 Task: Find connections with filter location Bandipura with filter topic #energywith filter profile language Spanish with filter current company HDFC securities with filter school TVS Matriculation Higher Secondary School with filter industry Renewable Energy Semiconductor Manufacturing with filter service category Event Photography with filter keywords title Crane Operator
Action: Mouse moved to (573, 80)
Screenshot: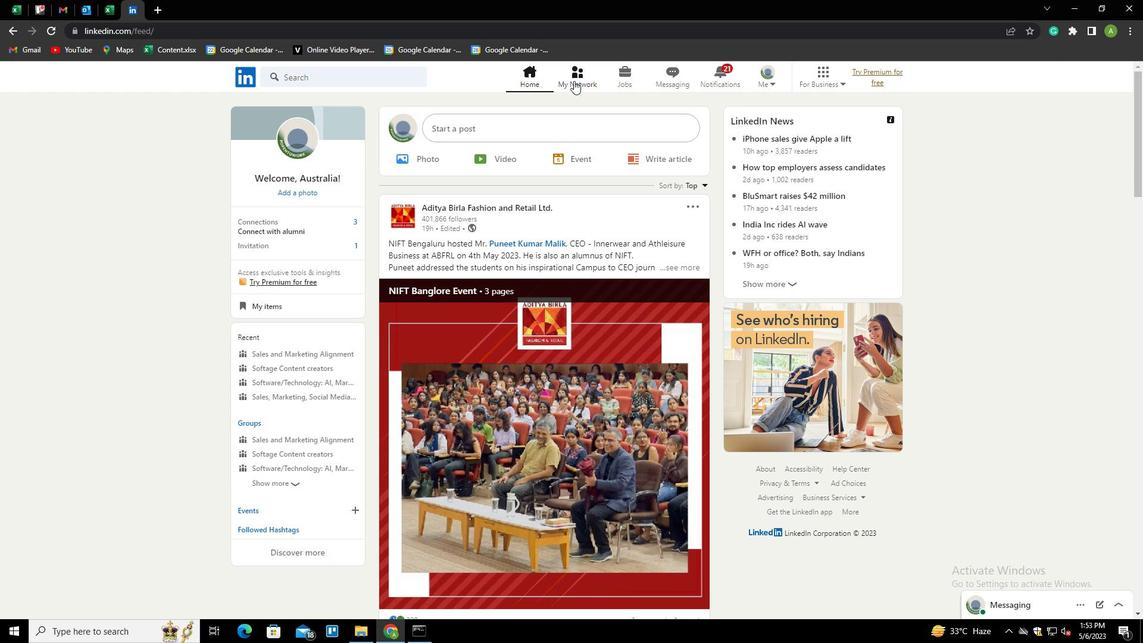 
Action: Mouse pressed left at (573, 80)
Screenshot: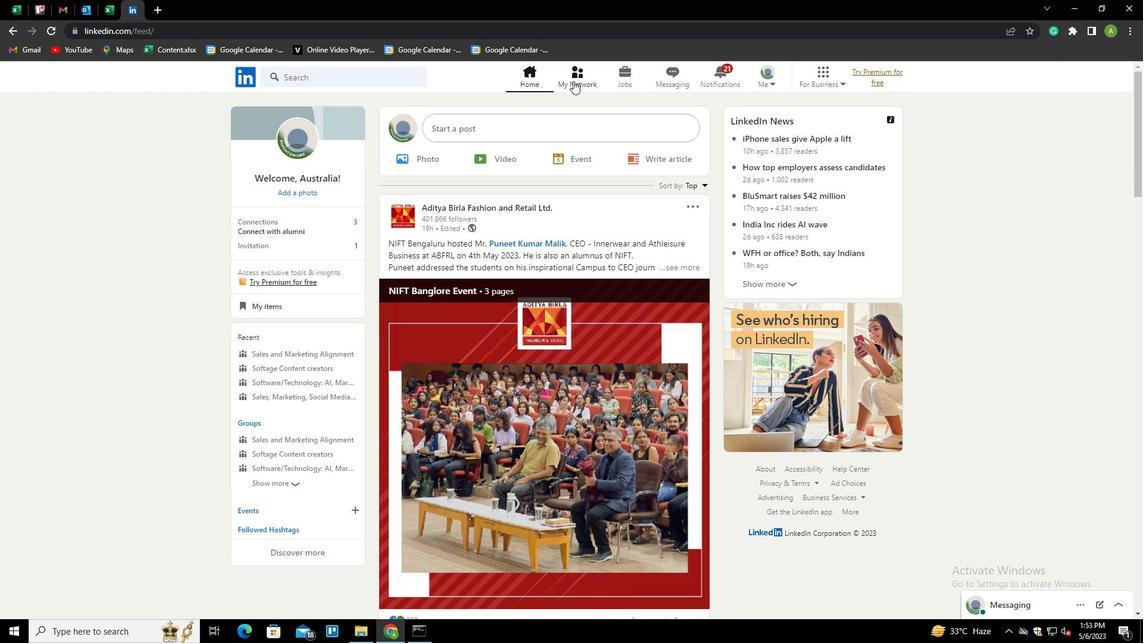 
Action: Mouse moved to (289, 140)
Screenshot: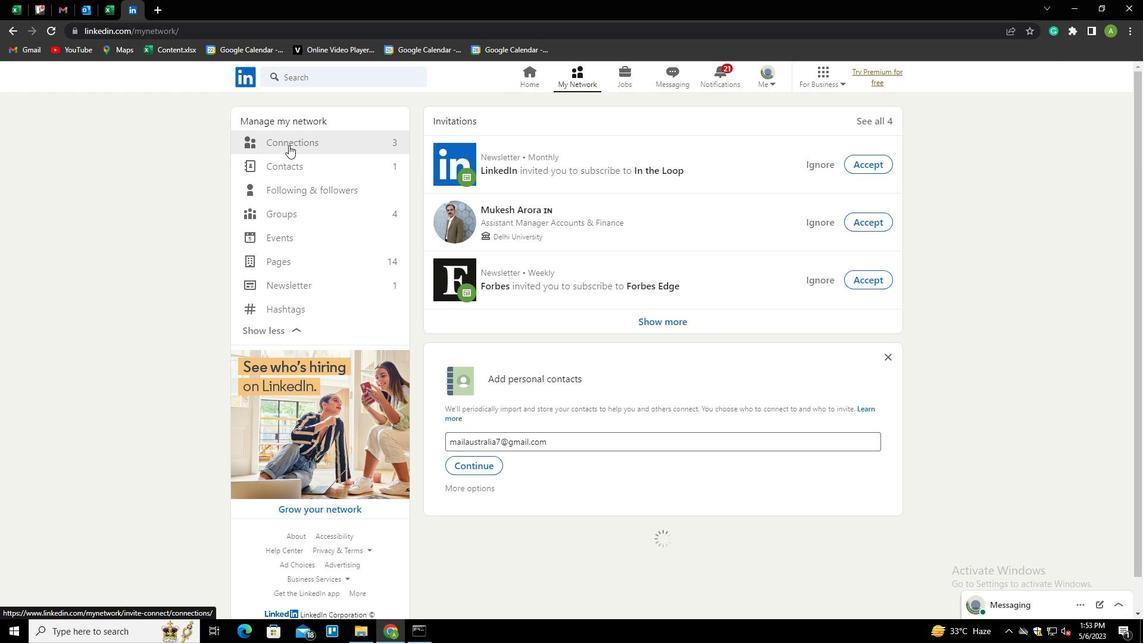 
Action: Mouse pressed left at (289, 140)
Screenshot: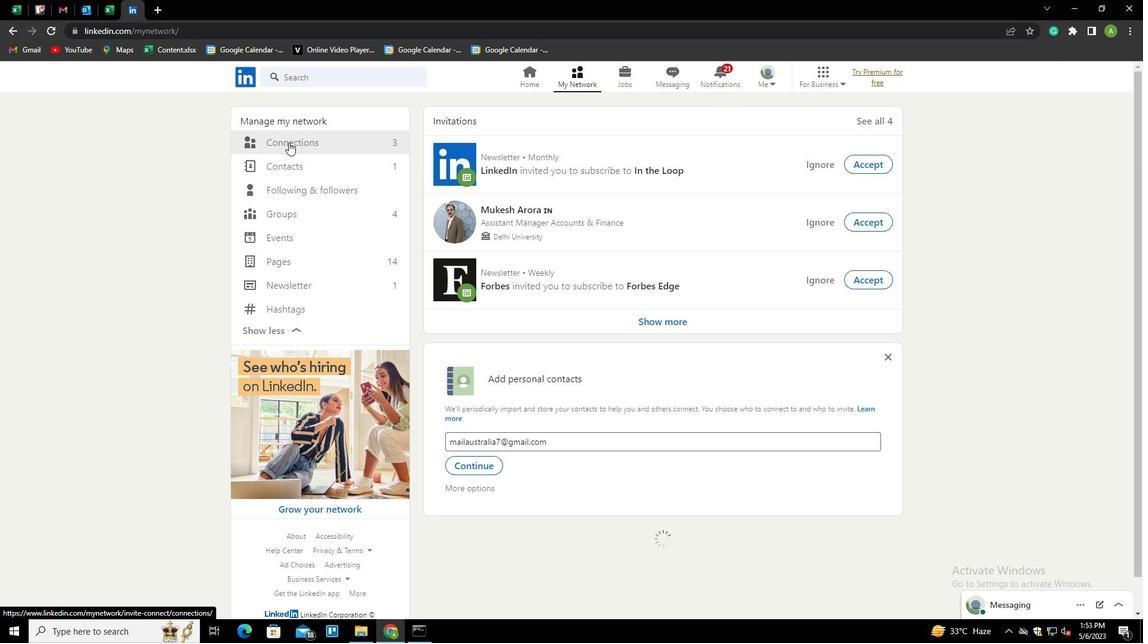 
Action: Mouse moved to (649, 142)
Screenshot: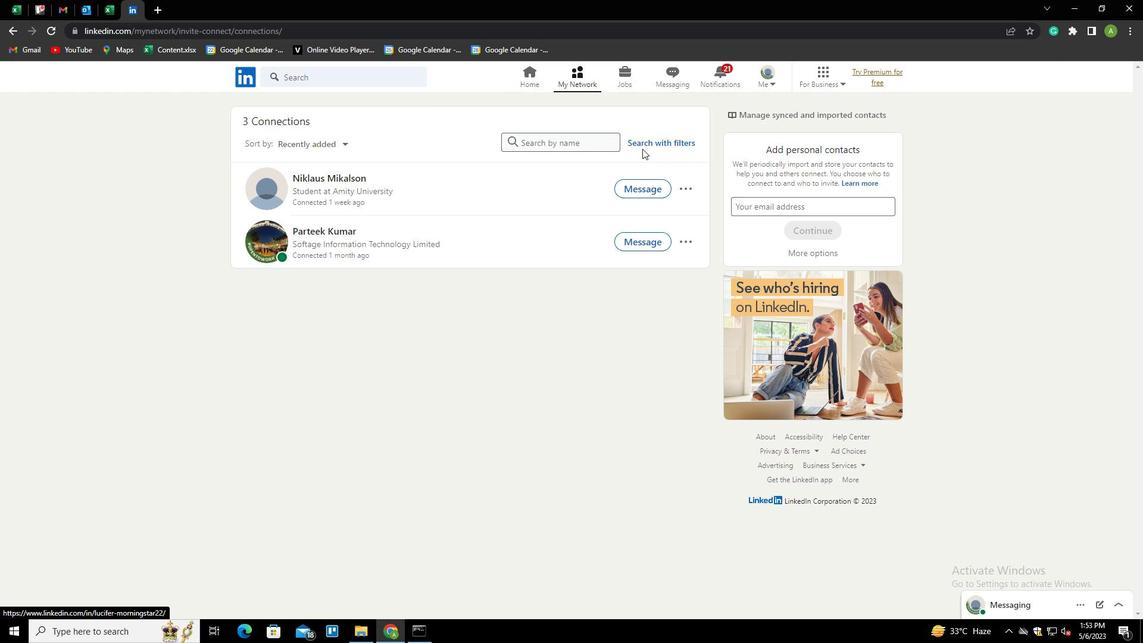 
Action: Mouse pressed left at (649, 142)
Screenshot: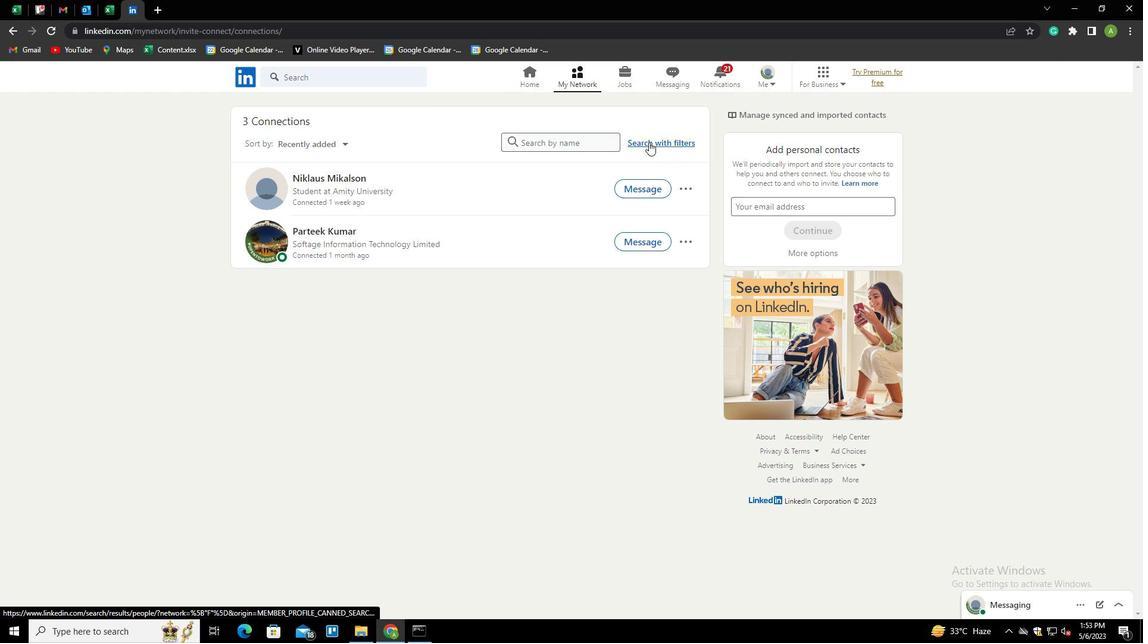 
Action: Mouse moved to (607, 106)
Screenshot: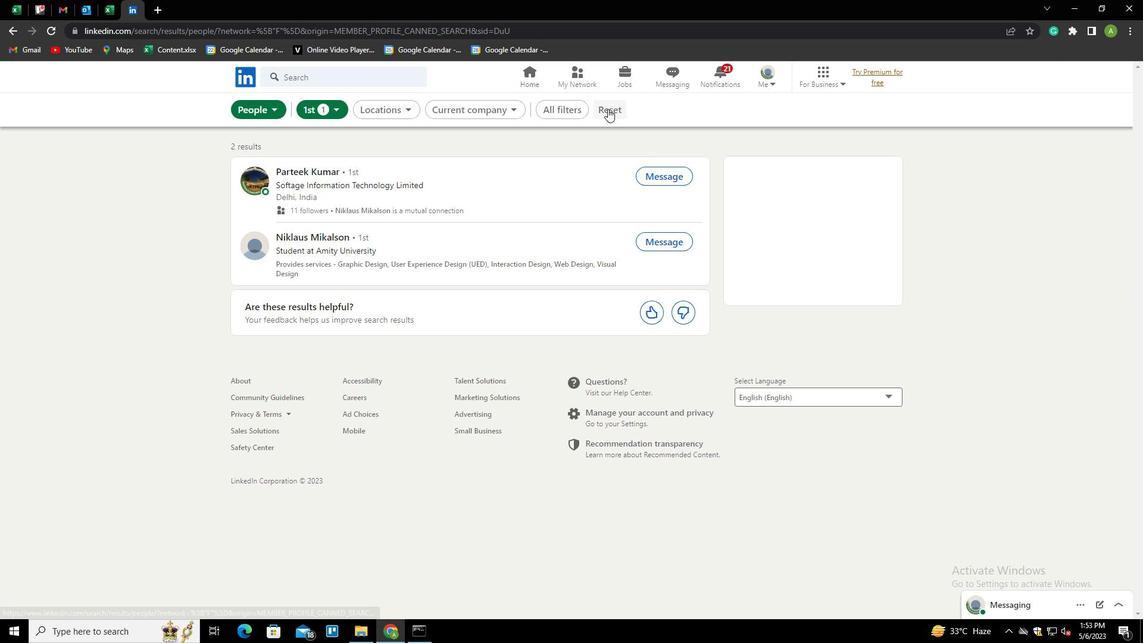 
Action: Mouse pressed left at (607, 106)
Screenshot: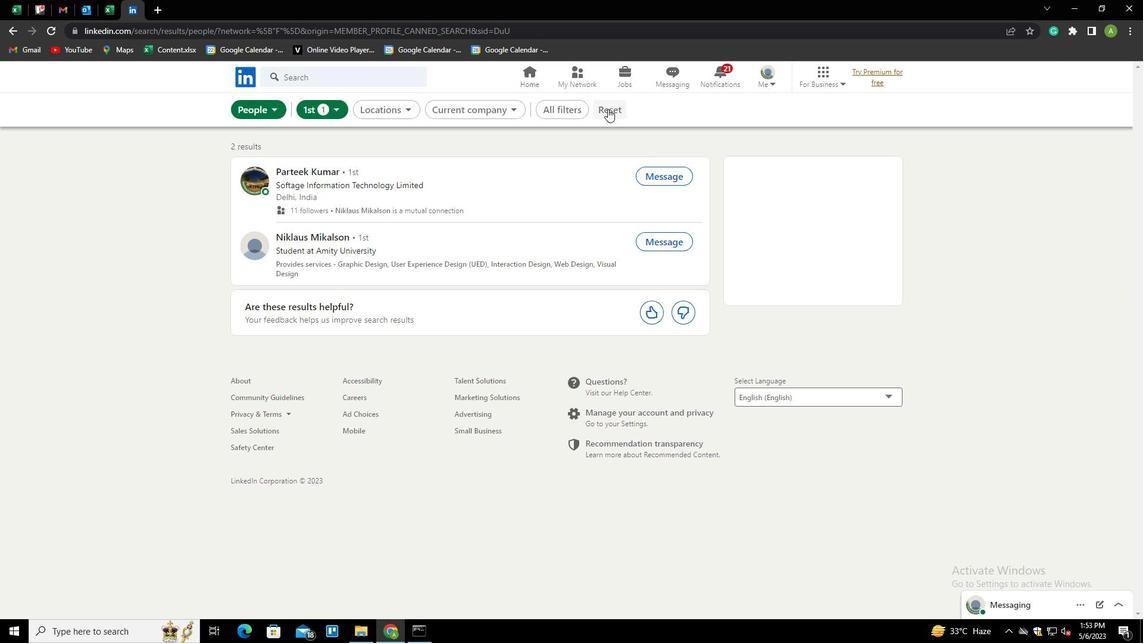 
Action: Mouse moved to (595, 108)
Screenshot: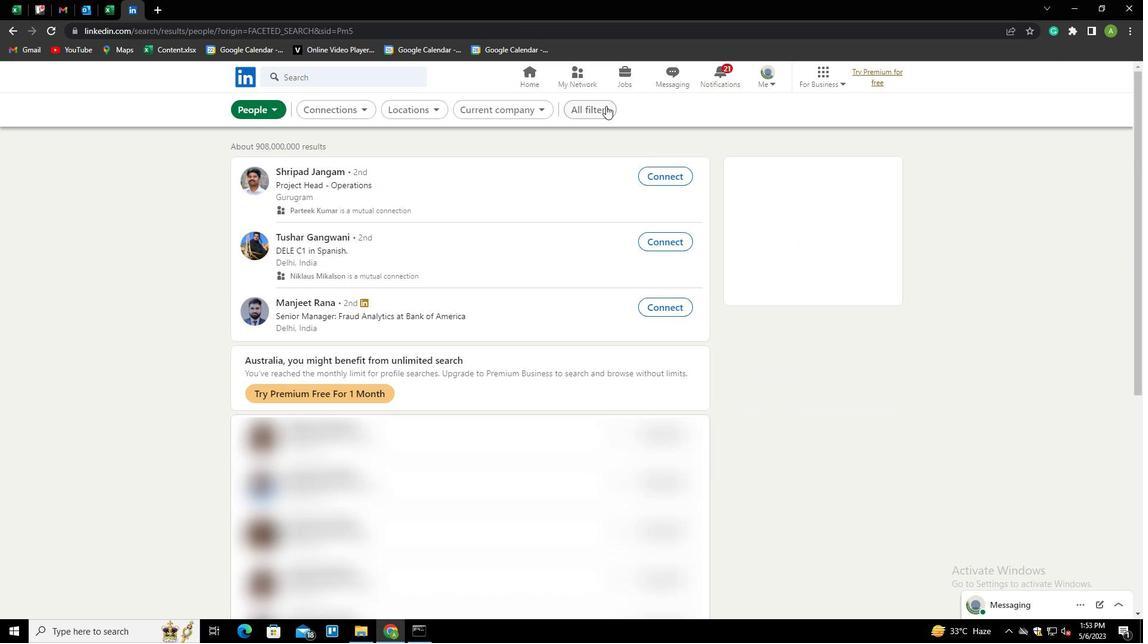 
Action: Mouse pressed left at (595, 108)
Screenshot: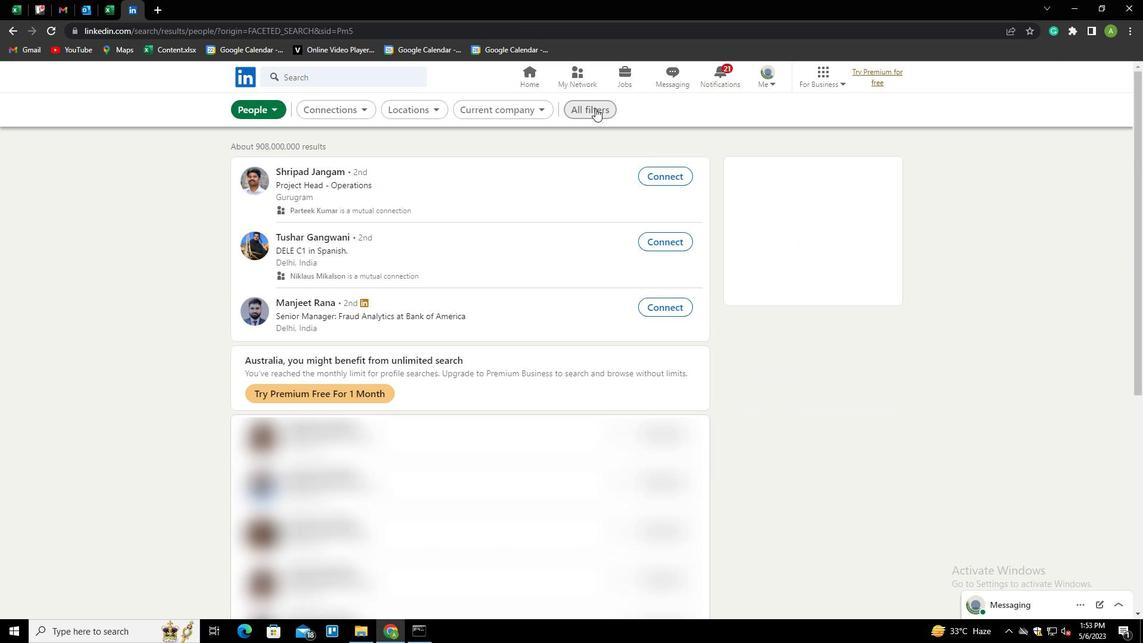 
Action: Mouse moved to (965, 346)
Screenshot: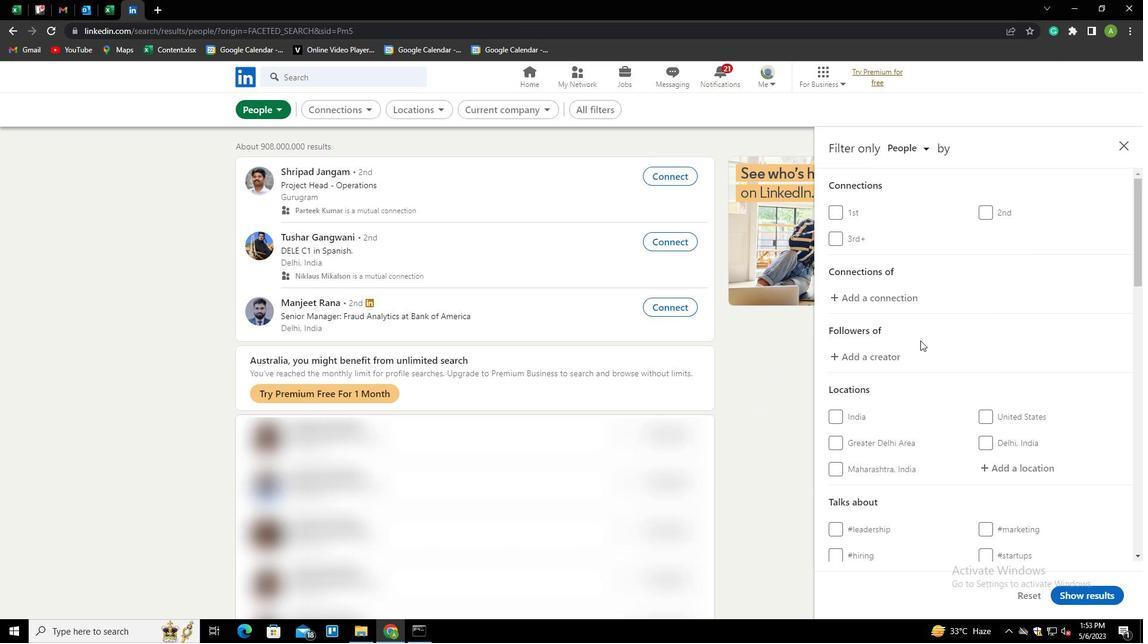 
Action: Mouse scrolled (965, 345) with delta (0, 0)
Screenshot: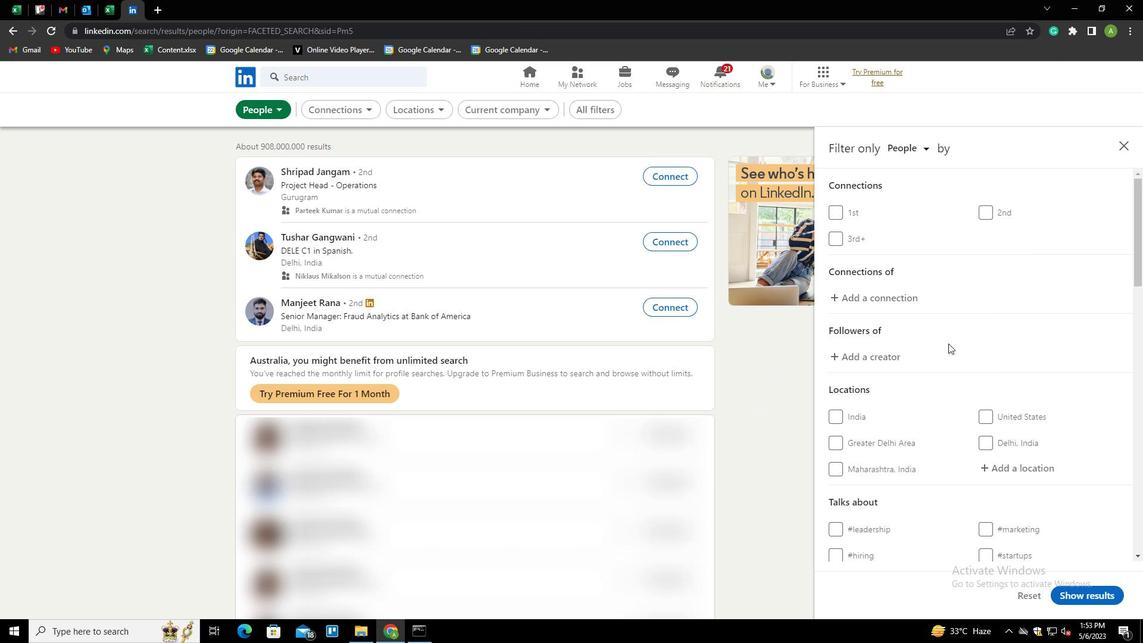
Action: Mouse scrolled (965, 345) with delta (0, 0)
Screenshot: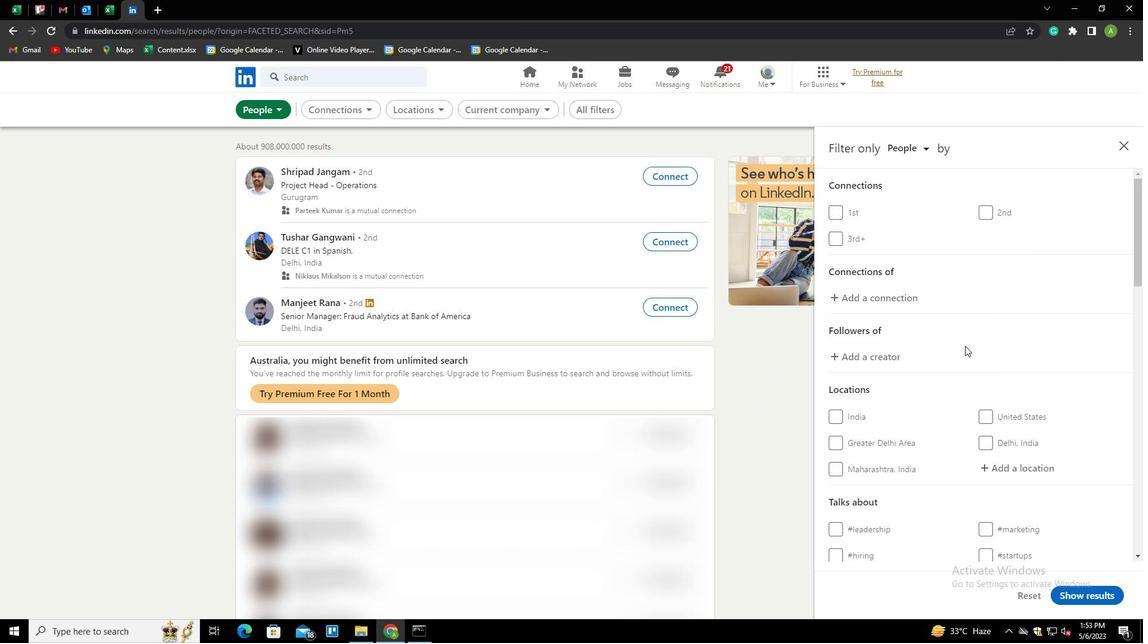 
Action: Mouse moved to (1015, 353)
Screenshot: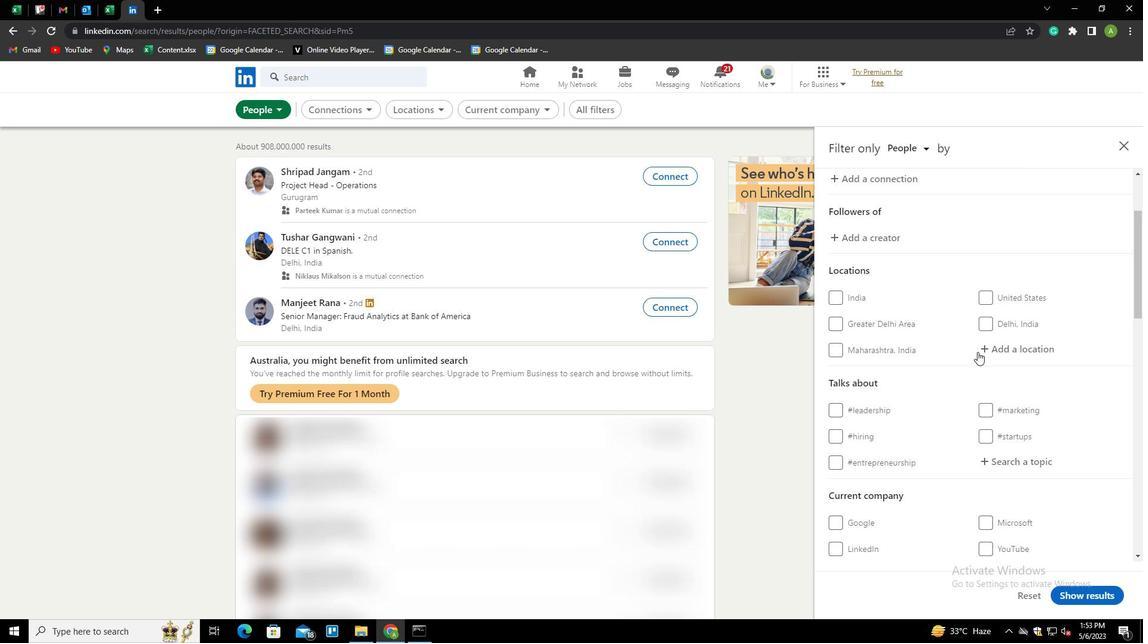 
Action: Mouse pressed left at (1015, 353)
Screenshot: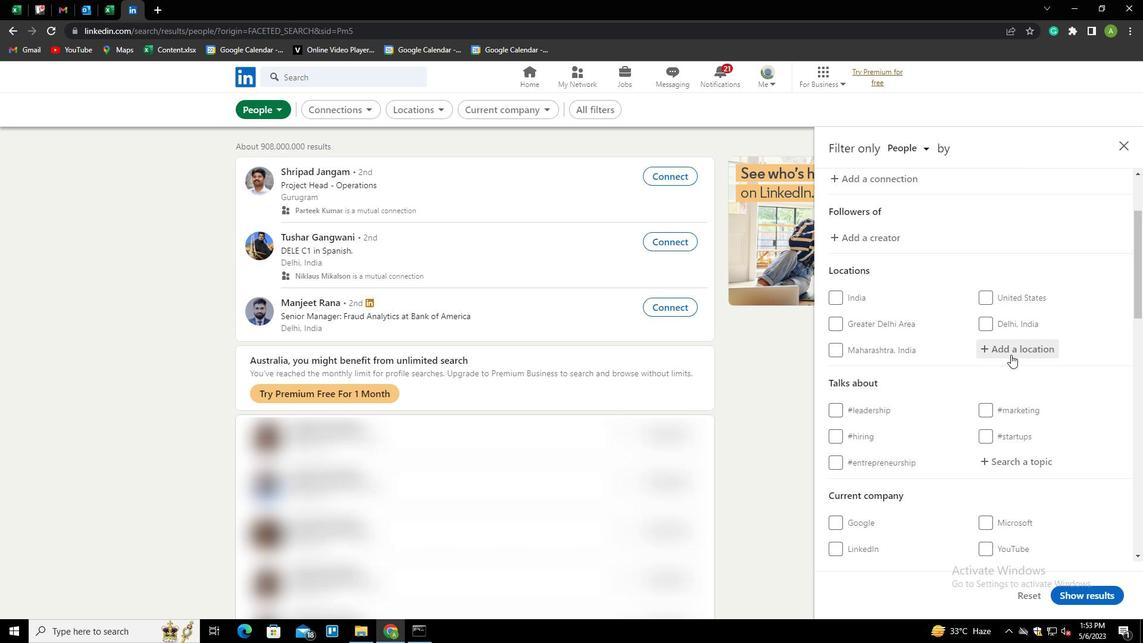 
Action: Key pressed <Key.shift>
Screenshot: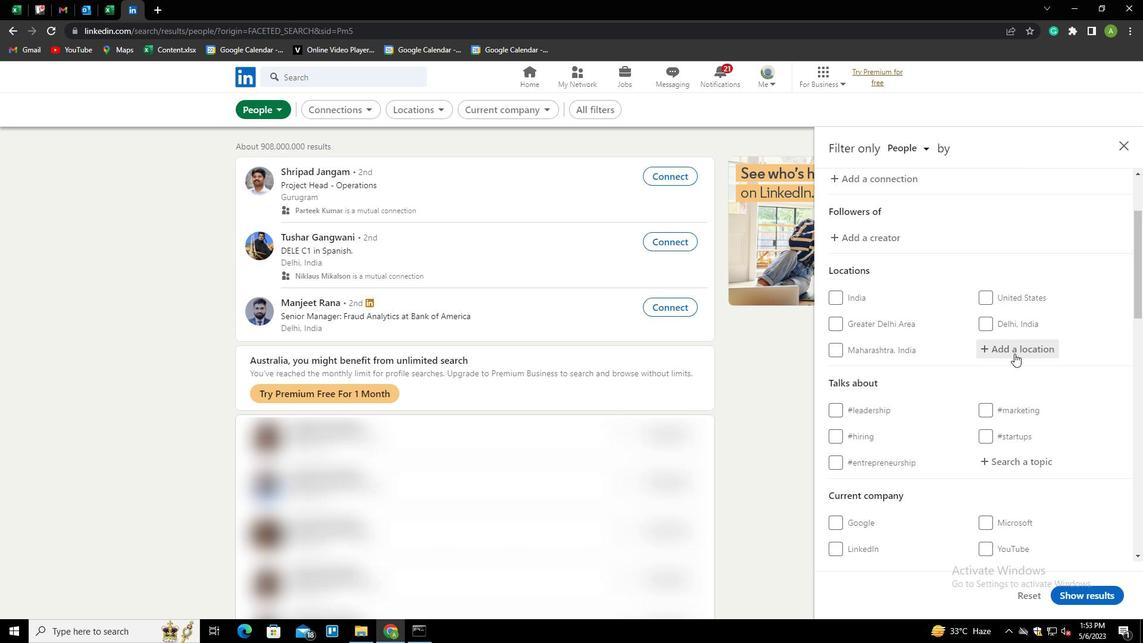 
Action: Mouse moved to (1013, 352)
Screenshot: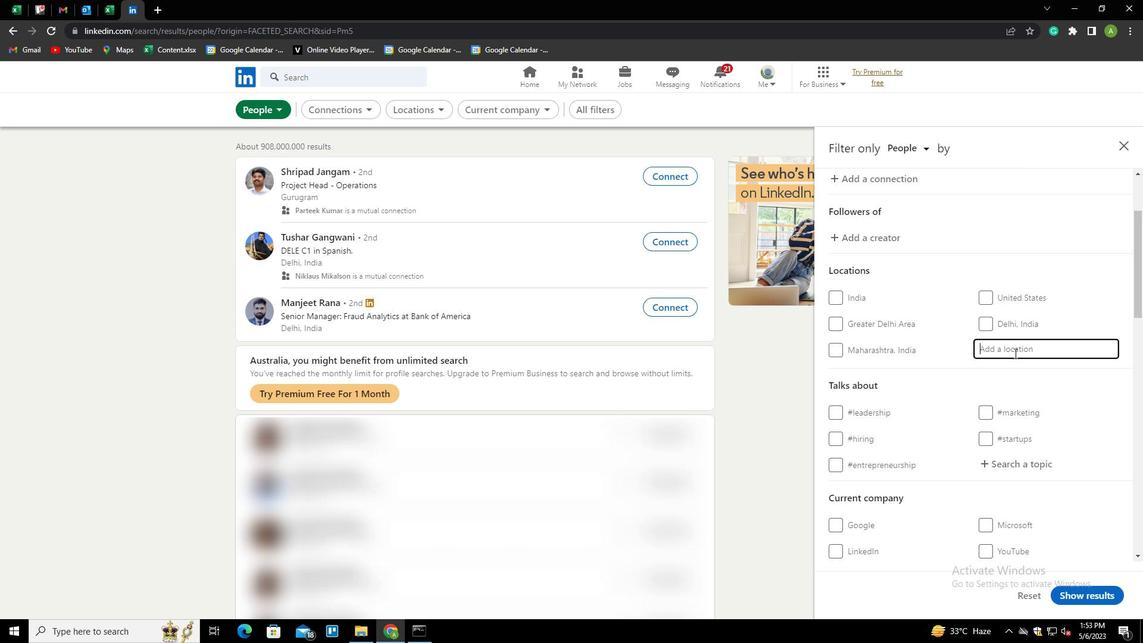 
Action: Key pressed B
Screenshot: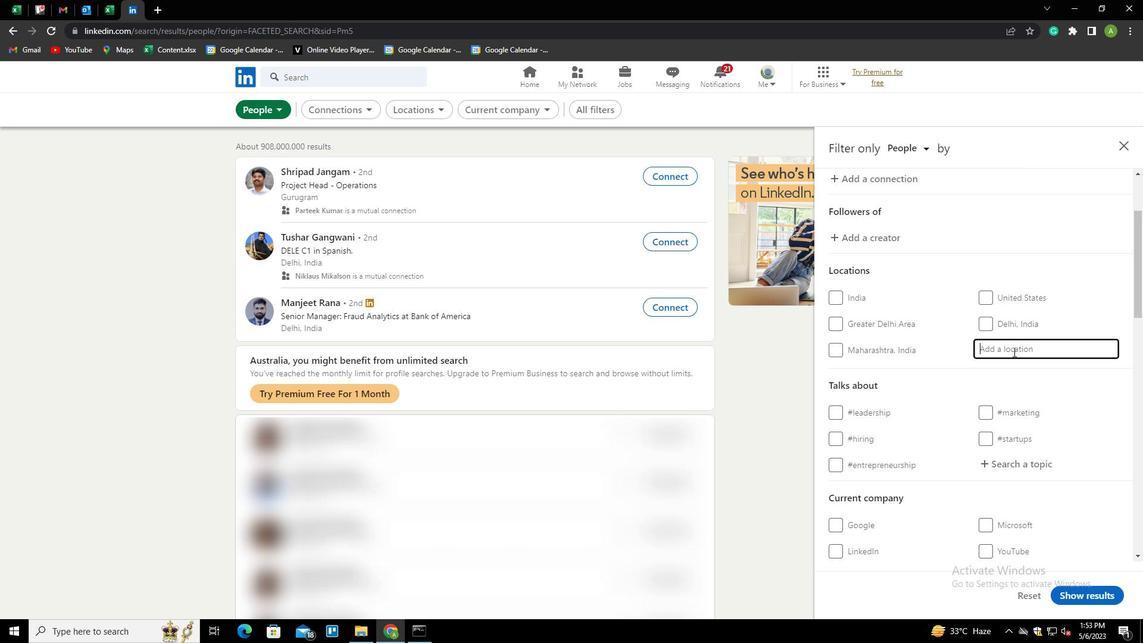 
Action: Mouse moved to (855, 242)
Screenshot: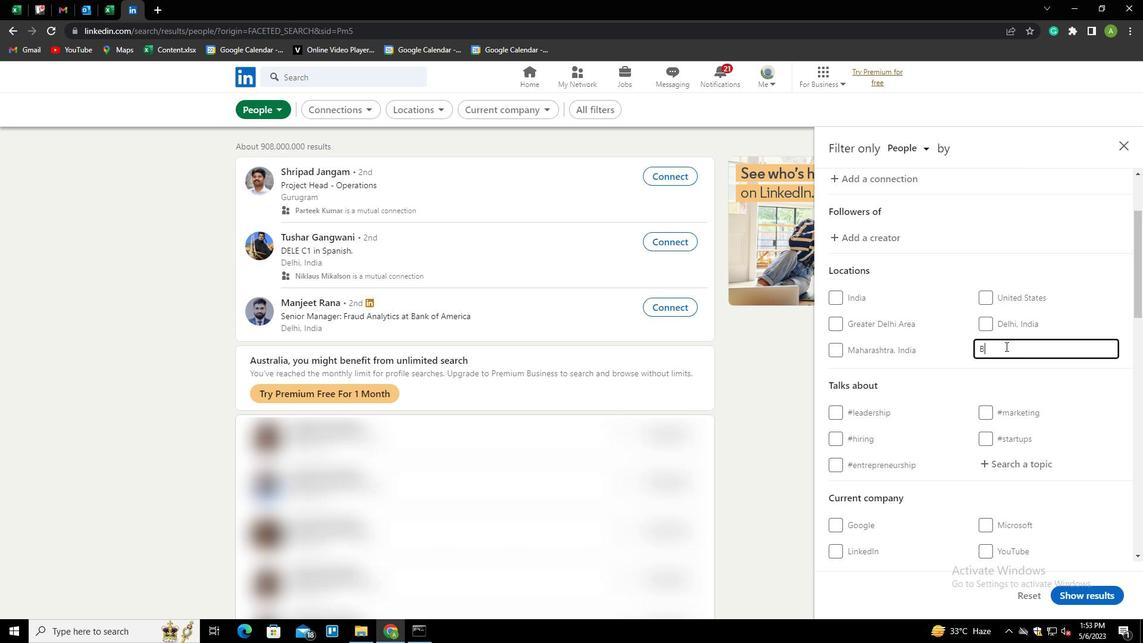 
Action: Key pressed ANDIPURA<Key.down><Key.enter>
Screenshot: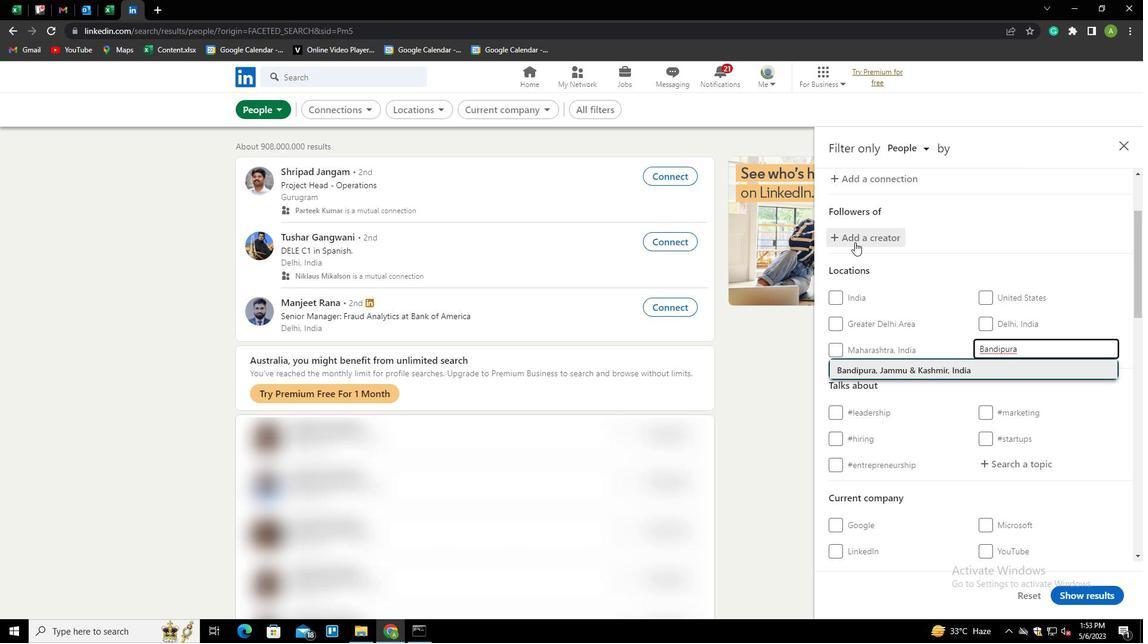 
Action: Mouse moved to (917, 302)
Screenshot: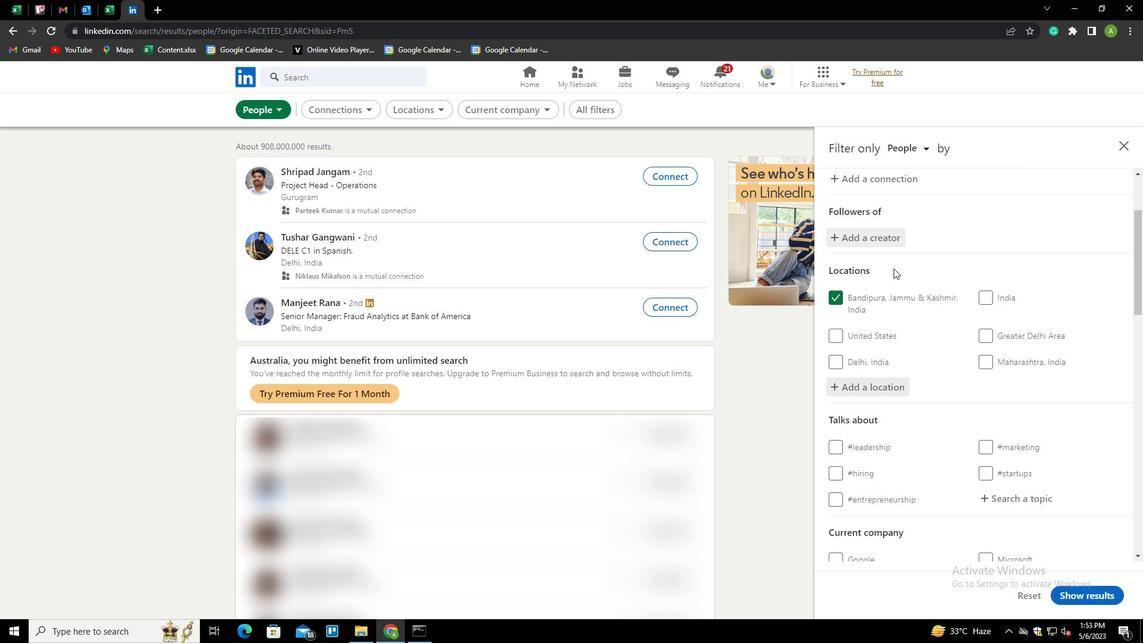 
Action: Mouse scrolled (917, 301) with delta (0, 0)
Screenshot: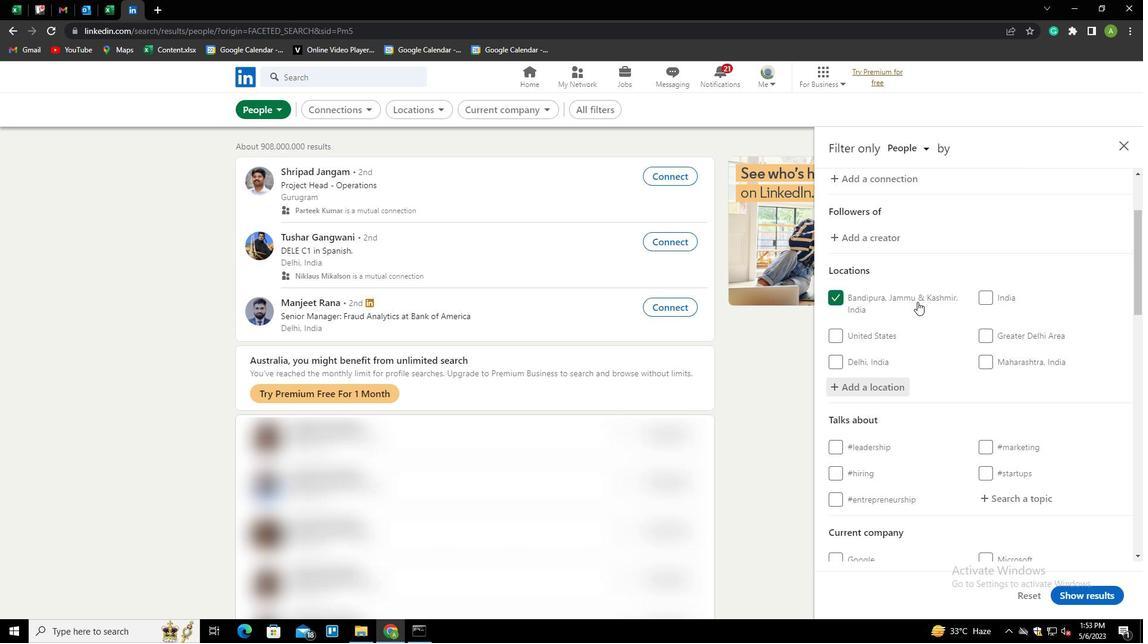 
Action: Mouse moved to (917, 302)
Screenshot: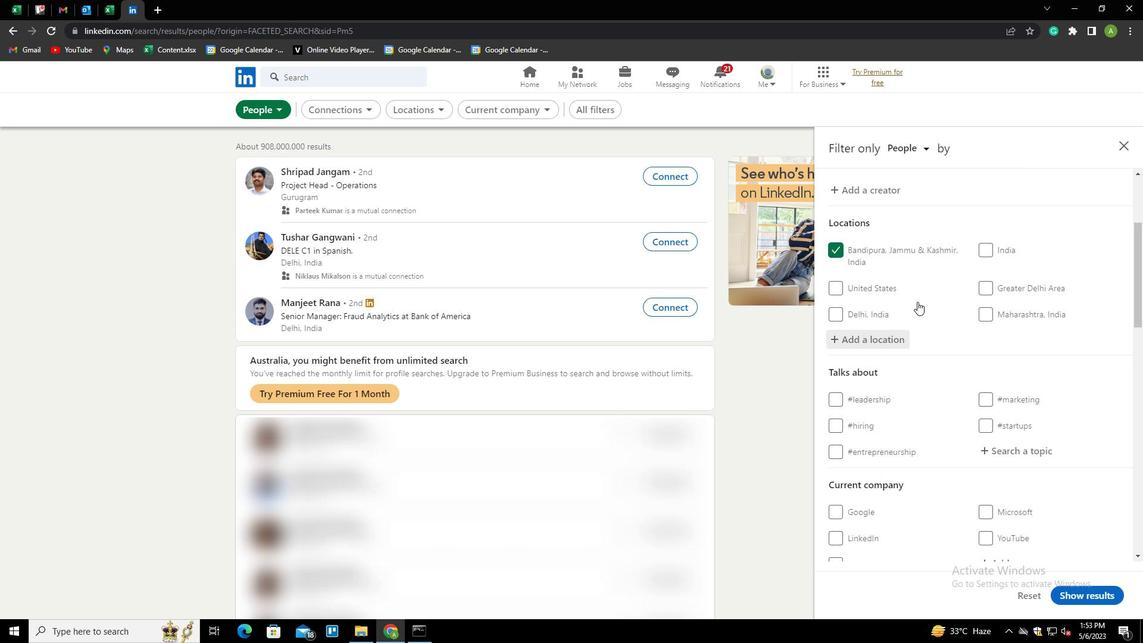 
Action: Mouse scrolled (917, 302) with delta (0, 0)
Screenshot: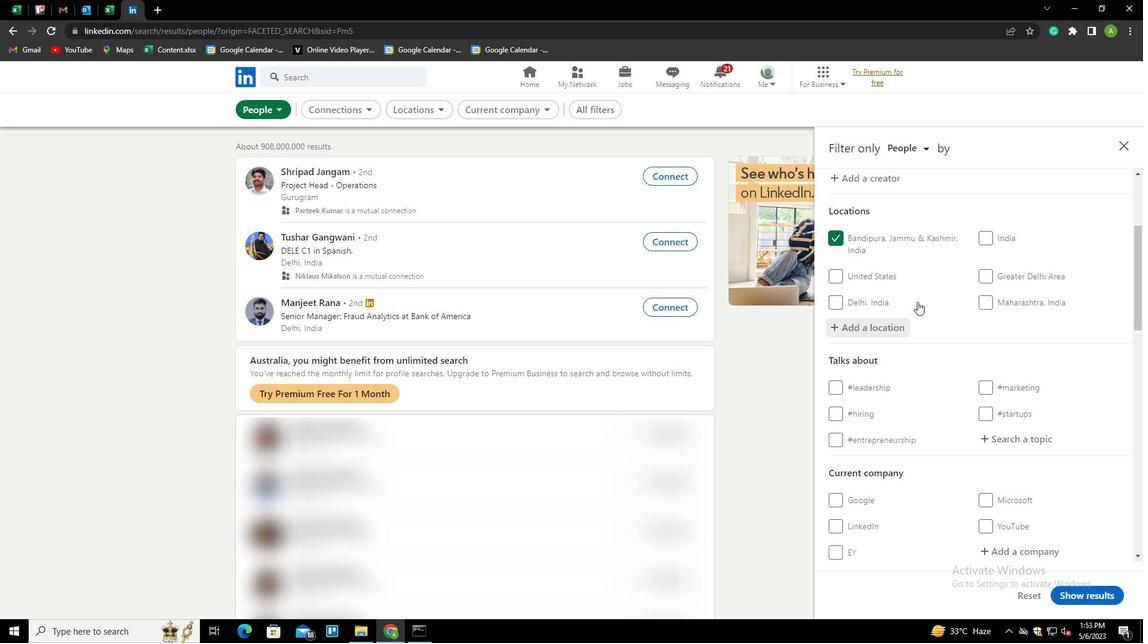 
Action: Mouse scrolled (917, 302) with delta (0, 0)
Screenshot: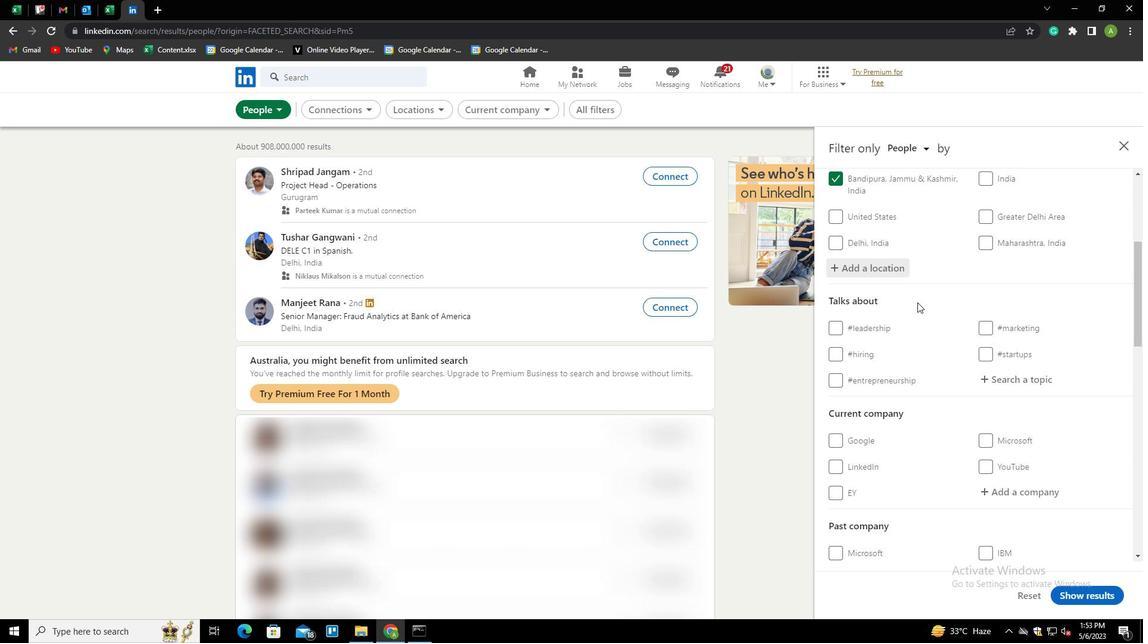 
Action: Mouse moved to (1015, 324)
Screenshot: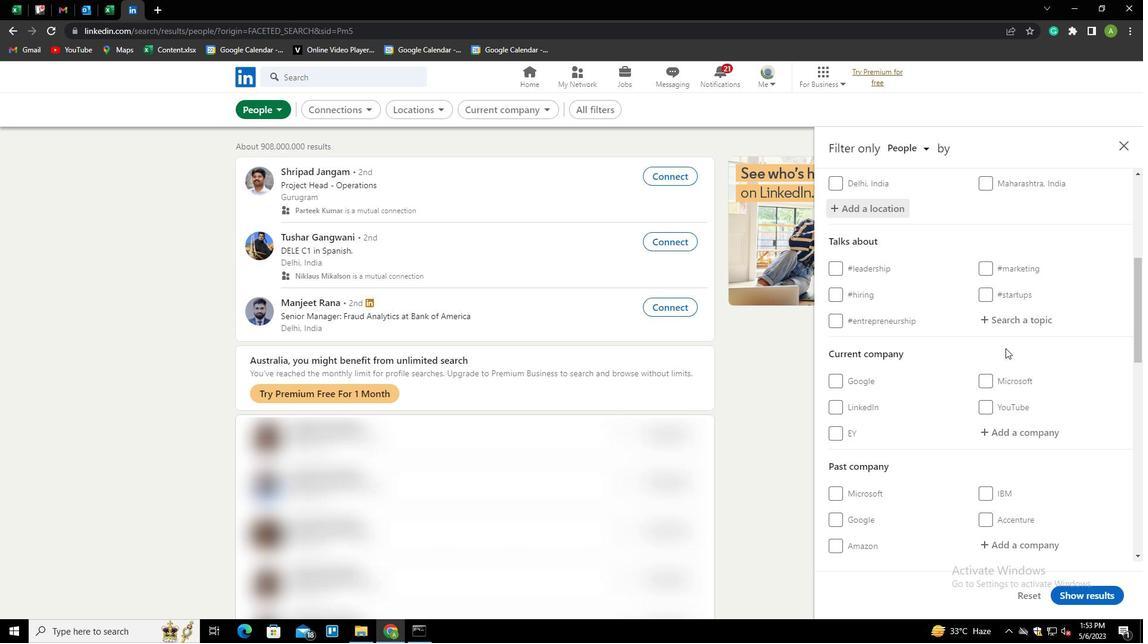 
Action: Mouse pressed left at (1015, 324)
Screenshot: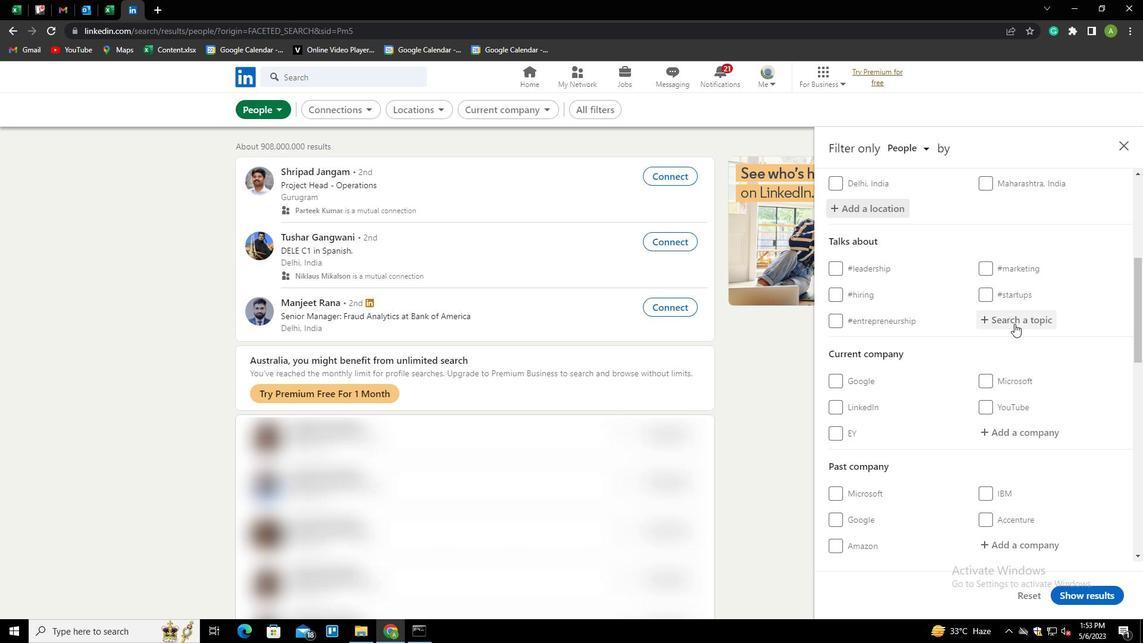 
Action: Key pressed E
Screenshot: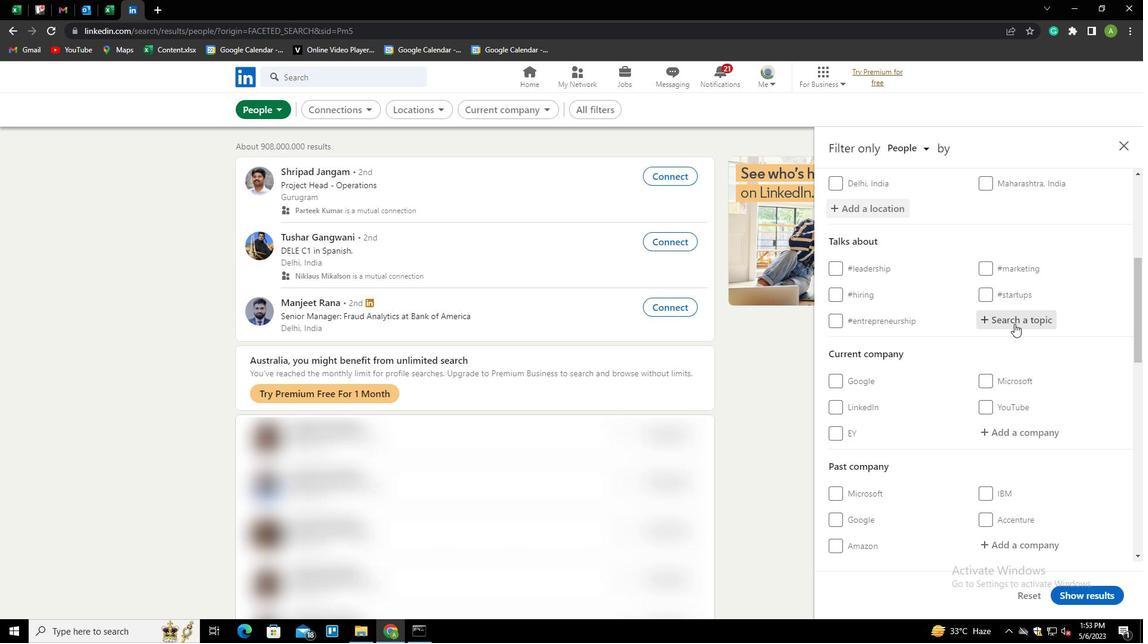 
Action: Mouse moved to (964, 288)
Screenshot: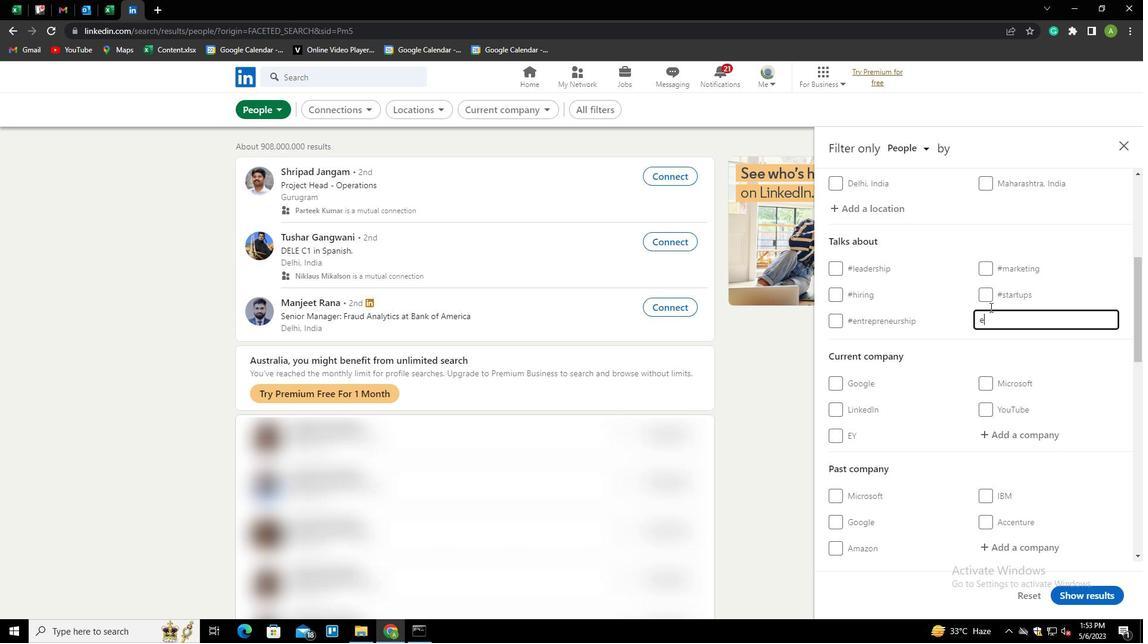 
Action: Key pressed NERGY<Key.down><Key.enter>
Screenshot: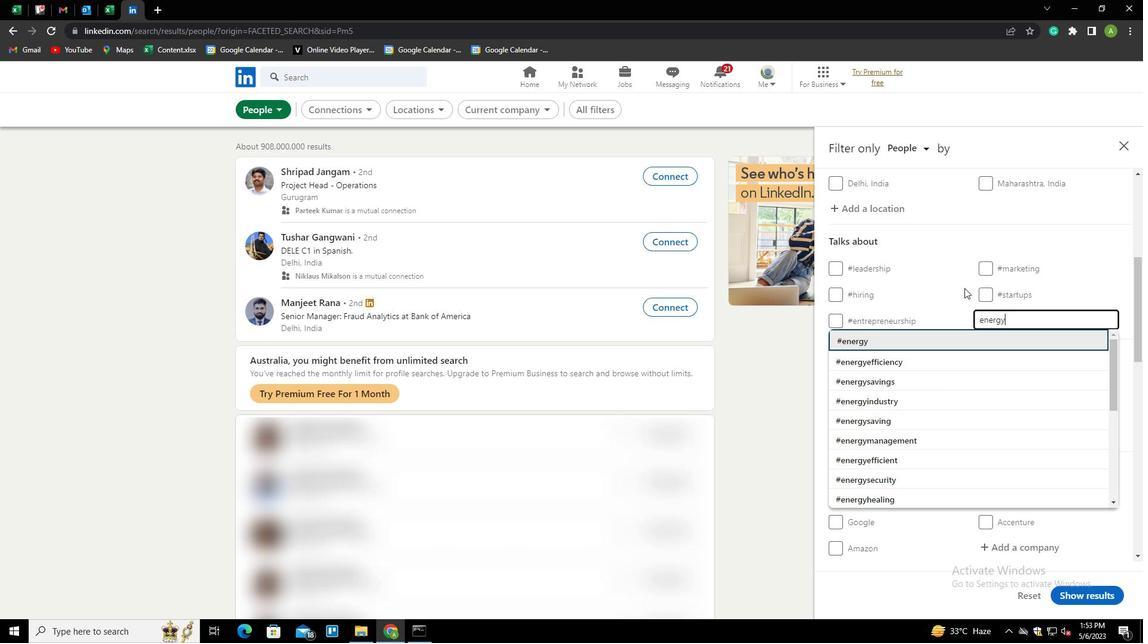 
Action: Mouse moved to (962, 287)
Screenshot: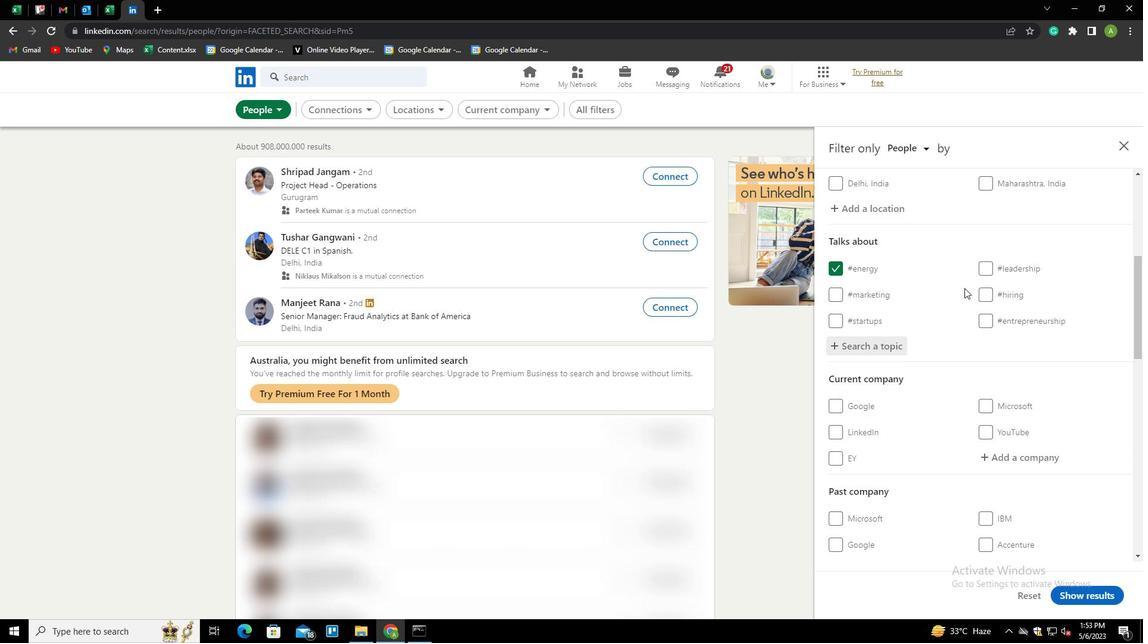 
Action: Mouse scrolled (962, 286) with delta (0, 0)
Screenshot: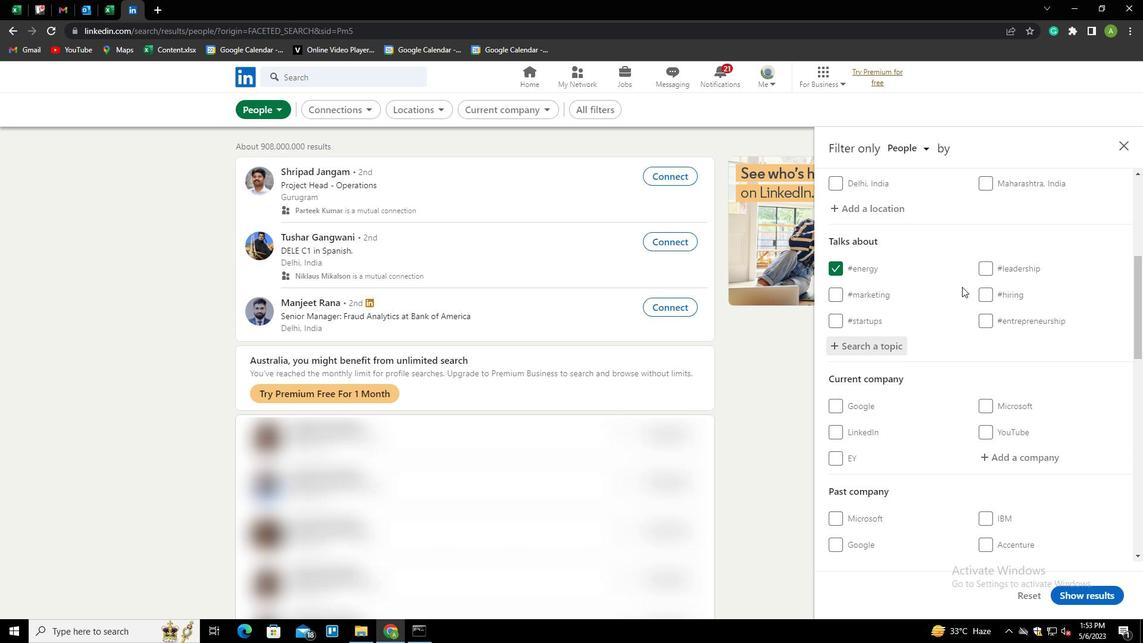 
Action: Mouse scrolled (962, 286) with delta (0, 0)
Screenshot: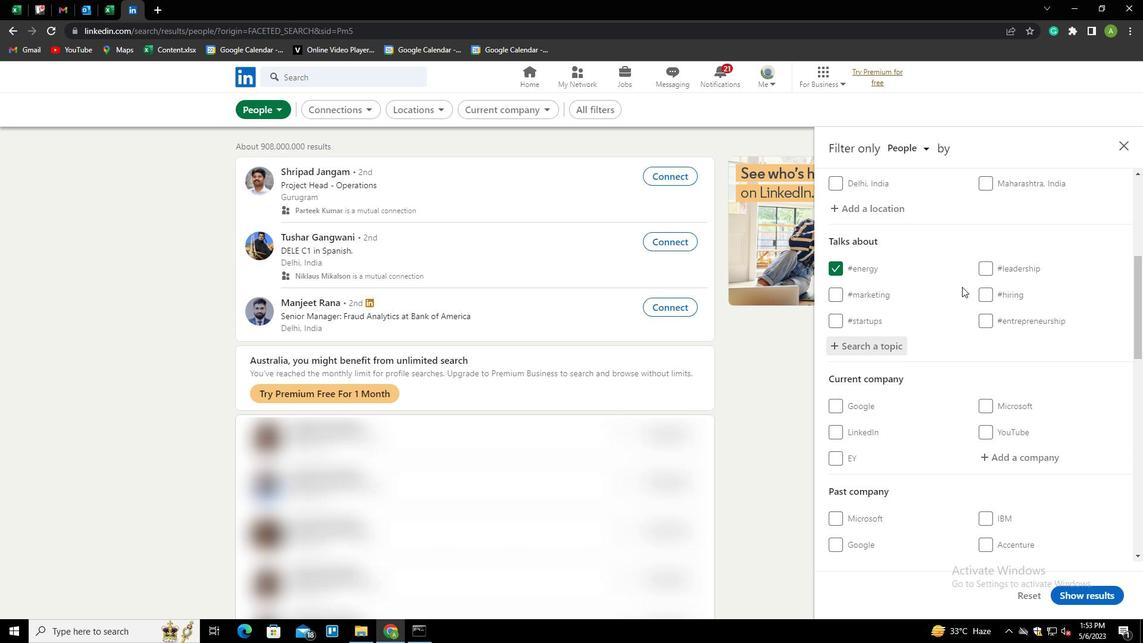 
Action: Mouse scrolled (962, 286) with delta (0, 0)
Screenshot: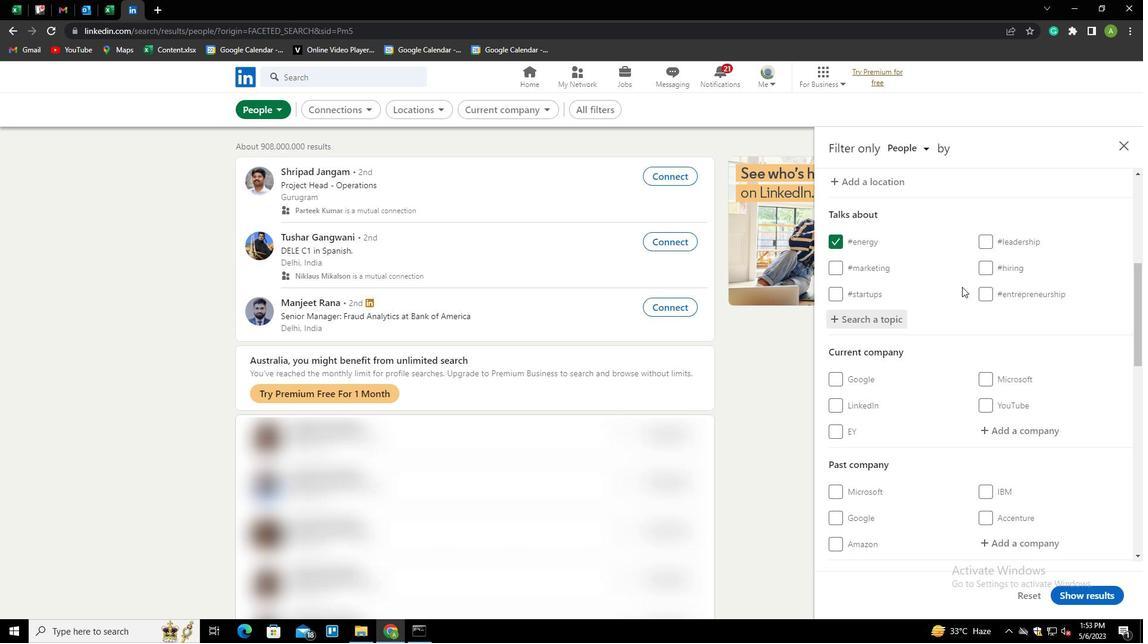 
Action: Mouse scrolled (962, 286) with delta (0, 0)
Screenshot: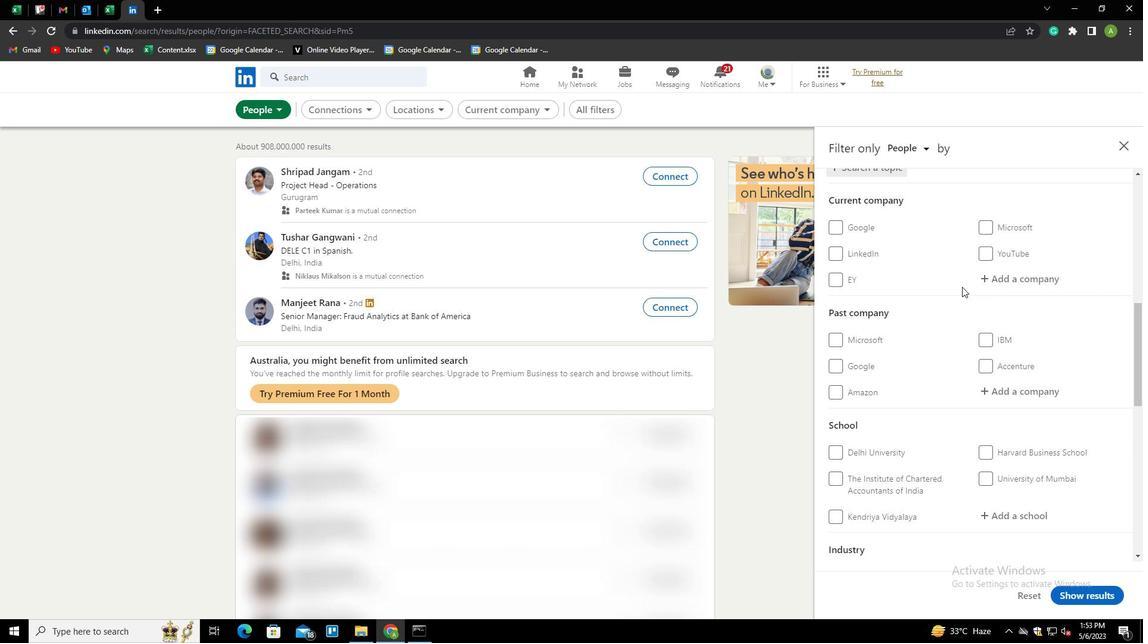
Action: Mouse scrolled (962, 286) with delta (0, 0)
Screenshot: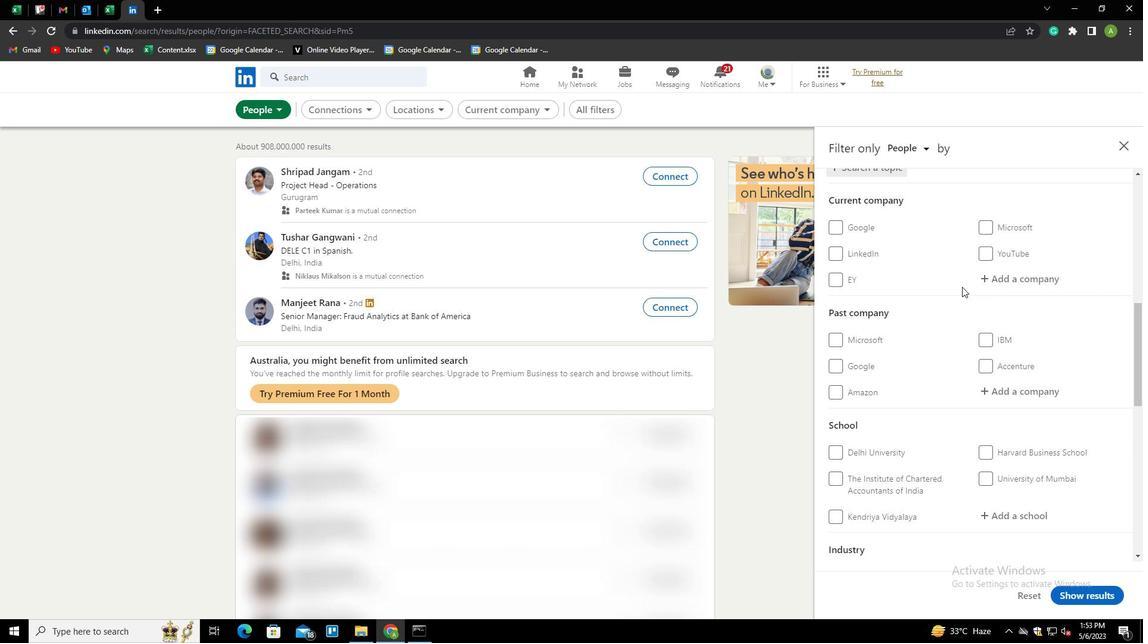 
Action: Mouse scrolled (962, 286) with delta (0, 0)
Screenshot: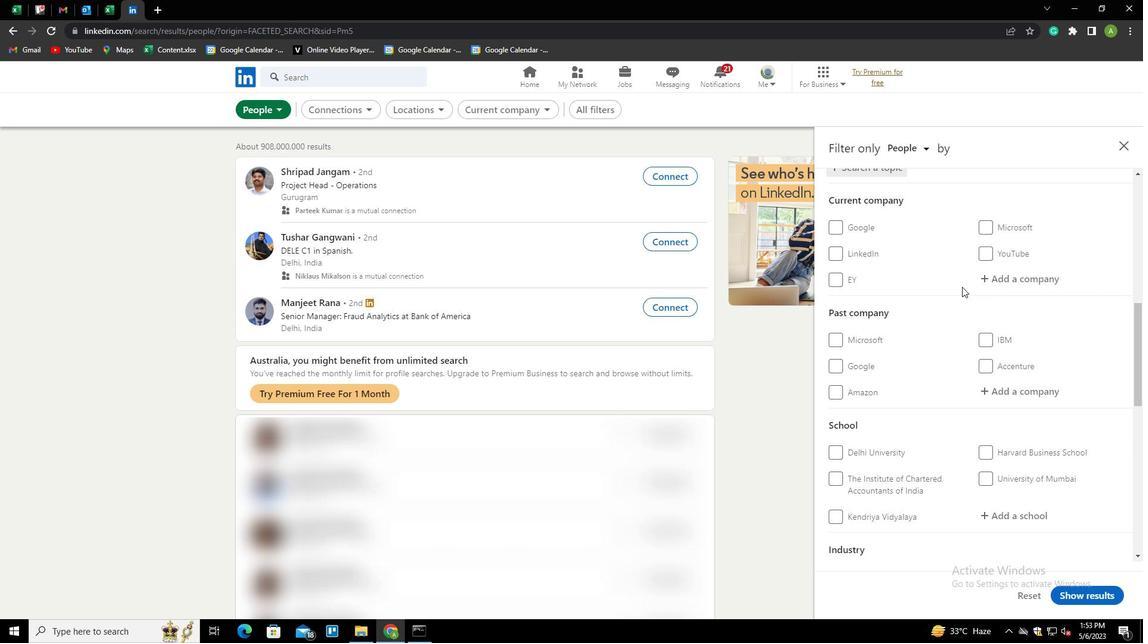 
Action: Mouse scrolled (962, 286) with delta (0, 0)
Screenshot: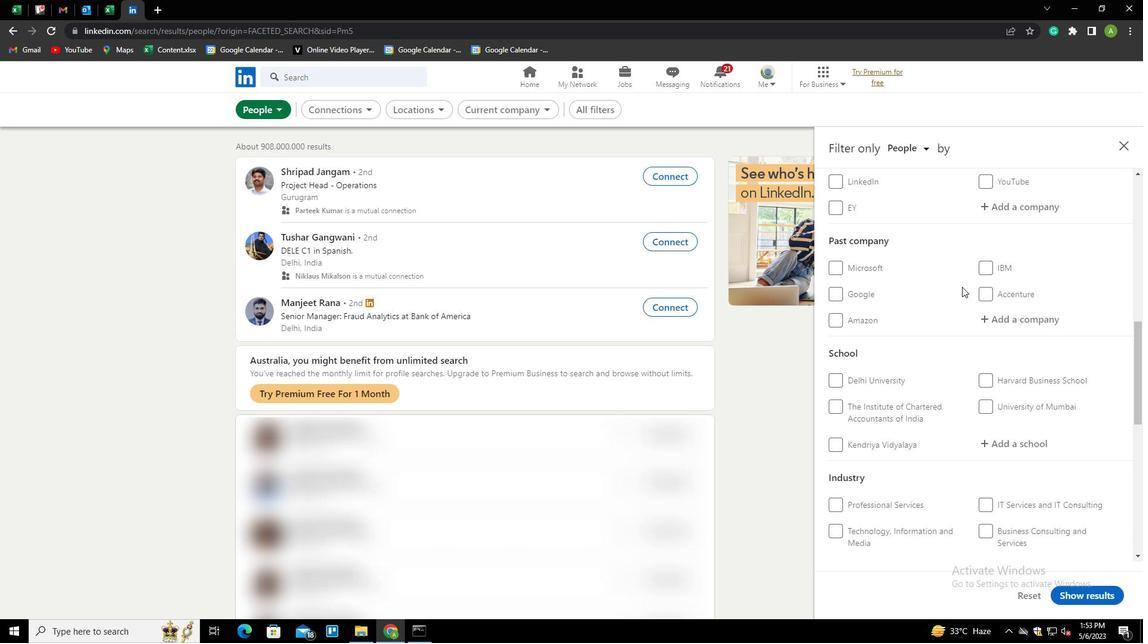 
Action: Mouse scrolled (962, 286) with delta (0, 0)
Screenshot: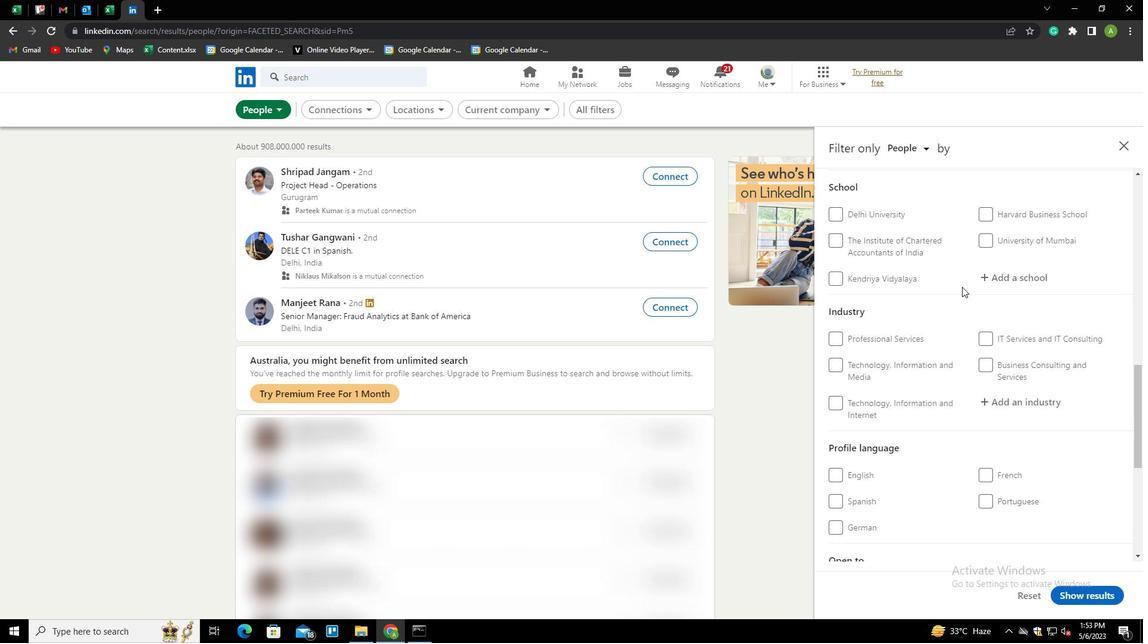 
Action: Mouse moved to (849, 436)
Screenshot: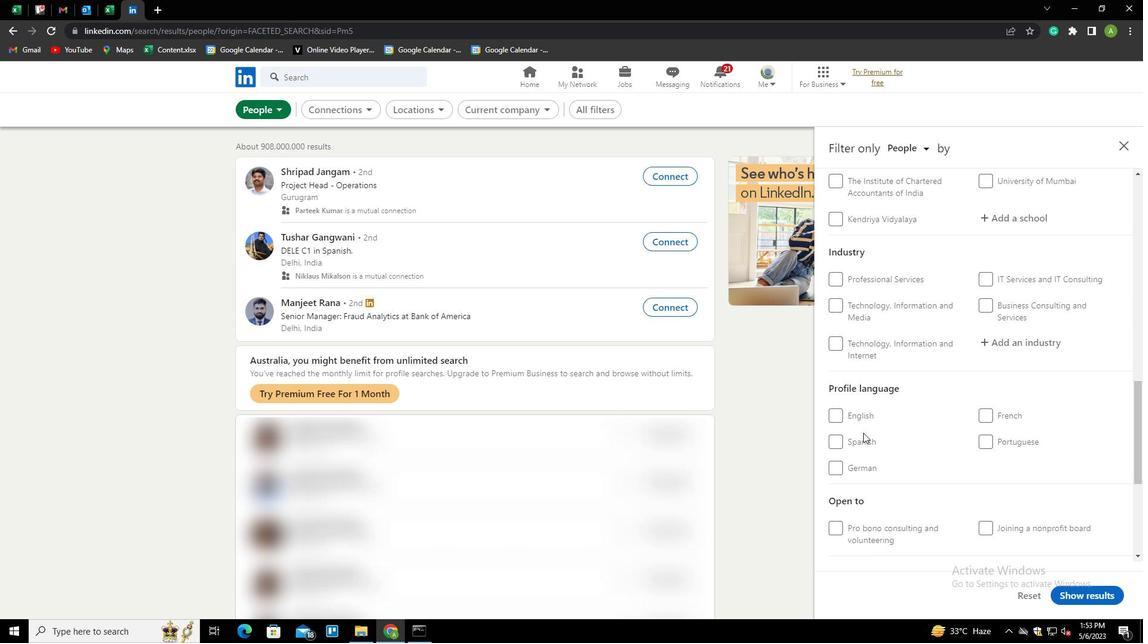 
Action: Mouse pressed left at (849, 436)
Screenshot: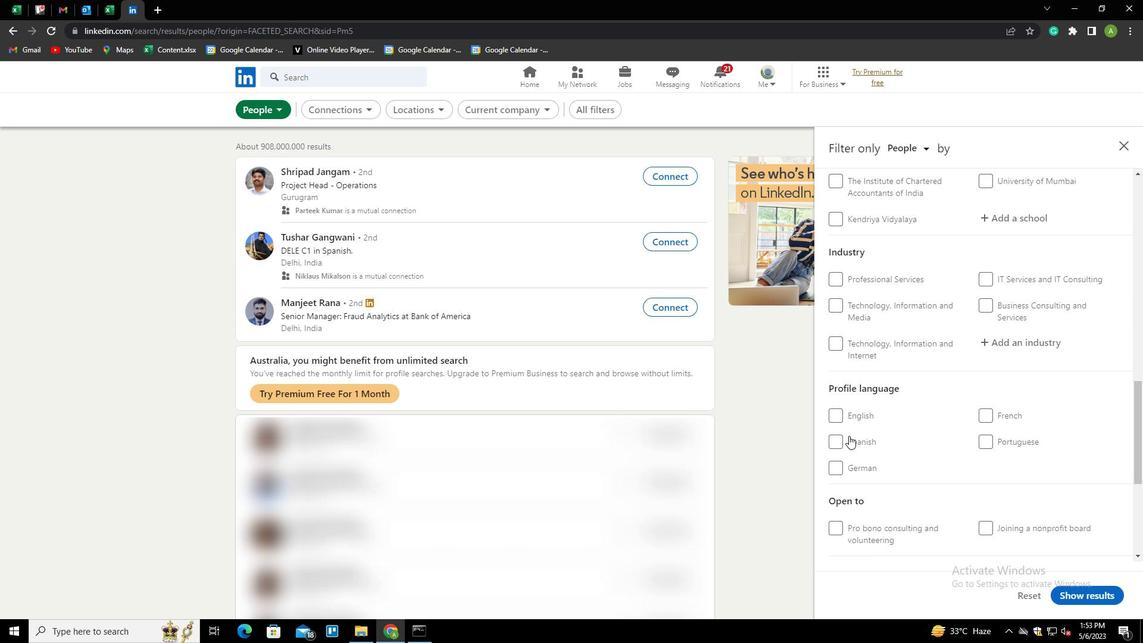 
Action: Mouse moved to (931, 409)
Screenshot: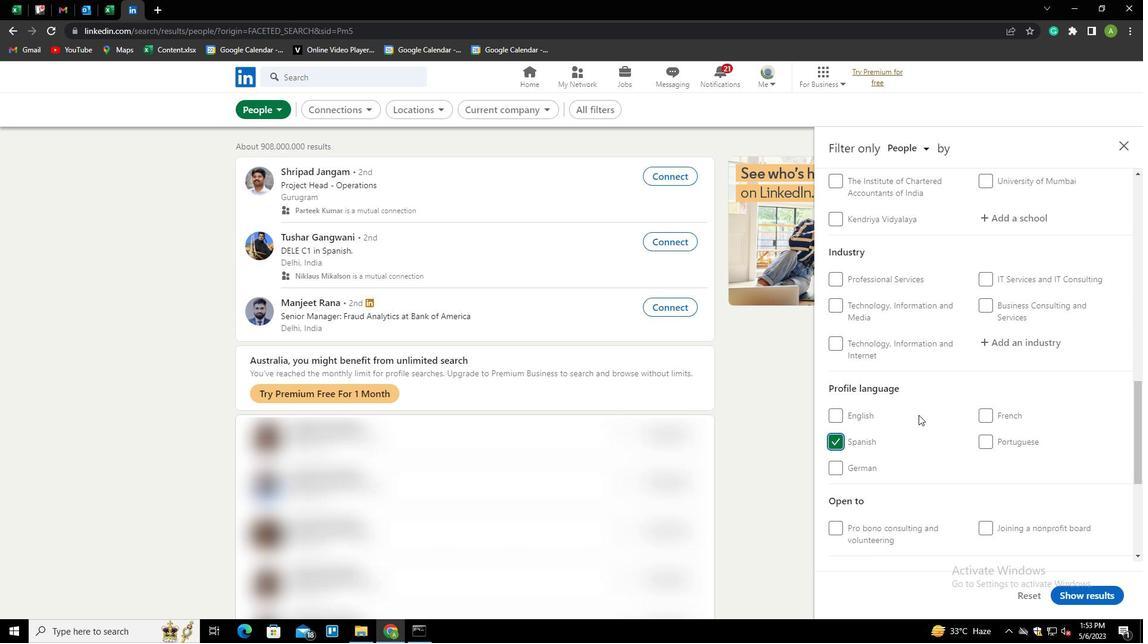 
Action: Mouse scrolled (931, 409) with delta (0, 0)
Screenshot: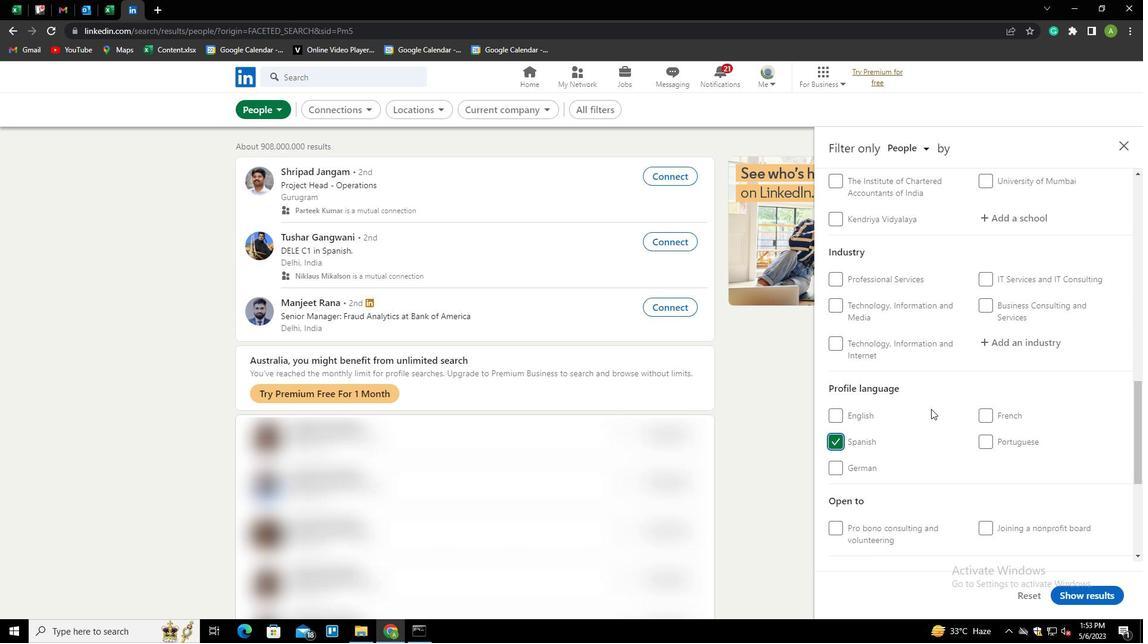
Action: Mouse scrolled (931, 409) with delta (0, 0)
Screenshot: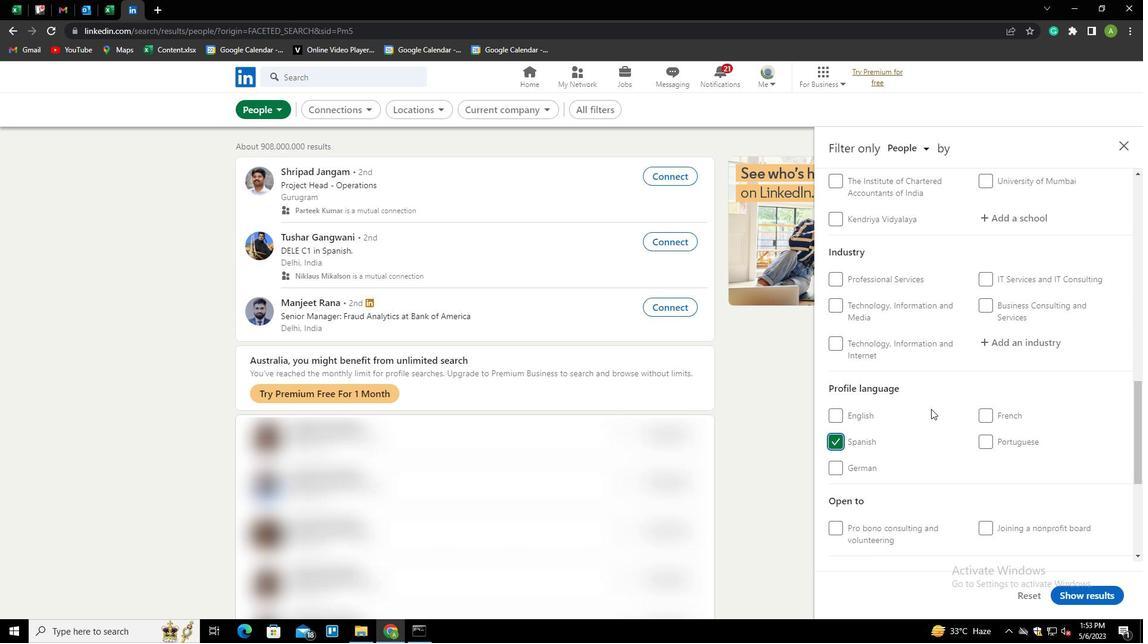 
Action: Mouse scrolled (931, 409) with delta (0, 0)
Screenshot: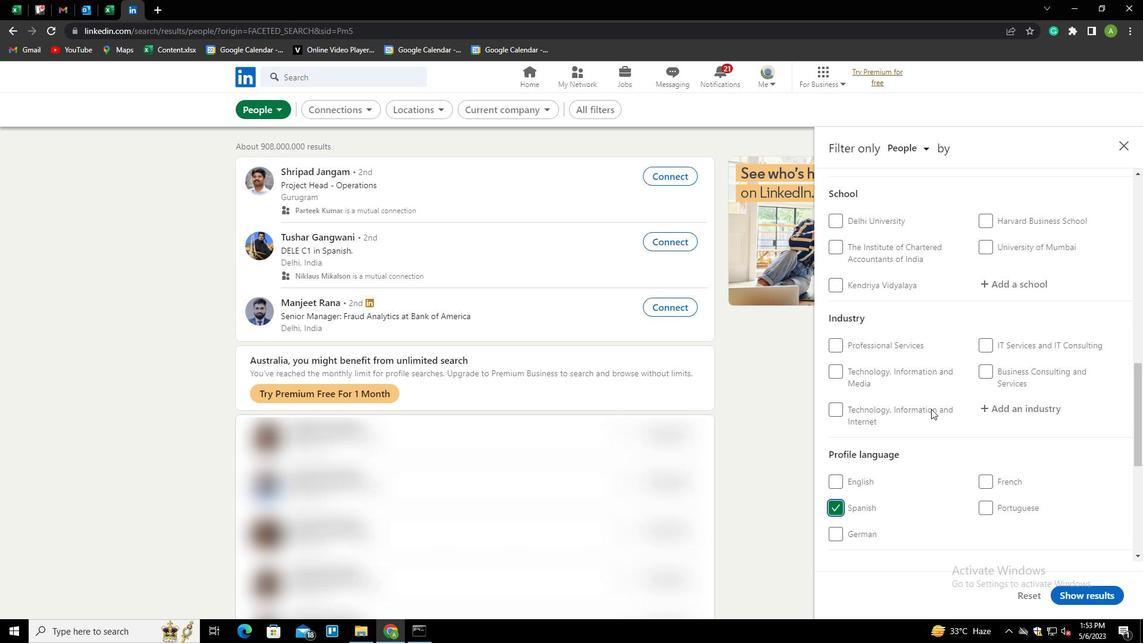 
Action: Mouse scrolled (931, 409) with delta (0, 0)
Screenshot: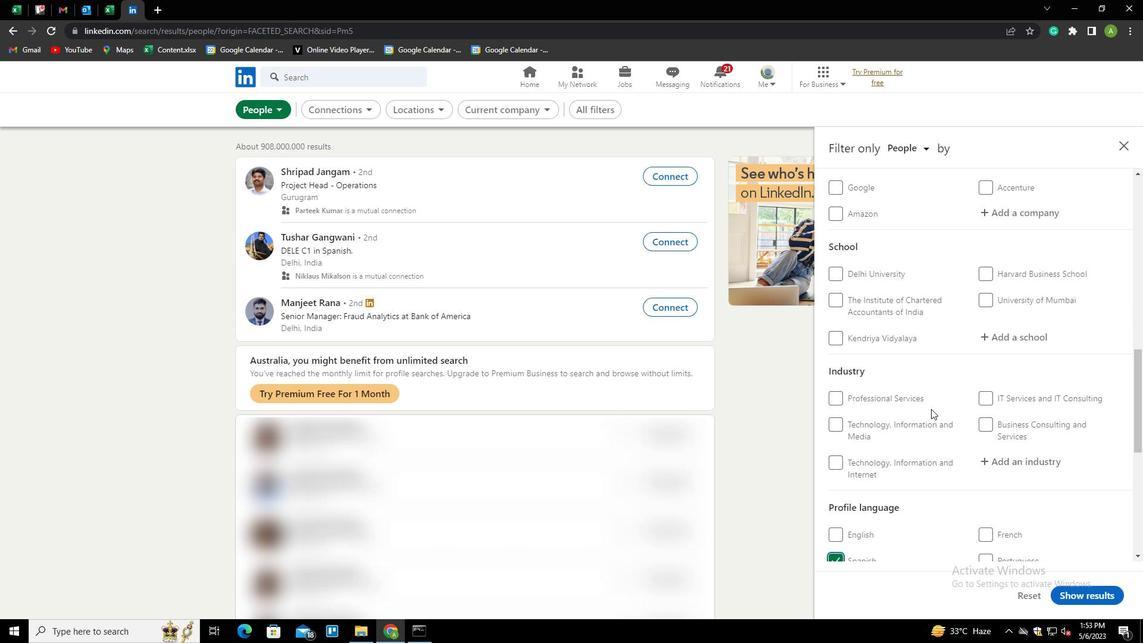 
Action: Mouse scrolled (931, 409) with delta (0, 0)
Screenshot: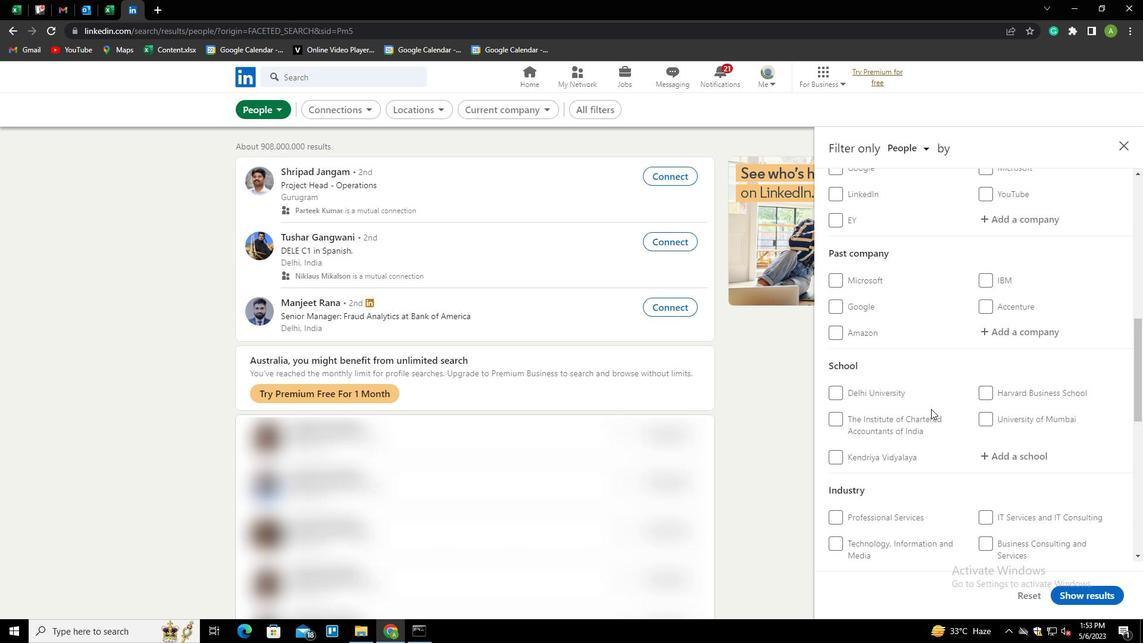 
Action: Mouse scrolled (931, 409) with delta (0, 0)
Screenshot: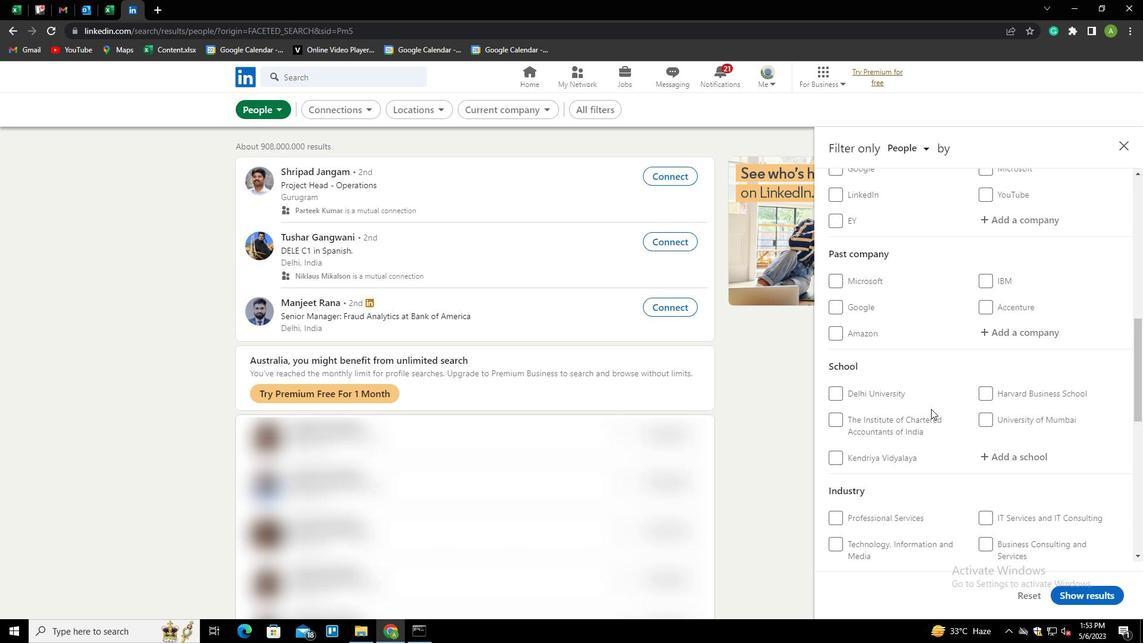 
Action: Mouse moved to (932, 407)
Screenshot: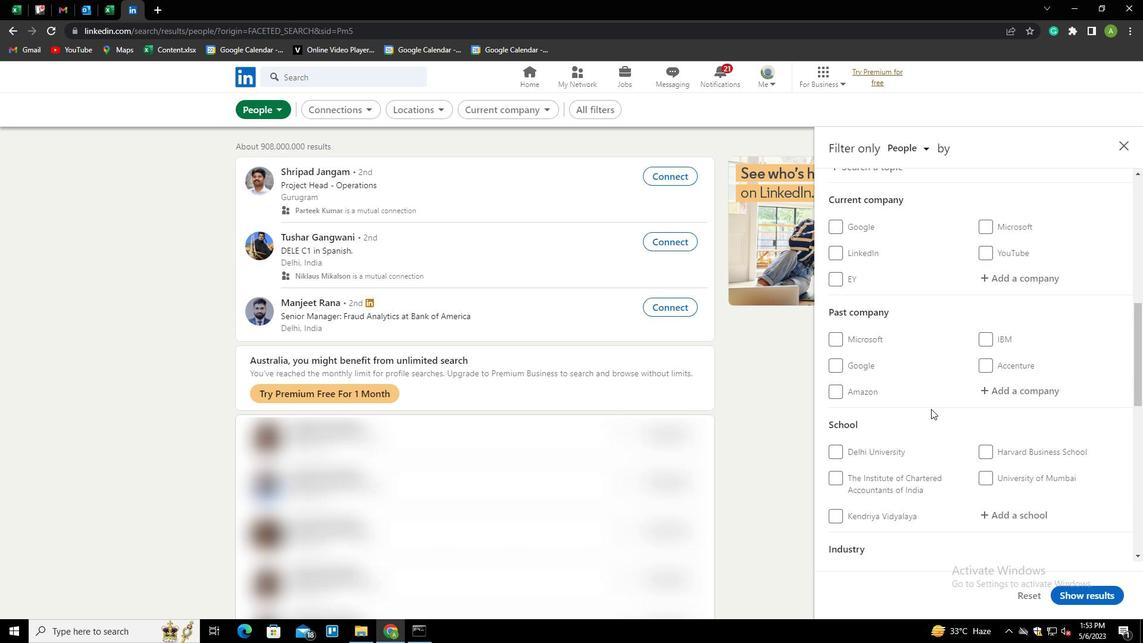 
Action: Mouse scrolled (932, 408) with delta (0, 0)
Screenshot: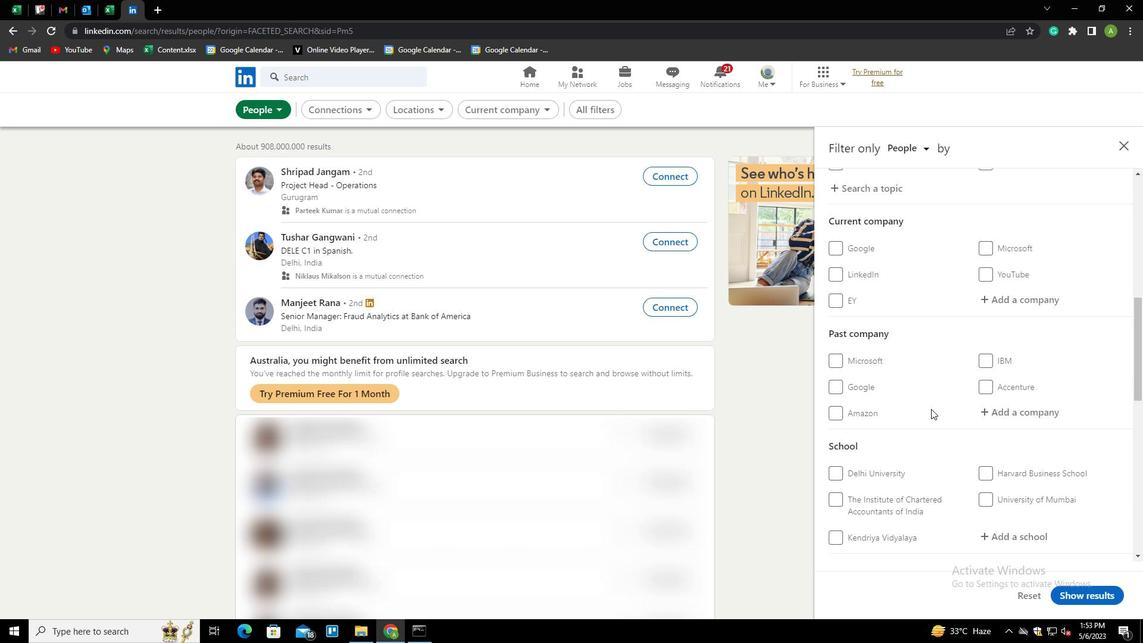 
Action: Mouse moved to (998, 399)
Screenshot: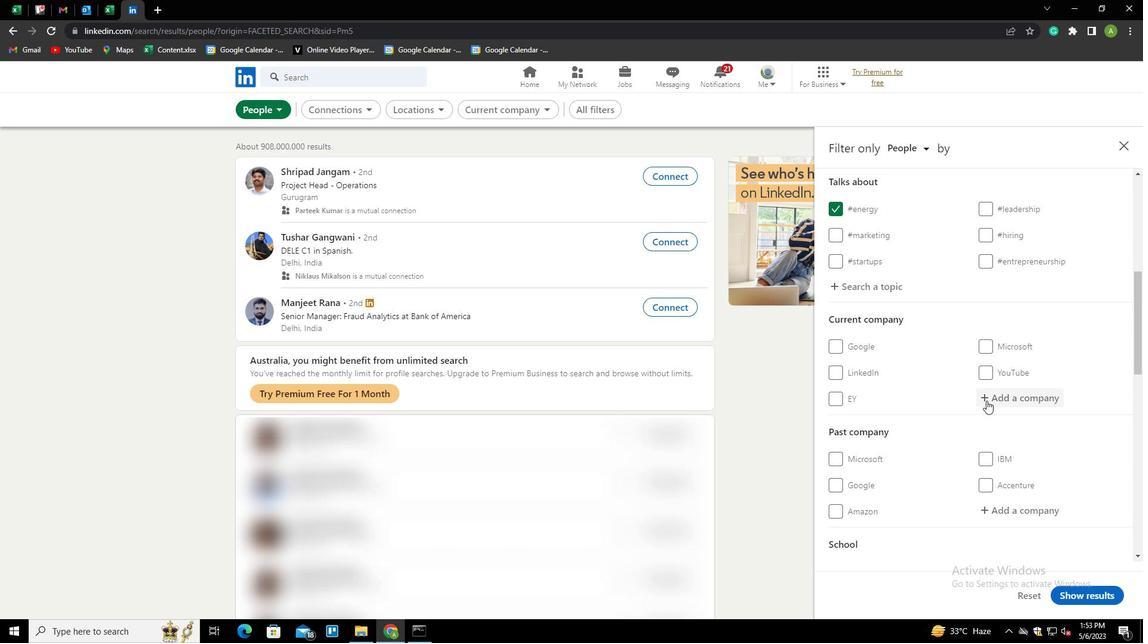
Action: Mouse pressed left at (998, 399)
Screenshot: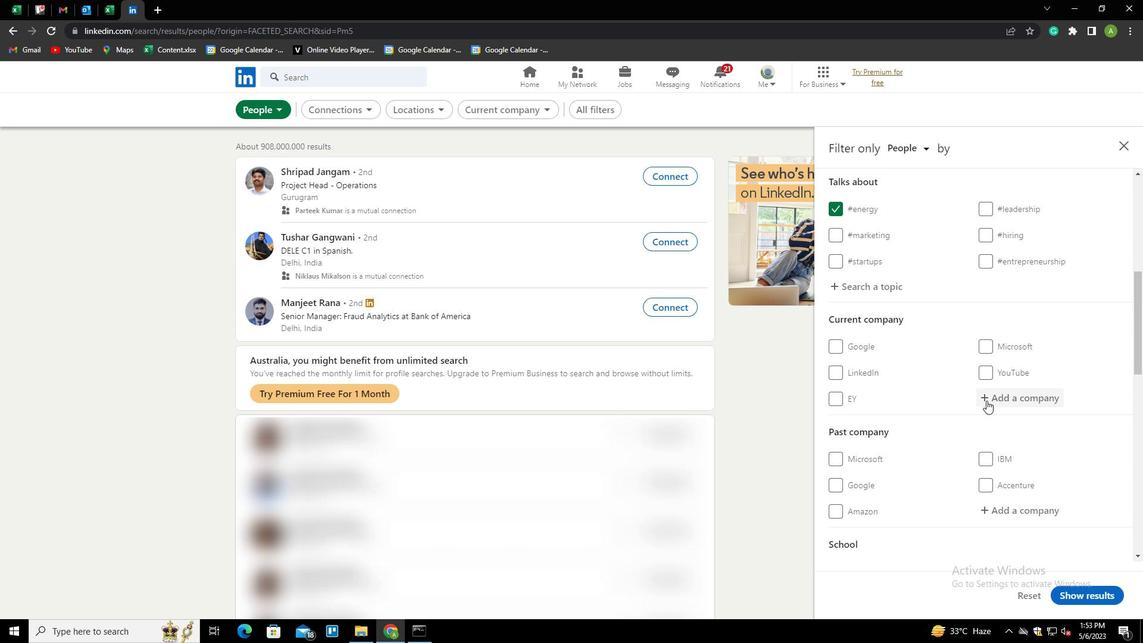 
Action: Mouse moved to (972, 399)
Screenshot: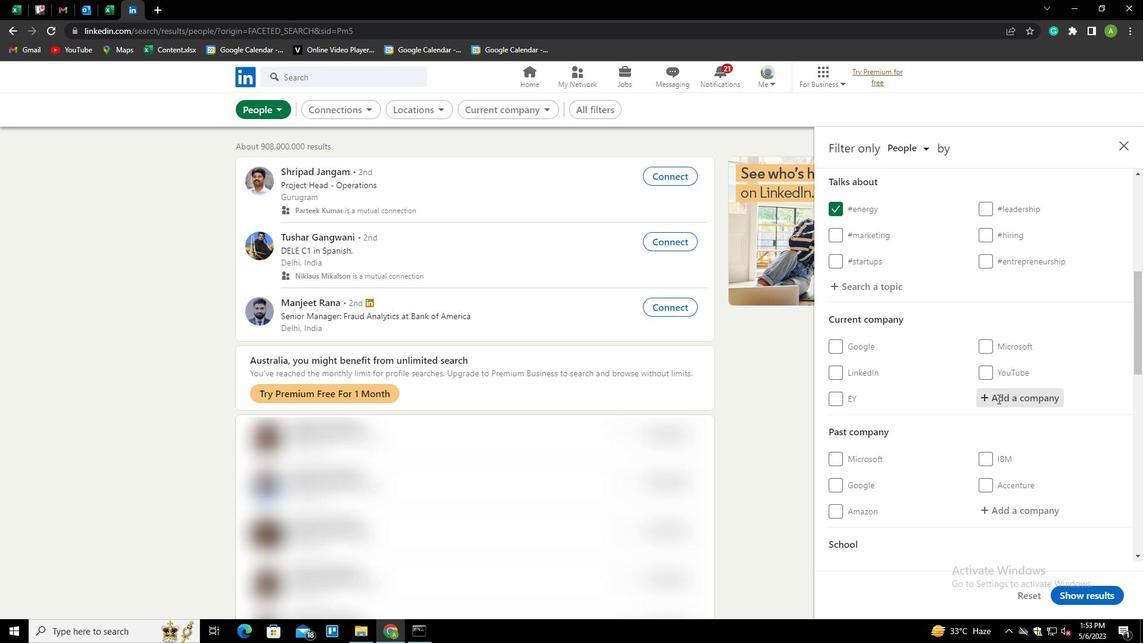 
Action: Key pressed <Key.shift><Key.shift><Key.shift><Key.shift>HDFC<Key.down><Key.space>SECUTIE<Key.backspace><Key.backspace><Key.backspace>RITIES<Key.down><Key.enter>
Screenshot: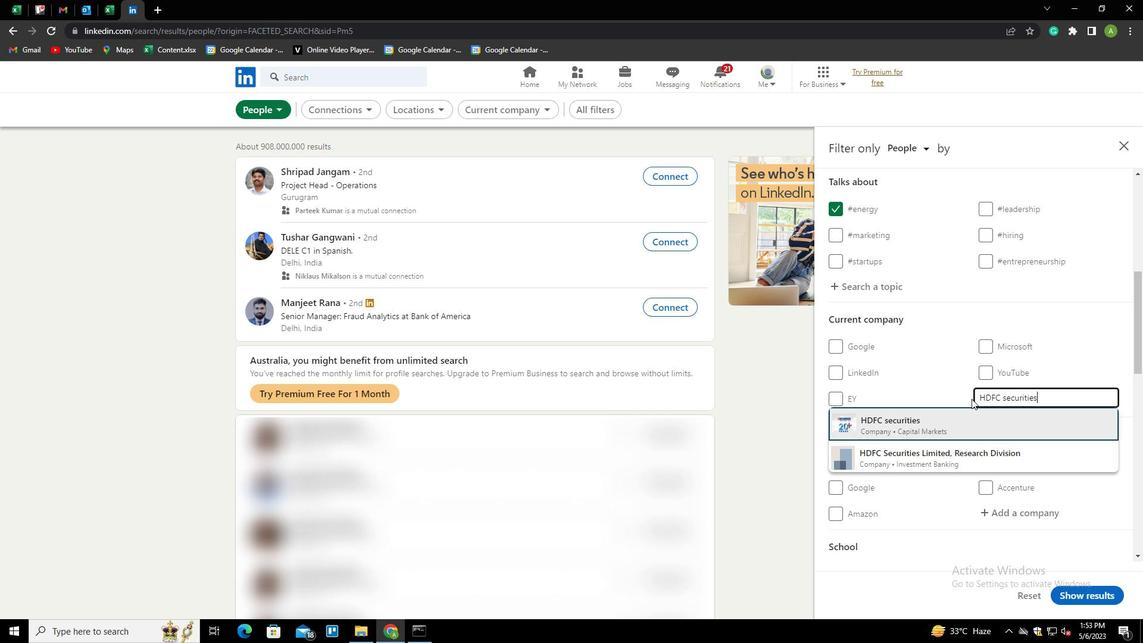 
Action: Mouse moved to (971, 398)
Screenshot: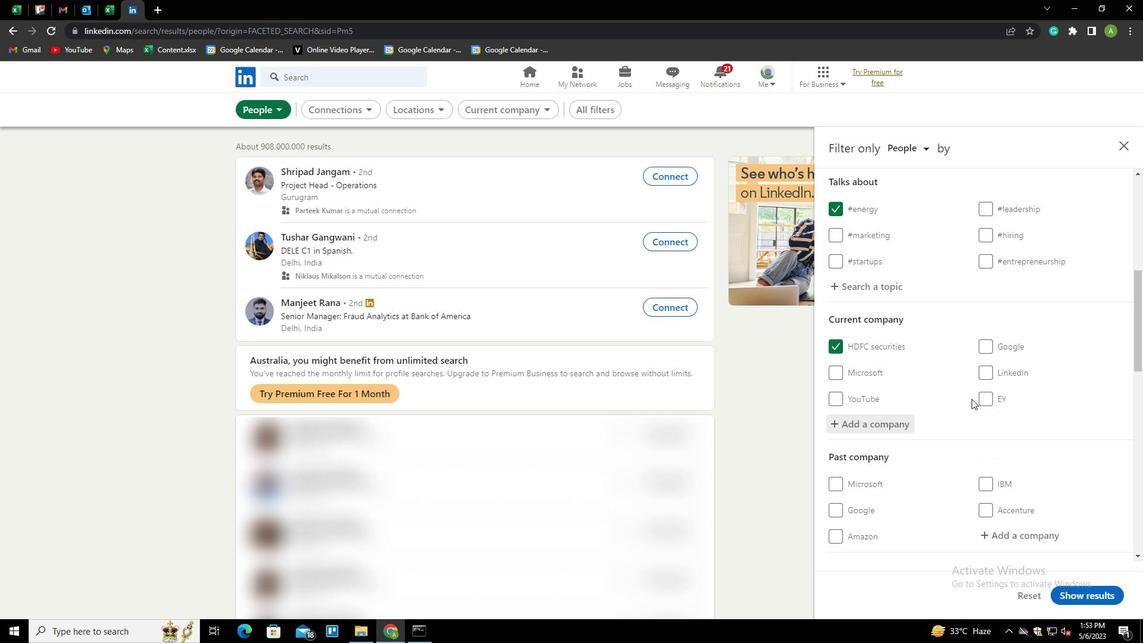 
Action: Mouse scrolled (971, 397) with delta (0, 0)
Screenshot: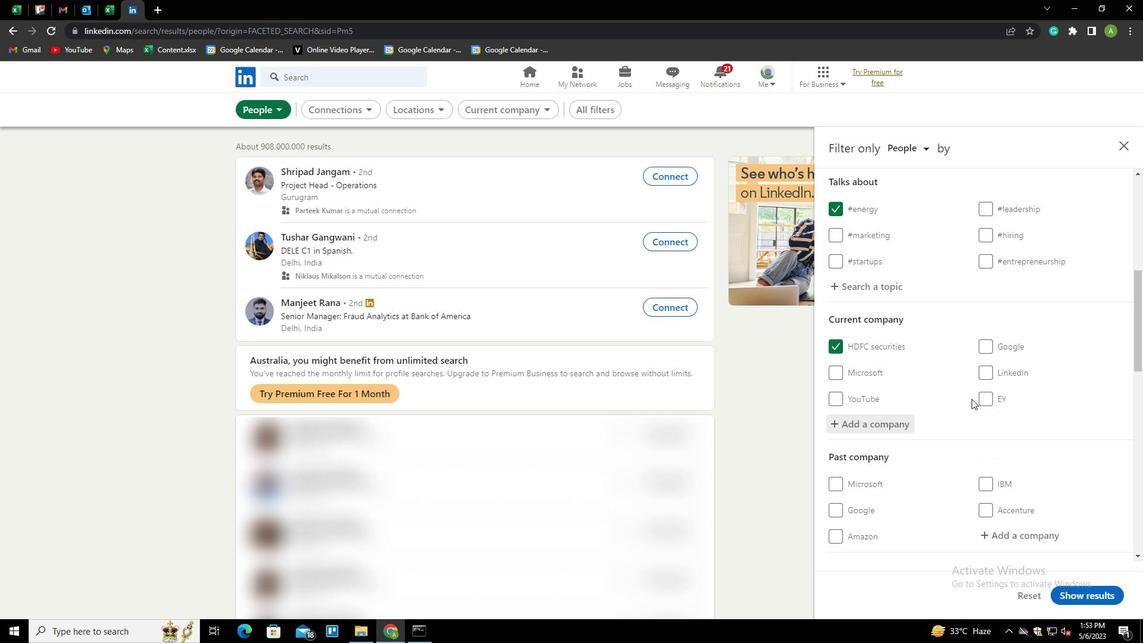 
Action: Mouse moved to (970, 398)
Screenshot: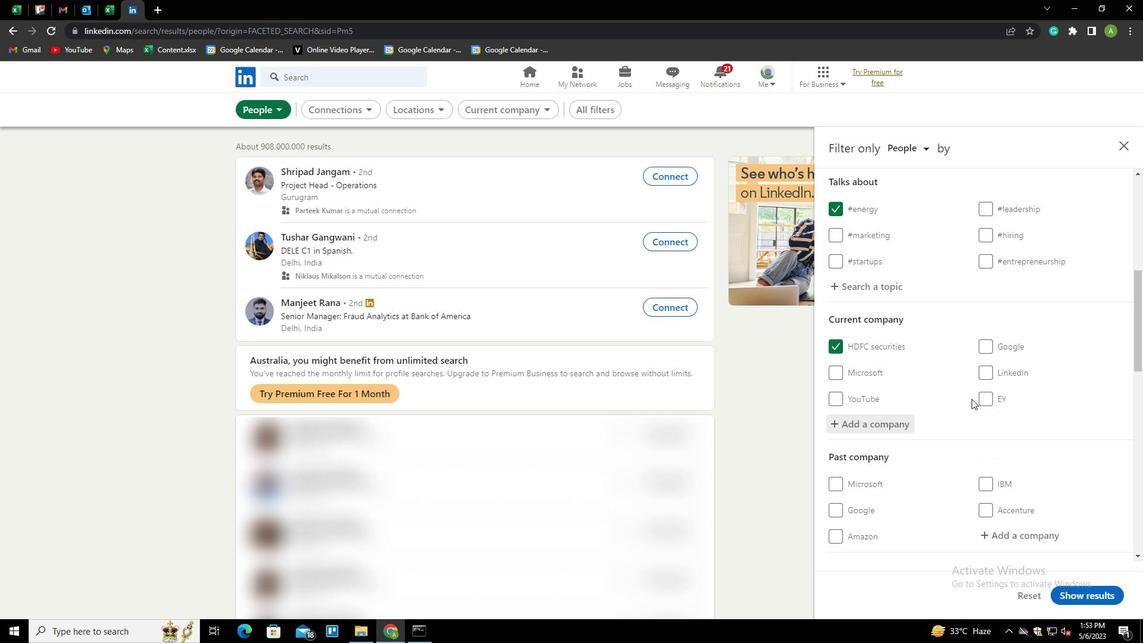 
Action: Mouse scrolled (970, 397) with delta (0, 0)
Screenshot: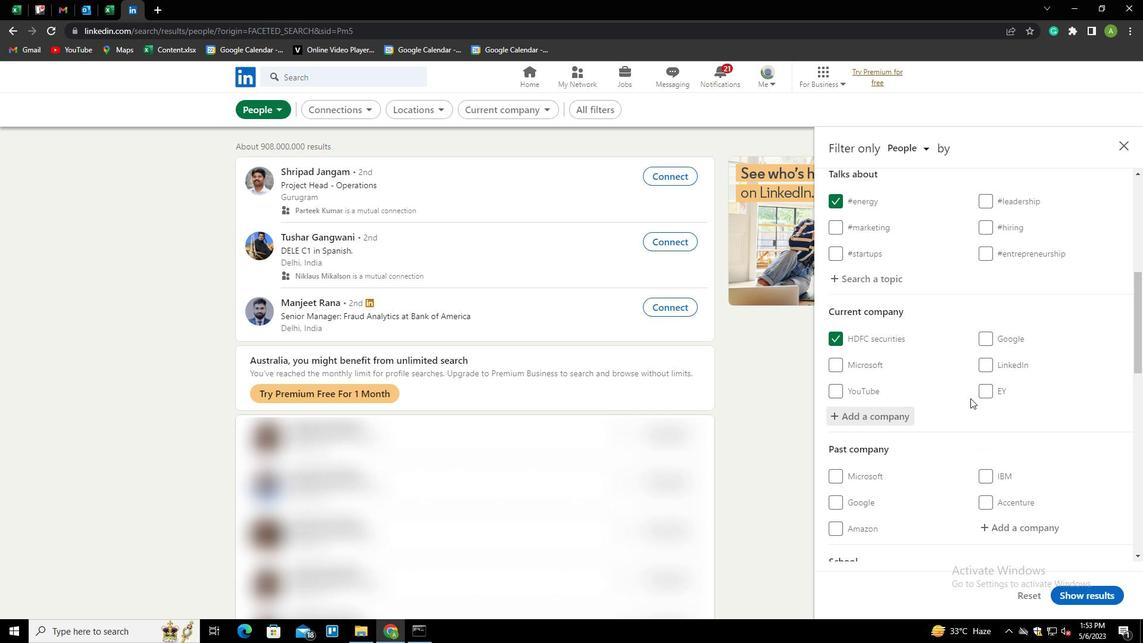 
Action: Mouse moved to (970, 399)
Screenshot: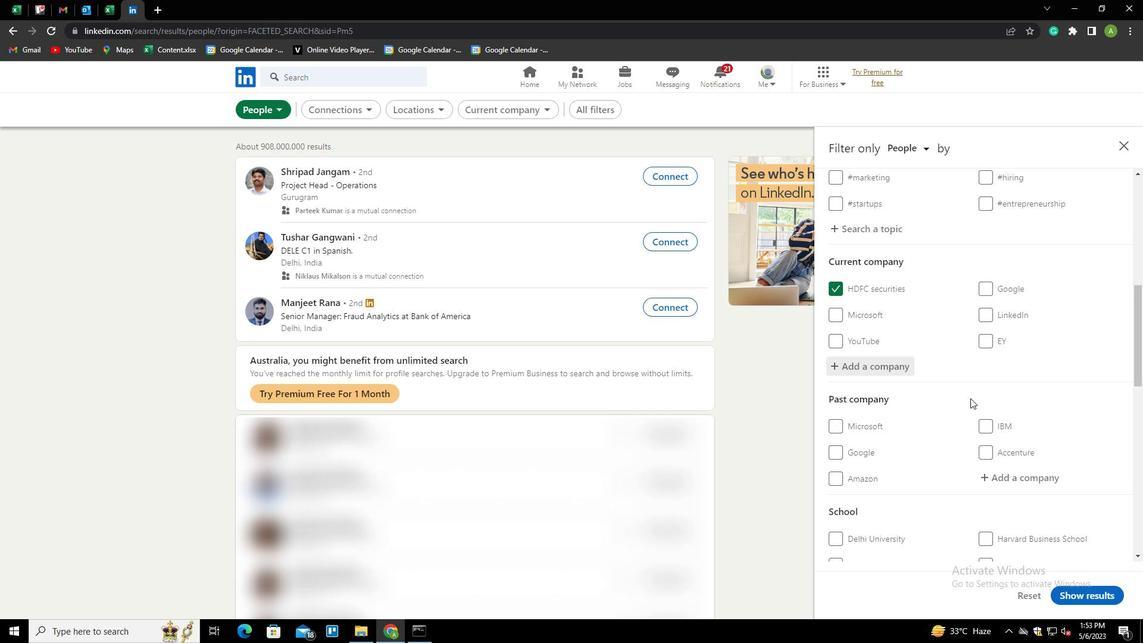 
Action: Mouse scrolled (970, 398) with delta (0, 0)
Screenshot: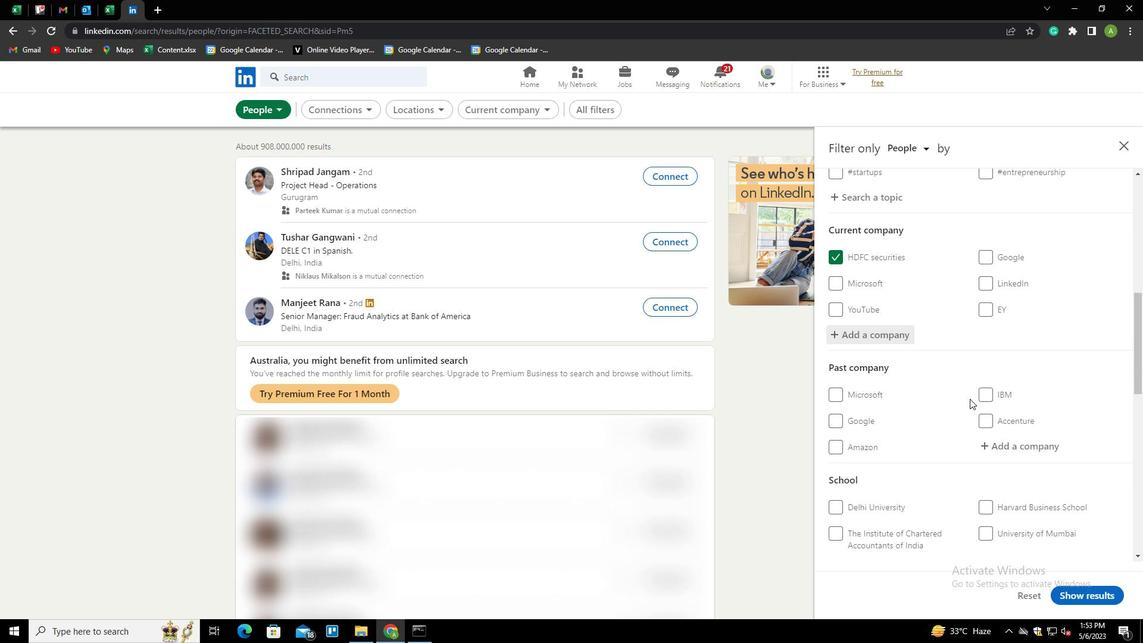 
Action: Mouse scrolled (970, 398) with delta (0, 0)
Screenshot: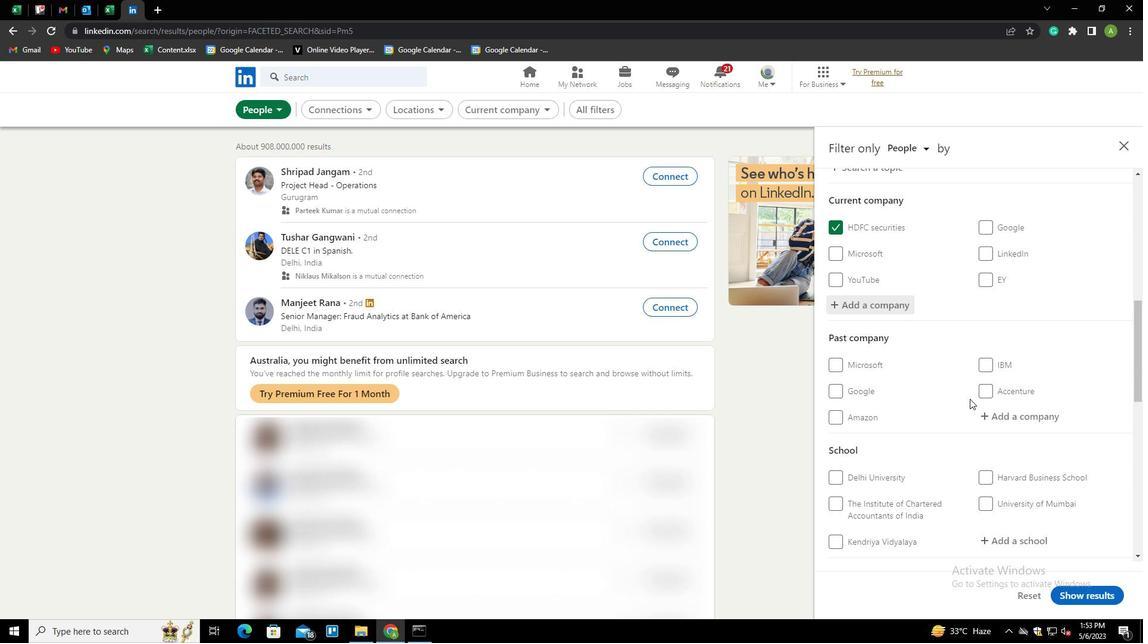
Action: Mouse moved to (997, 418)
Screenshot: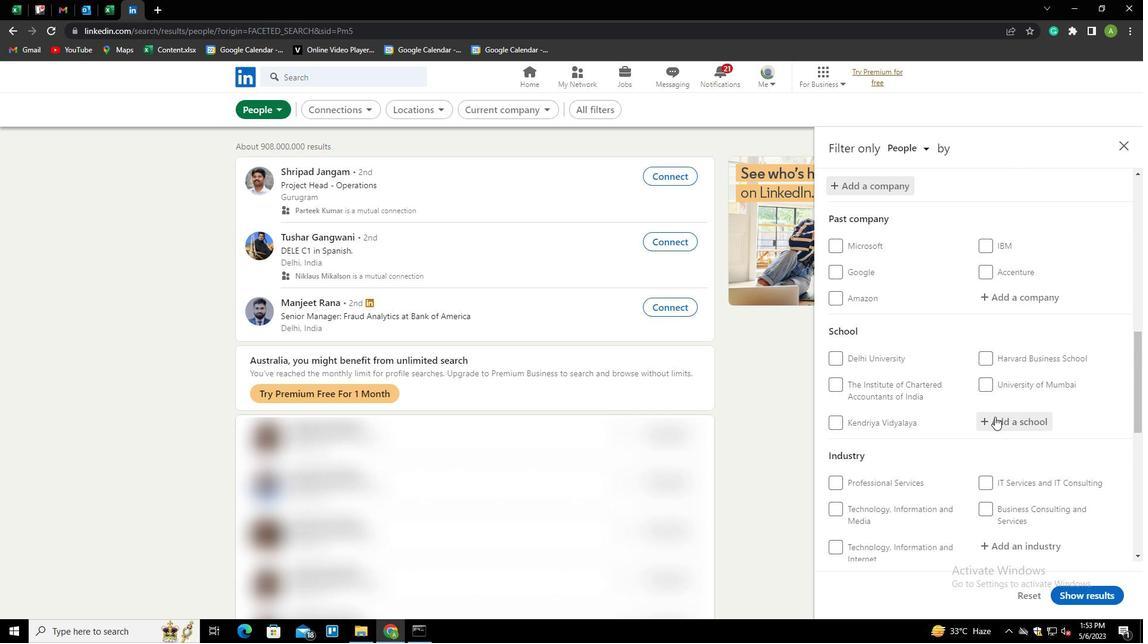 
Action: Mouse pressed left at (997, 418)
Screenshot: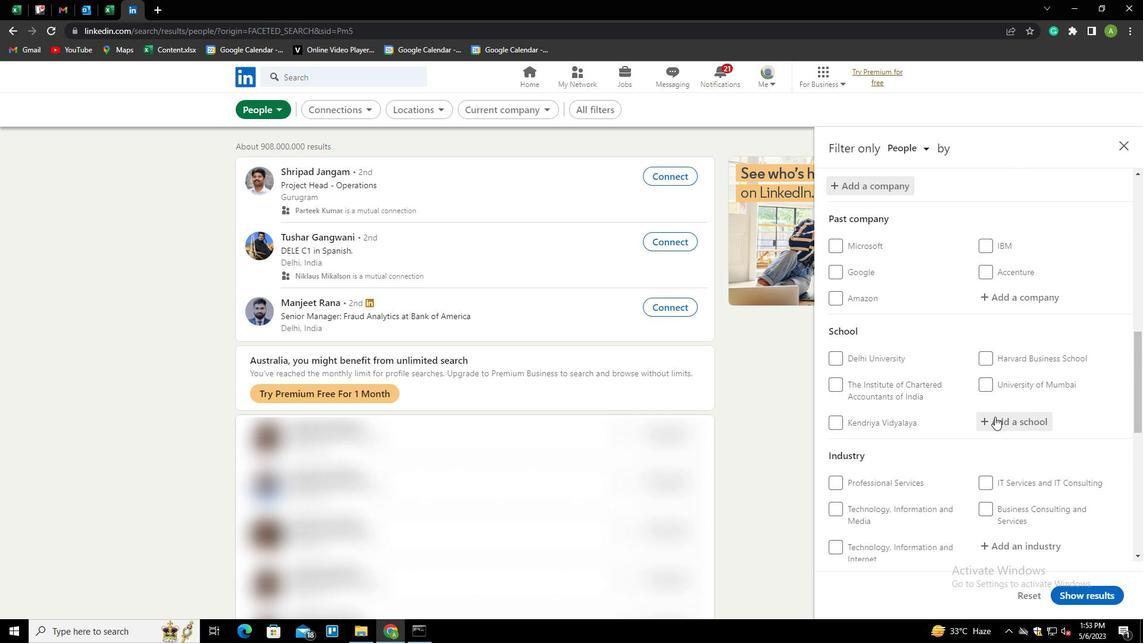 
Action: Mouse moved to (997, 409)
Screenshot: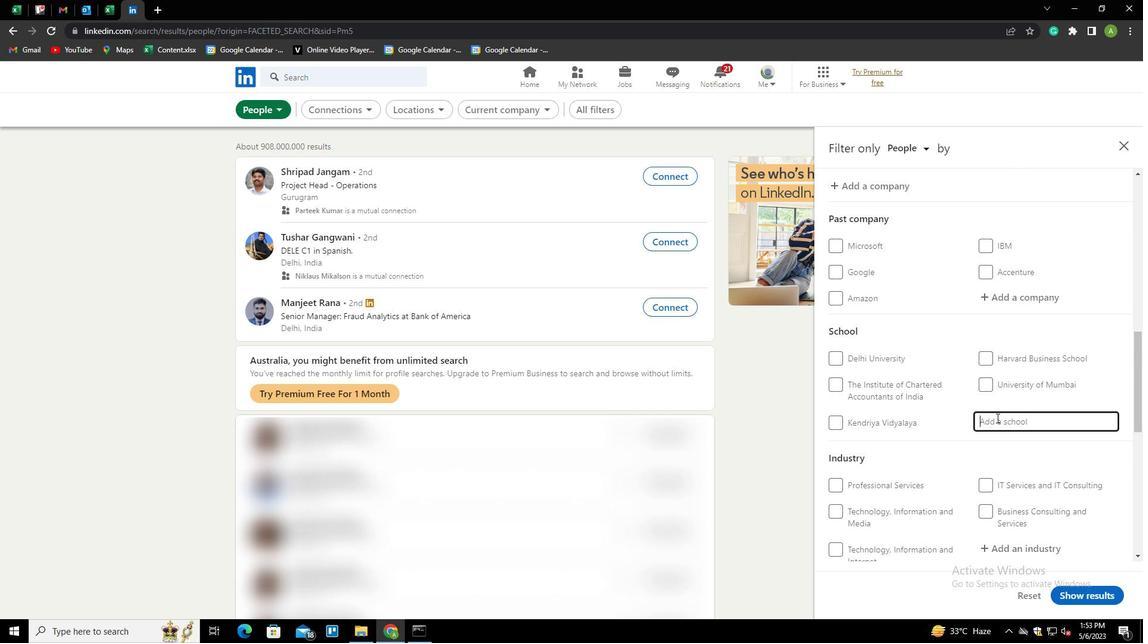 
Action: Key pressed <Key.shift>TVS<Key.shift><Key.shift><Key.shift><Key.shift><Key.shift><Key.space>MATRICULATION<Key.space><Key.shift>HIGHT<Key.backspace>ER<Key.space><Key.shift>SECONDARY<Key.space><Key.shift>SCHOOL<Key.down><Key.enter>
Screenshot: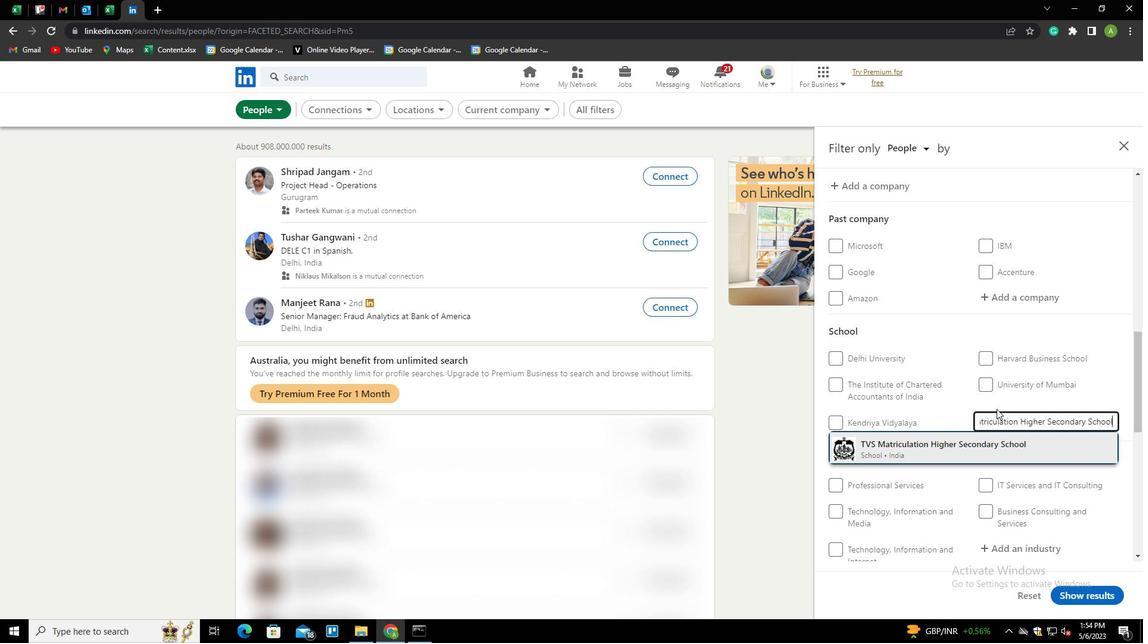 
Action: Mouse moved to (995, 412)
Screenshot: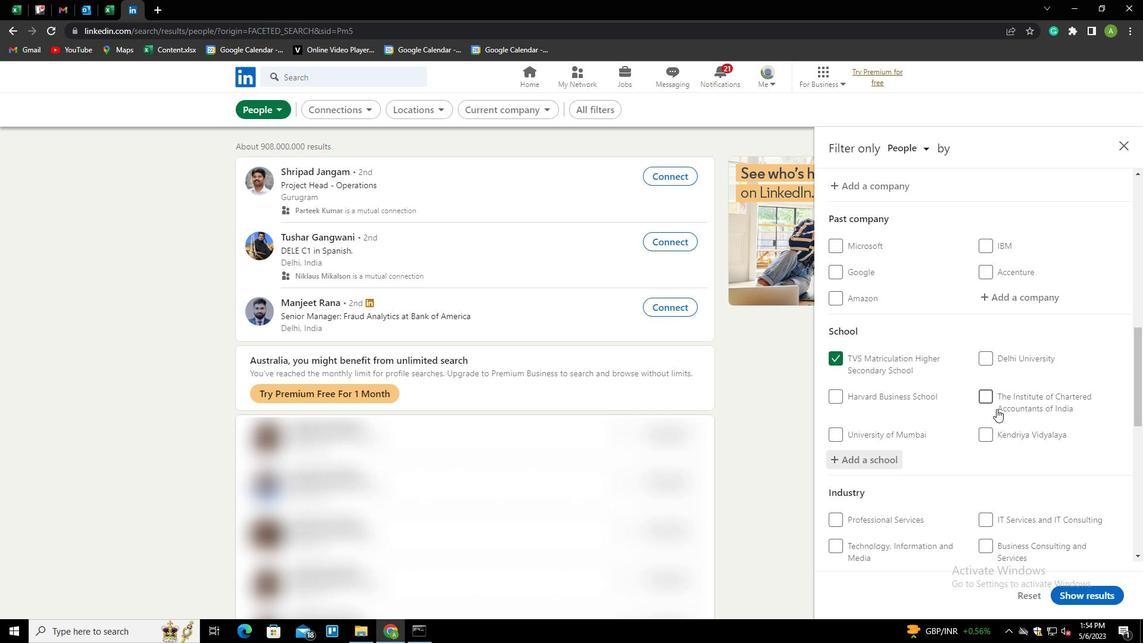 
Action: Mouse scrolled (995, 412) with delta (0, 0)
Screenshot: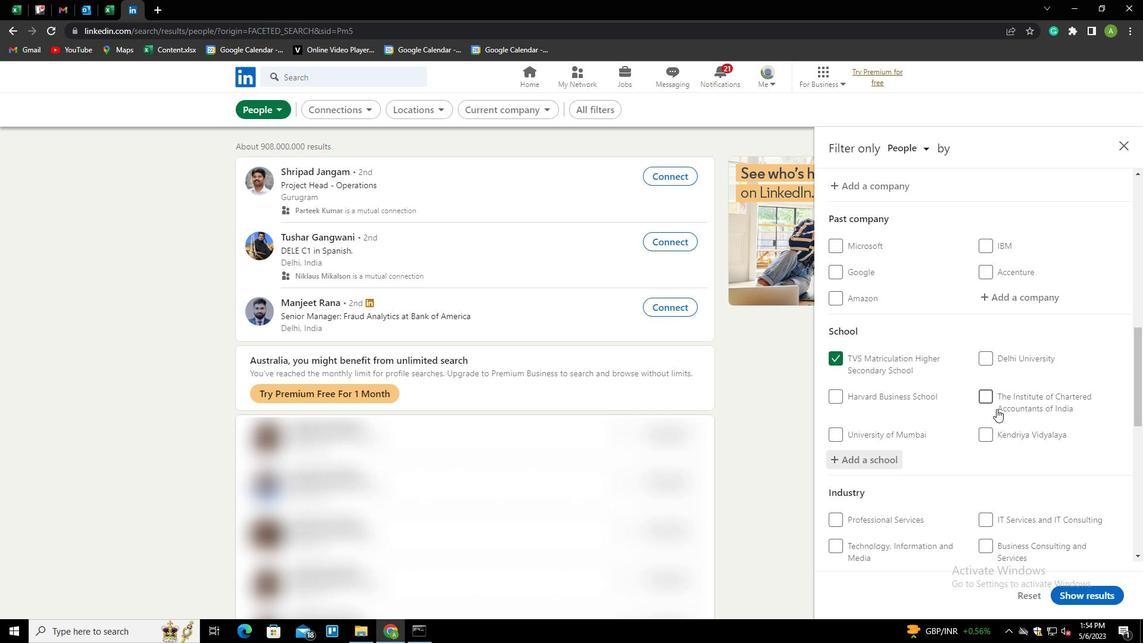 
Action: Mouse moved to (995, 414)
Screenshot: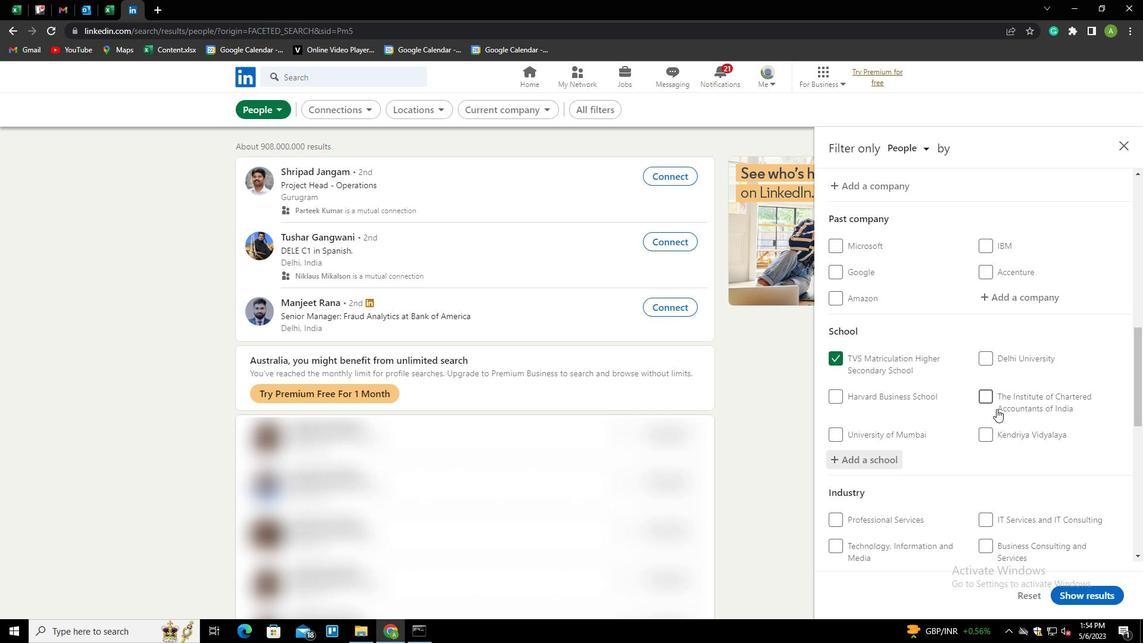 
Action: Mouse scrolled (995, 413) with delta (0, 0)
Screenshot: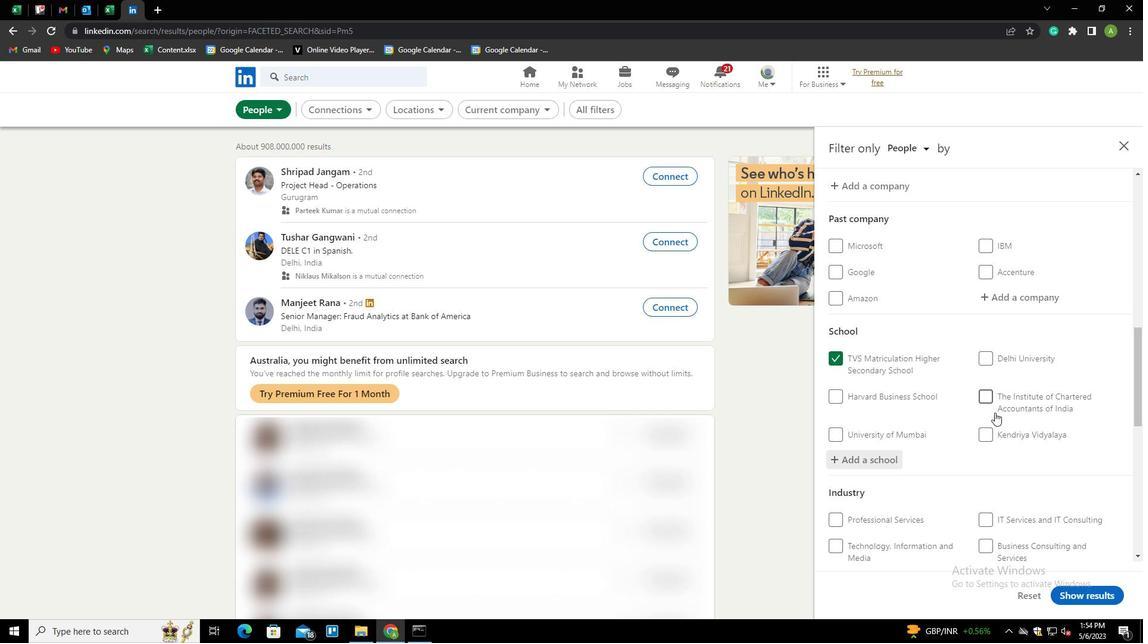 
Action: Mouse moved to (994, 419)
Screenshot: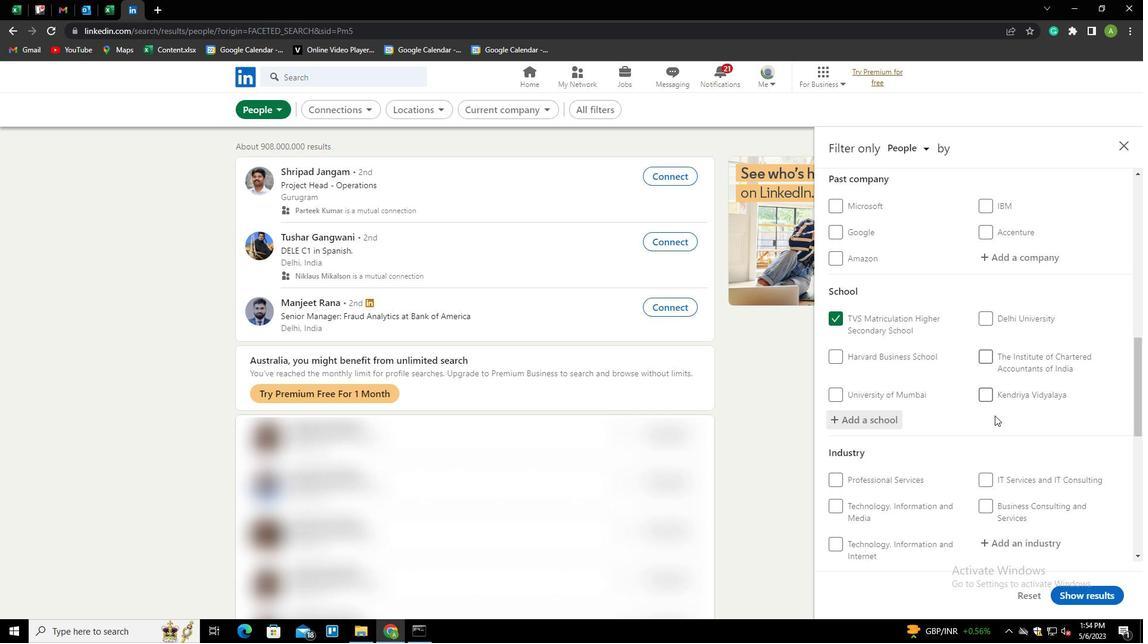 
Action: Mouse scrolled (994, 418) with delta (0, 0)
Screenshot: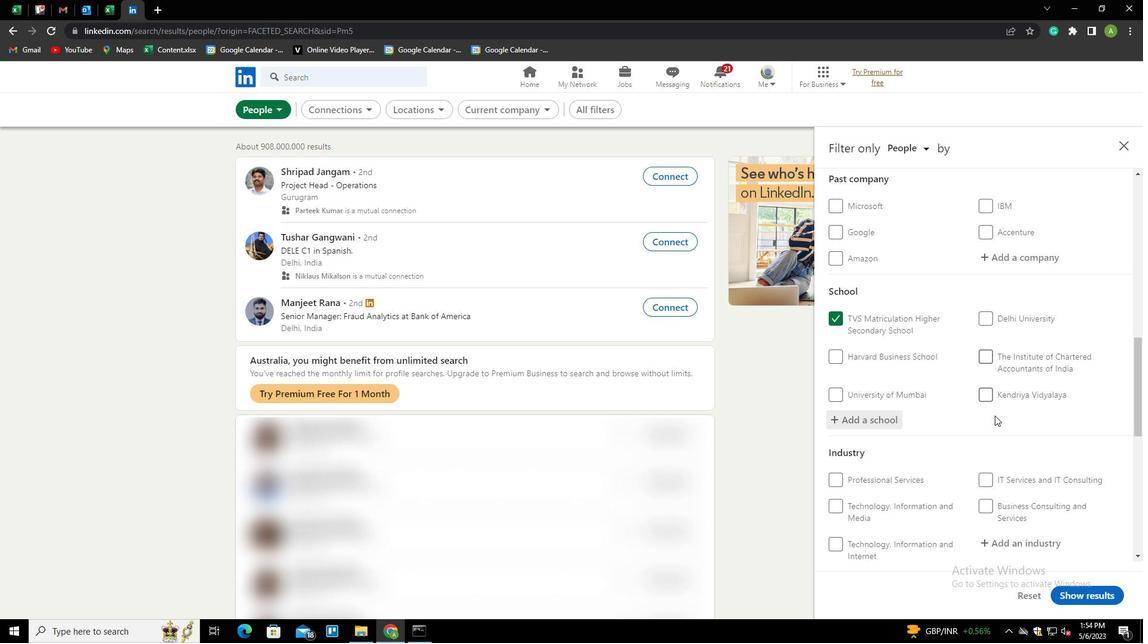 
Action: Mouse moved to (1001, 407)
Screenshot: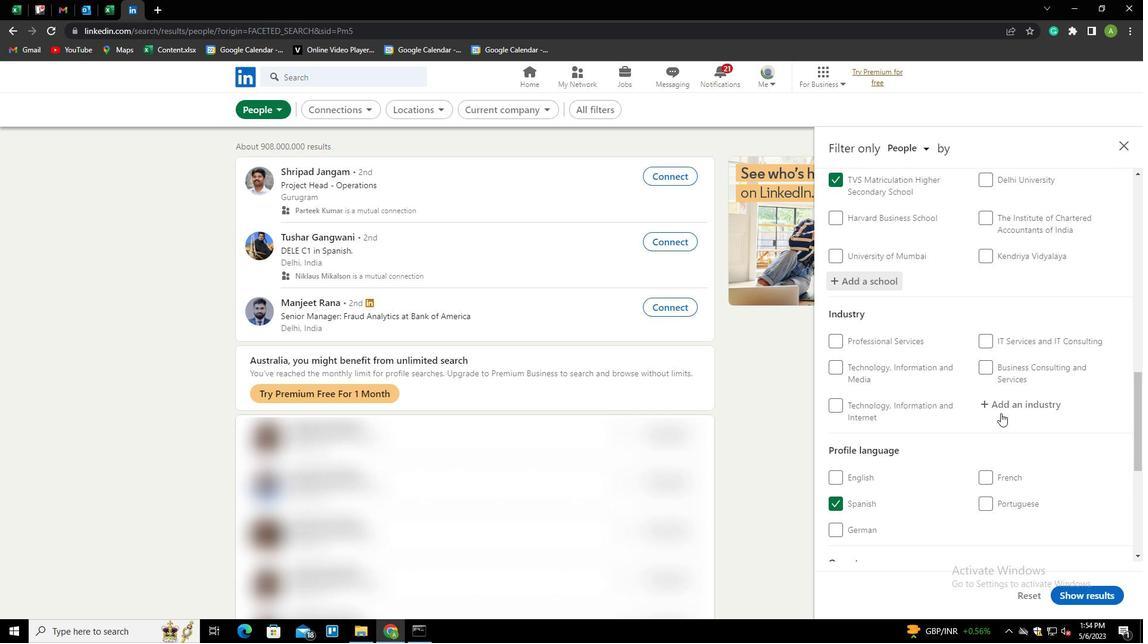 
Action: Mouse pressed left at (1001, 407)
Screenshot: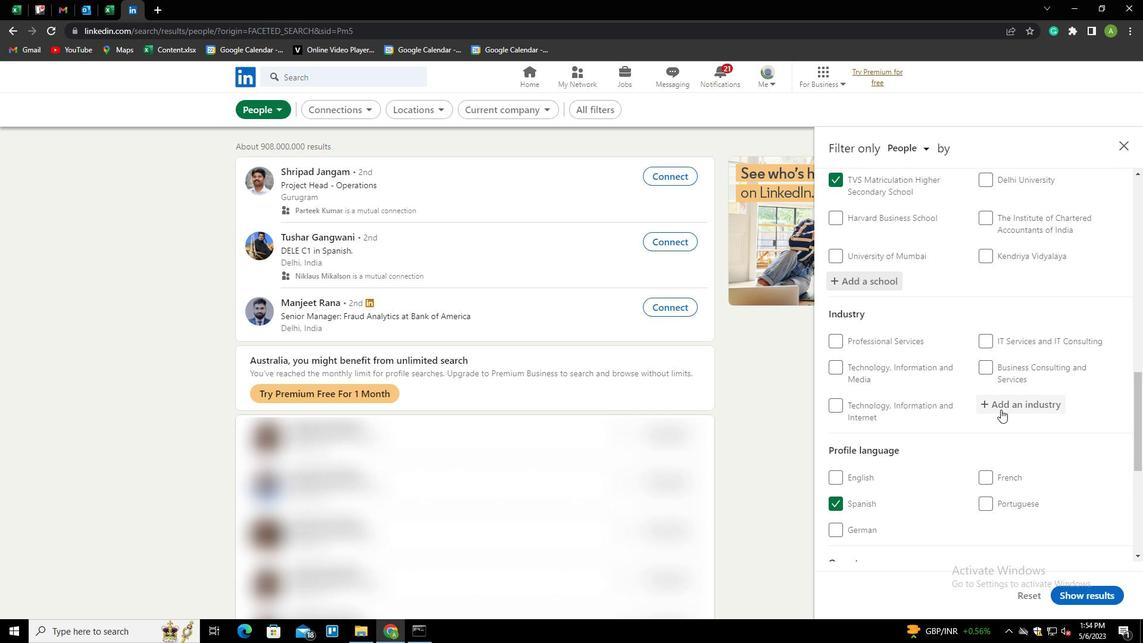 
Action: Key pressed <Key.shift>
Screenshot: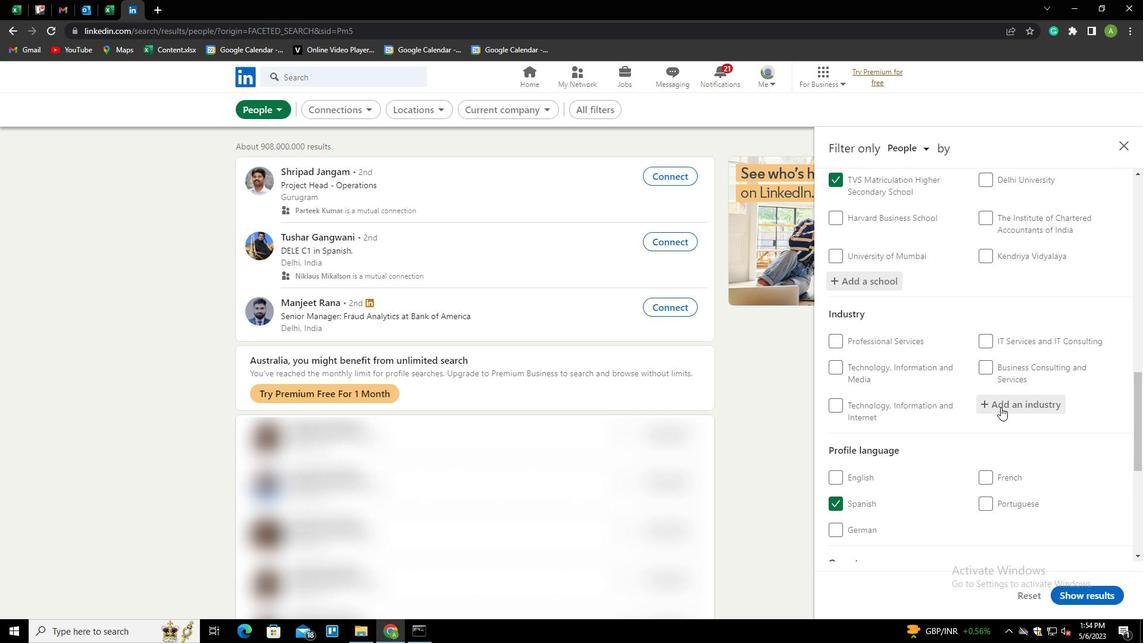 
Action: Mouse moved to (1001, 405)
Screenshot: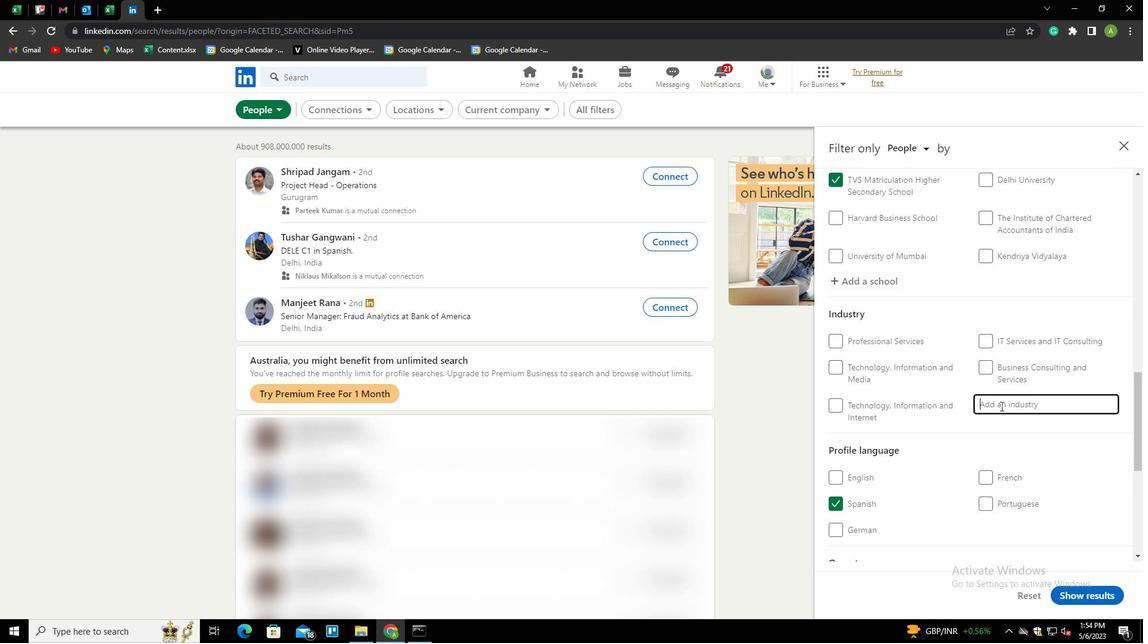 
Action: Key pressed T
Screenshot: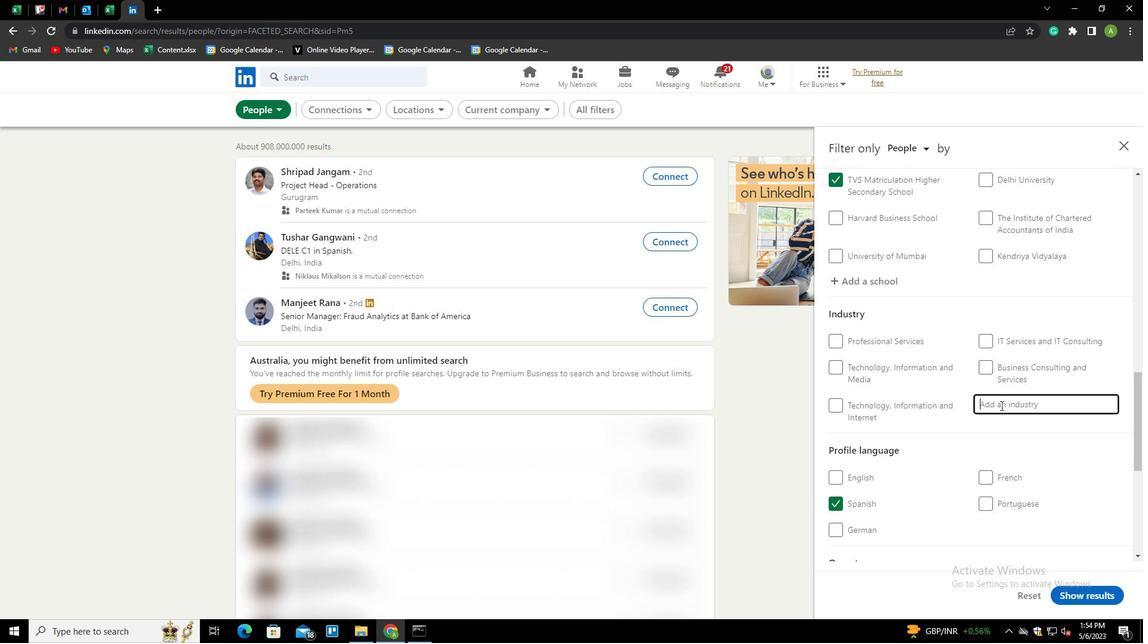 
Action: Mouse moved to (1001, 405)
Screenshot: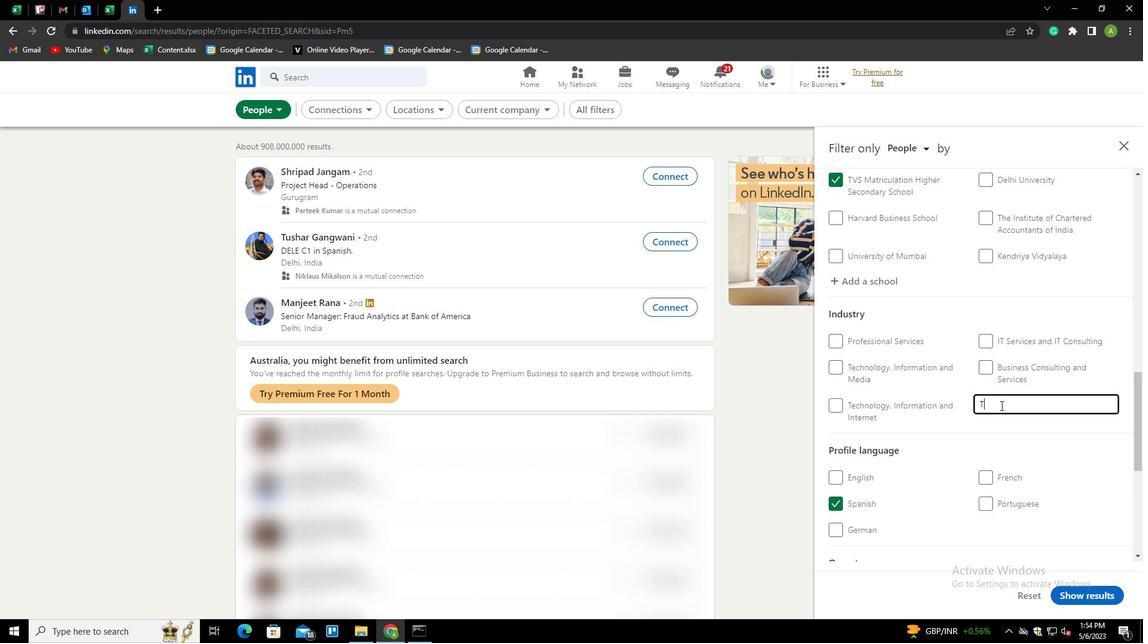 
Action: Key pressed <Key.backspace>RENEWABLE<Key.space><Key.shift>ENERGY<Key.space><Key.shift>SEMICONDUCTOR<Key.space><Key.shift>MANUFACTURING<Key.down><Key.enter>
Screenshot: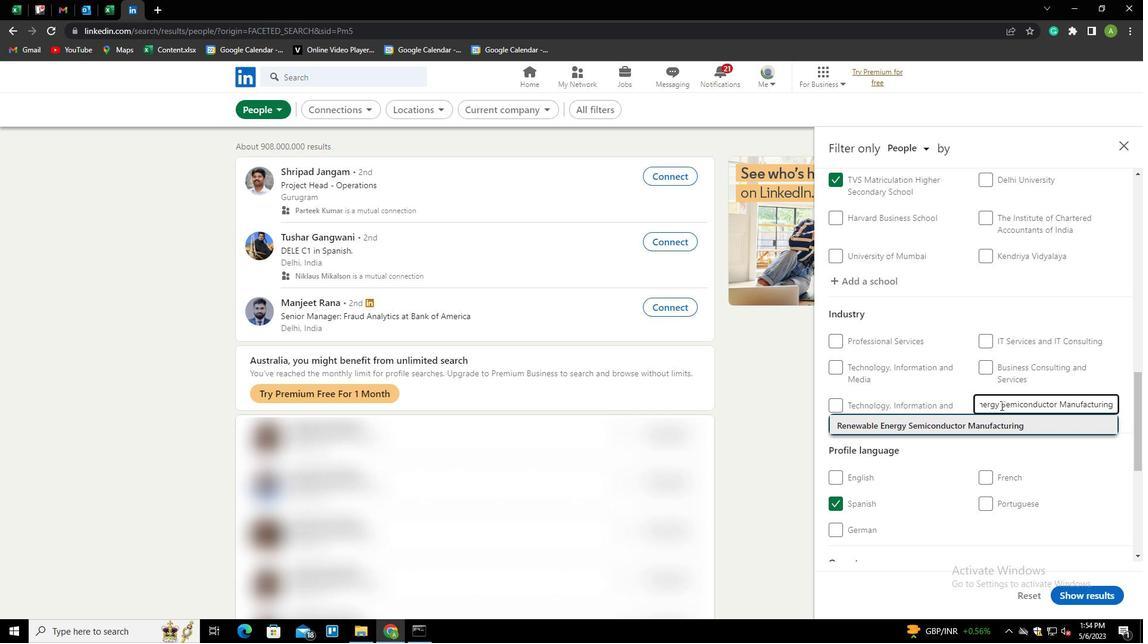 
Action: Mouse scrolled (1001, 405) with delta (0, 0)
Screenshot: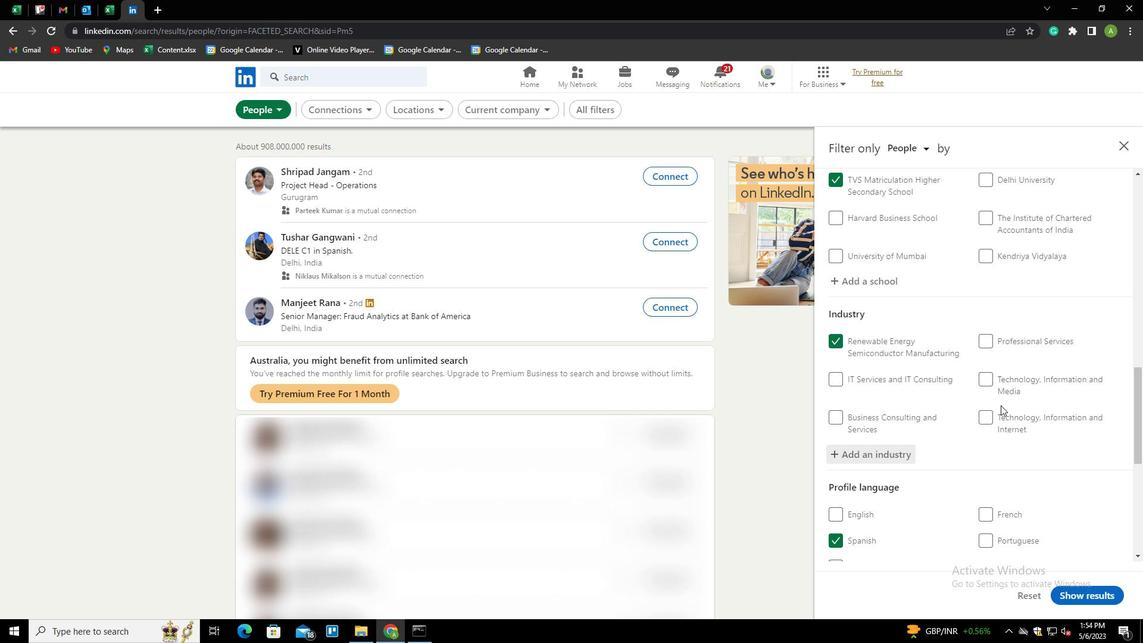 
Action: Mouse scrolled (1001, 405) with delta (0, 0)
Screenshot: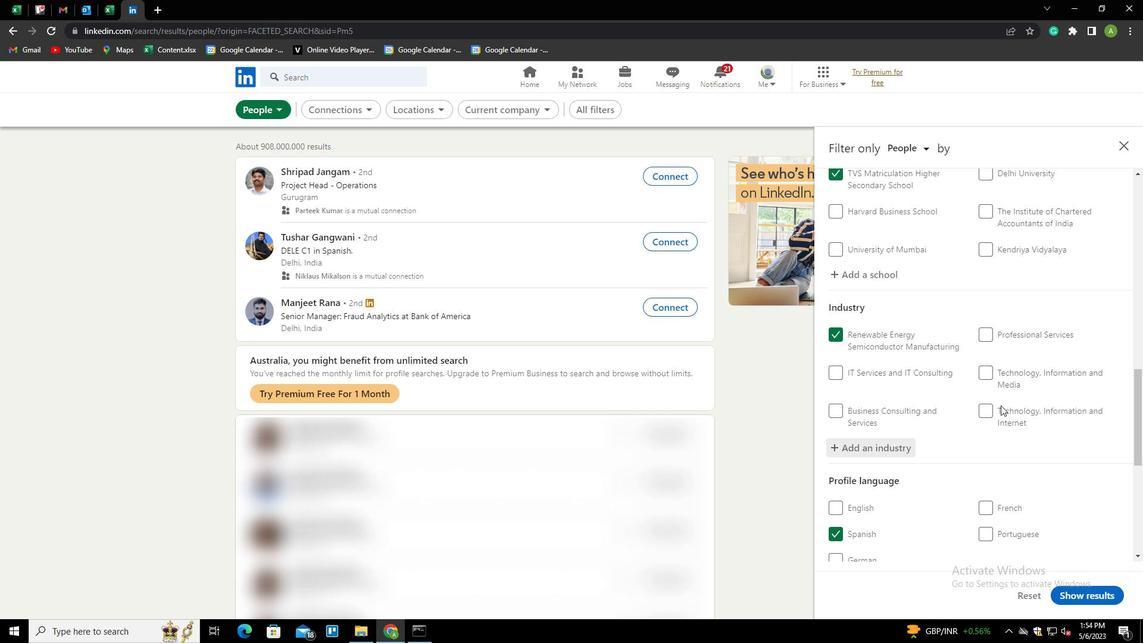 
Action: Mouse scrolled (1001, 405) with delta (0, 0)
Screenshot: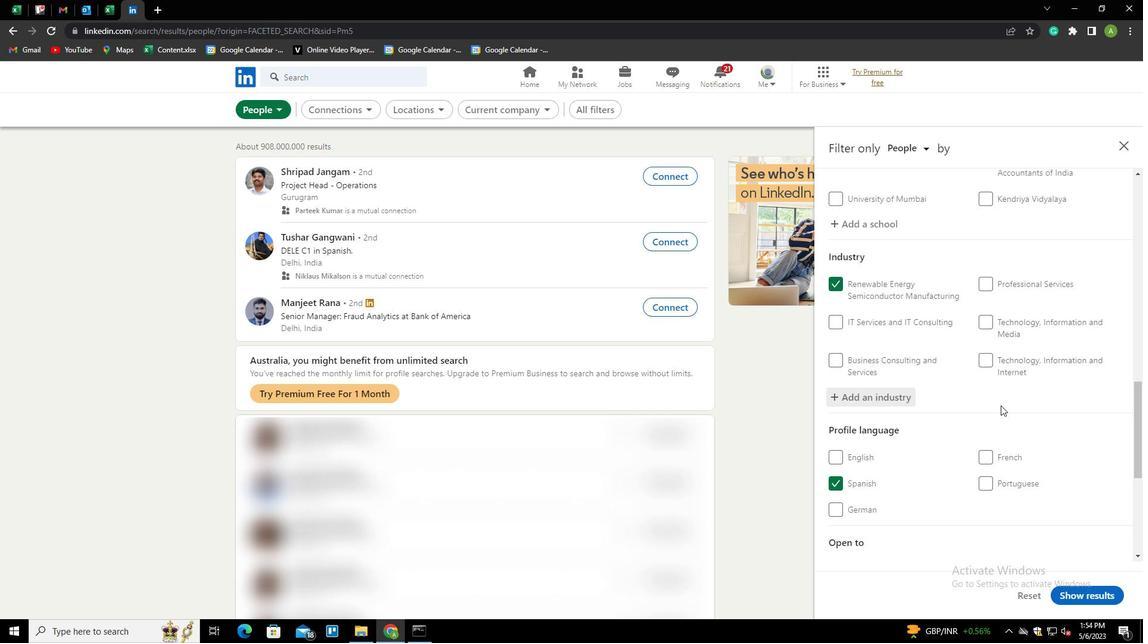 
Action: Mouse scrolled (1001, 405) with delta (0, 0)
Screenshot: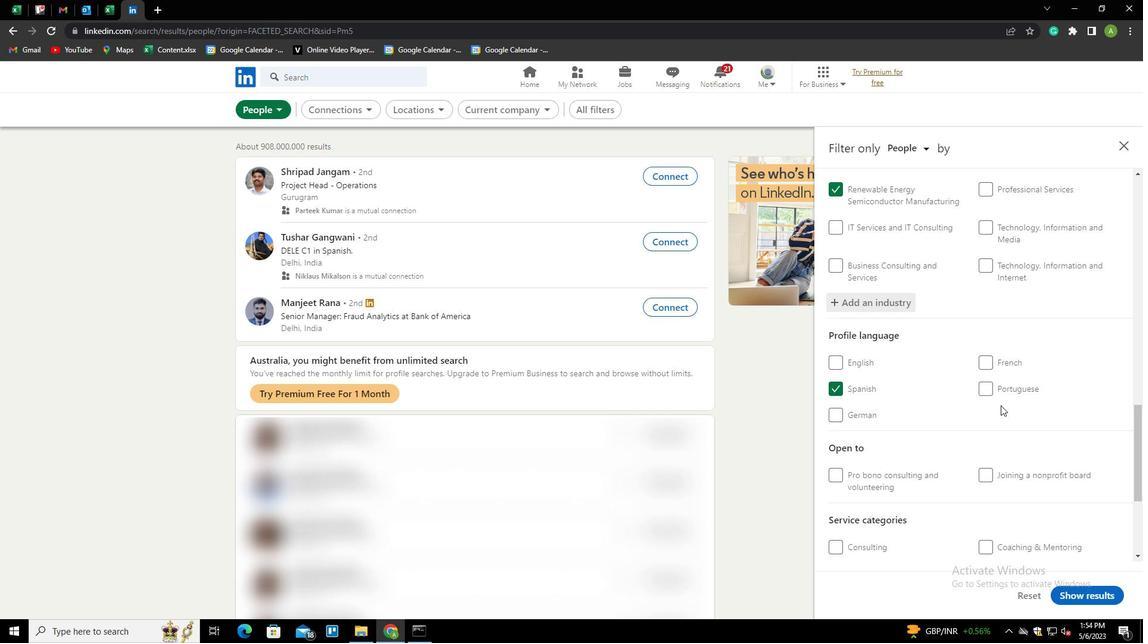 
Action: Mouse scrolled (1001, 405) with delta (0, 0)
Screenshot: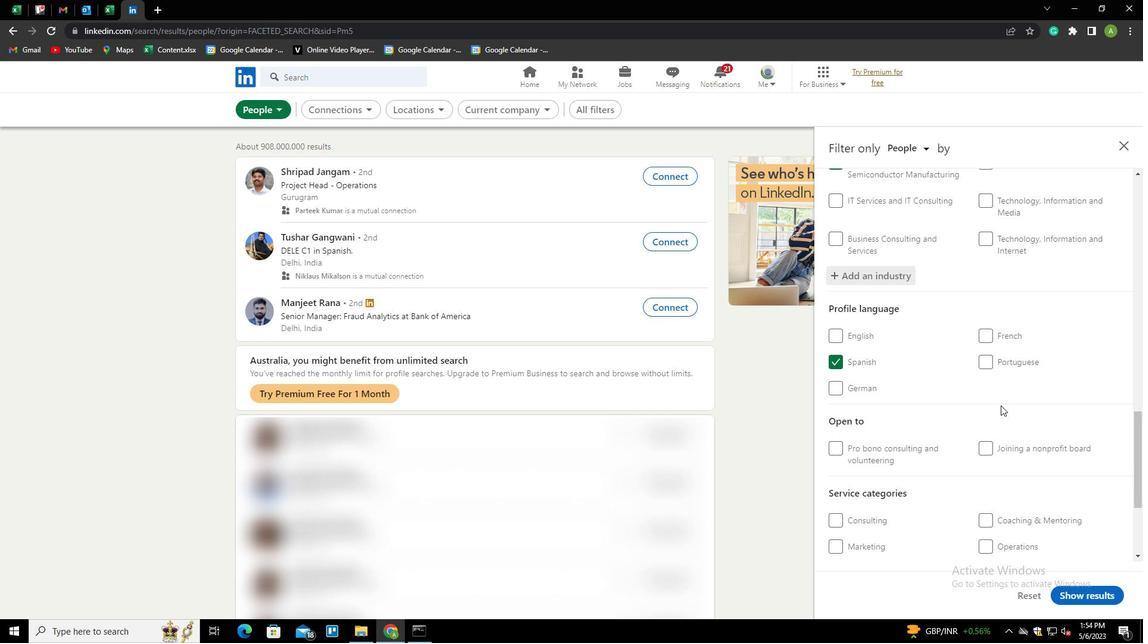 
Action: Mouse scrolled (1001, 405) with delta (0, 0)
Screenshot: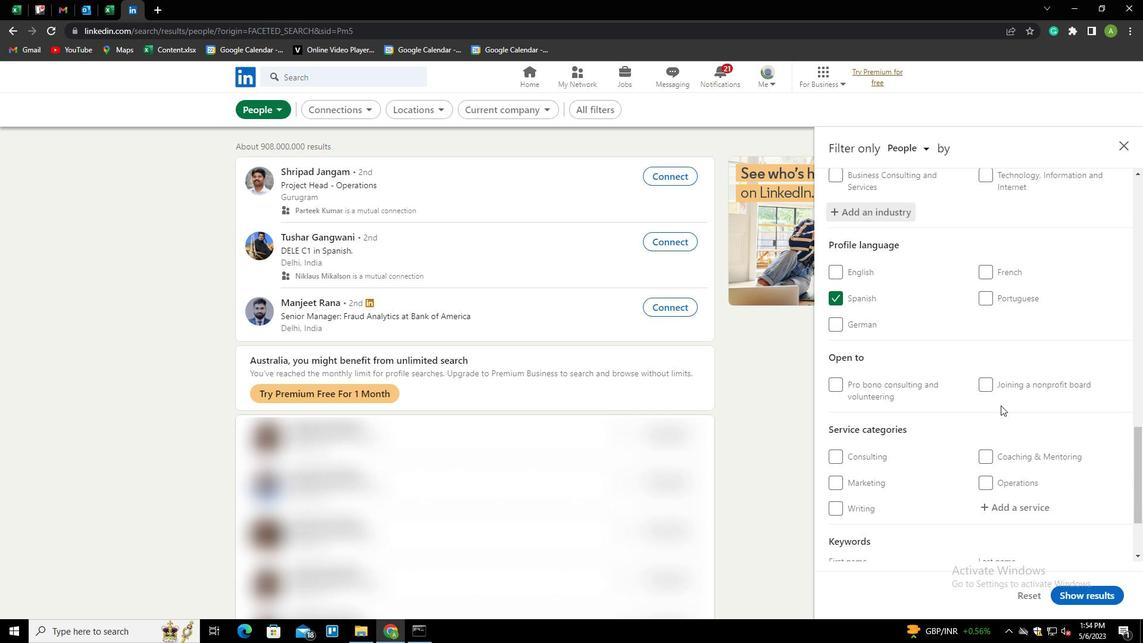 
Action: Mouse moved to (1007, 389)
Screenshot: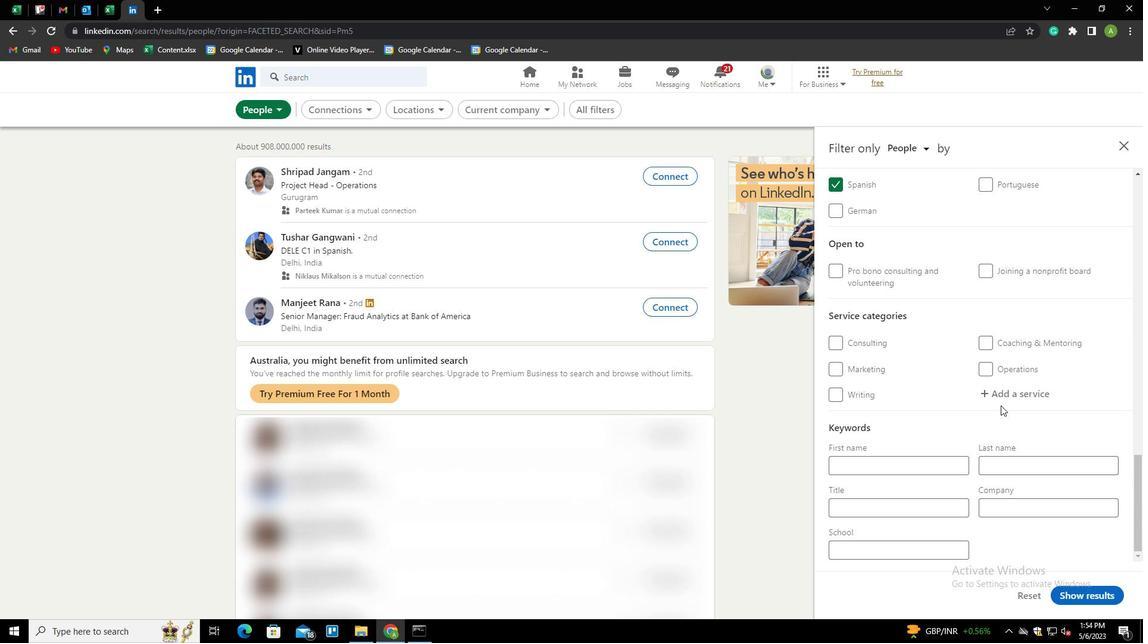 
Action: Mouse pressed left at (1007, 389)
Screenshot: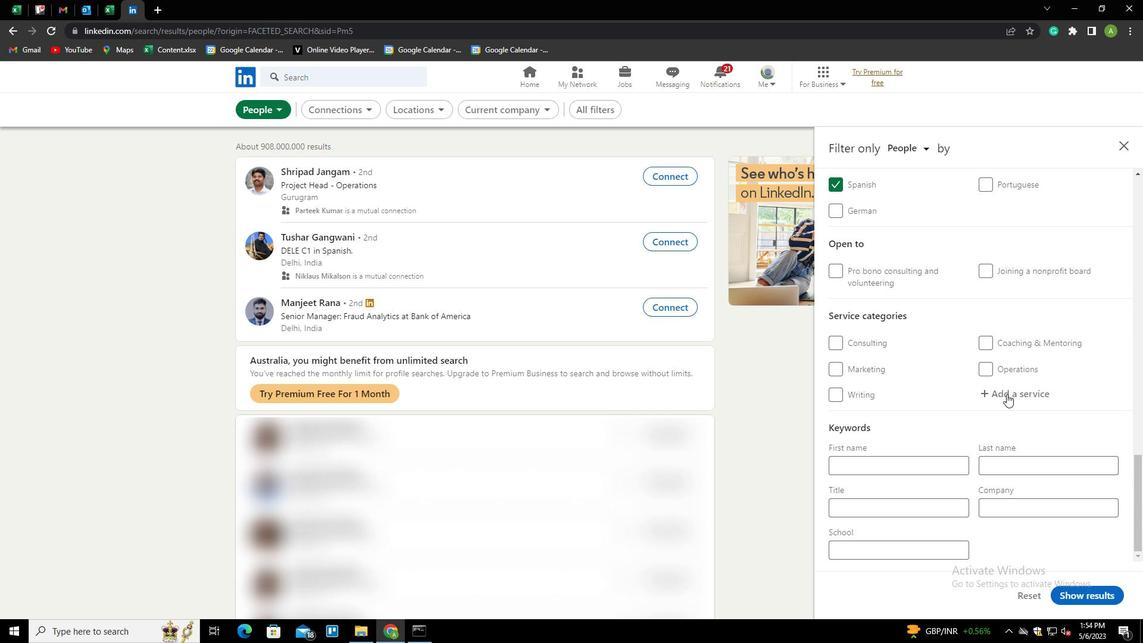 
Action: Mouse moved to (995, 381)
Screenshot: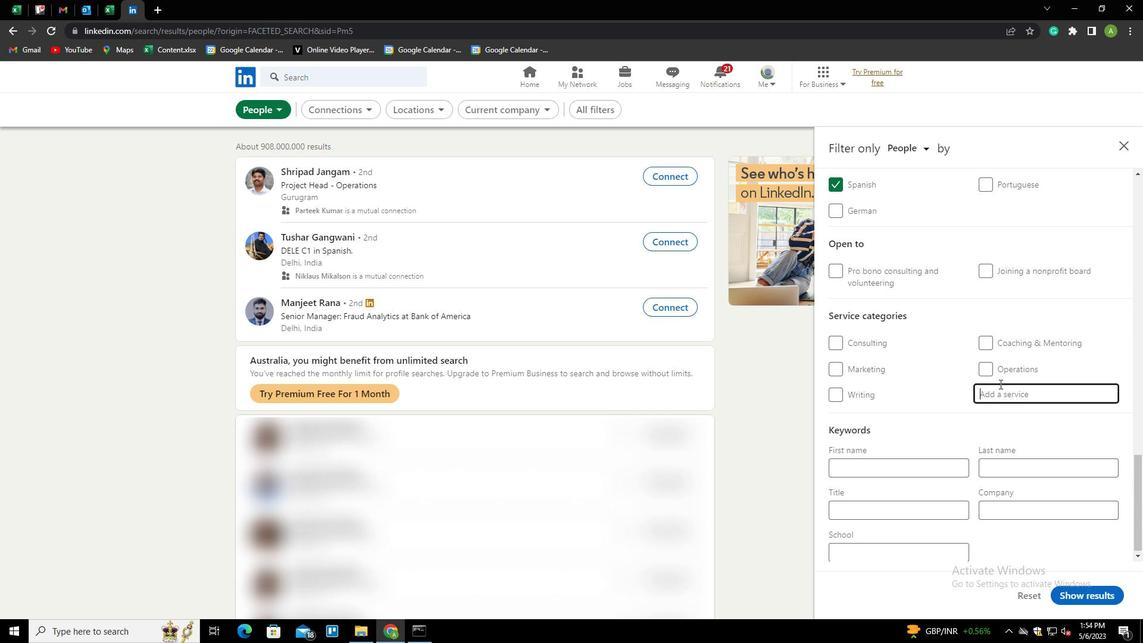 
Action: Key pressed <Key.shift>PHOTOGRAPHY<Key.home><Key.shift>EBEN<Key.backspace><Key.backspace><Key.backspace>VENT<Key.space><Key.down><Key.enter>
Screenshot: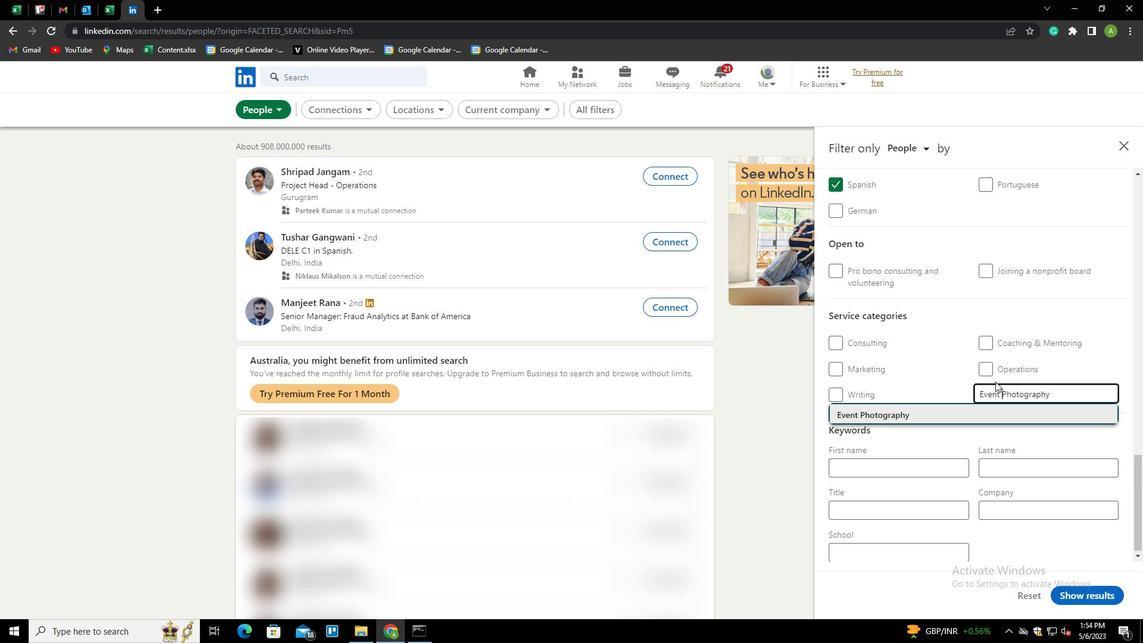 
Action: Mouse scrolled (995, 381) with delta (0, 0)
Screenshot: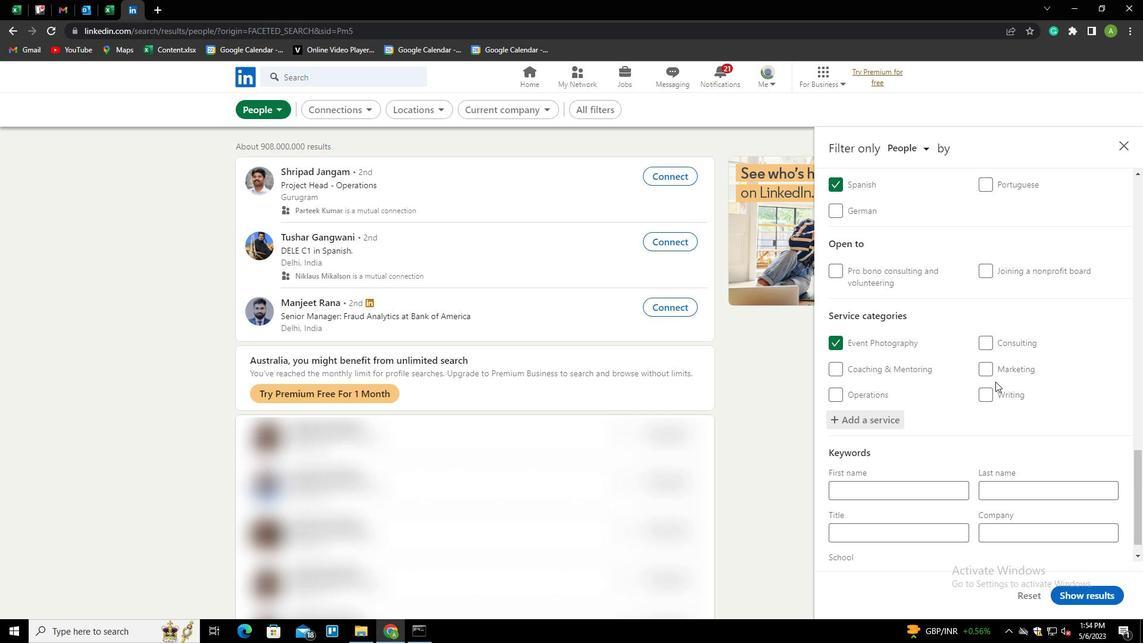 
Action: Mouse scrolled (995, 381) with delta (0, 0)
Screenshot: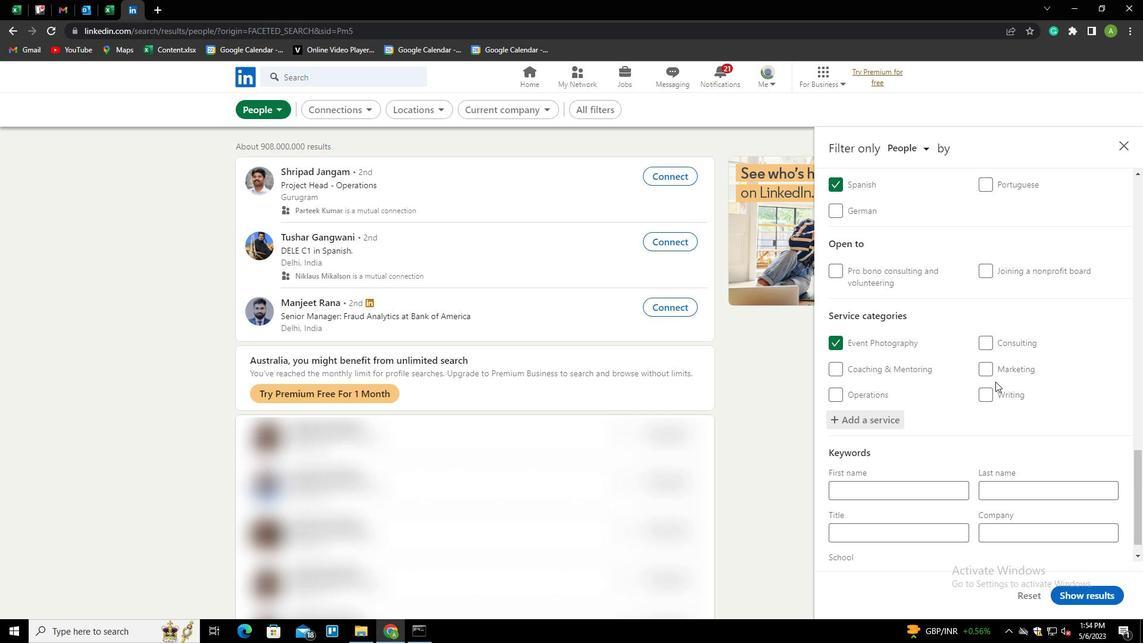 
Action: Mouse scrolled (995, 381) with delta (0, 0)
Screenshot: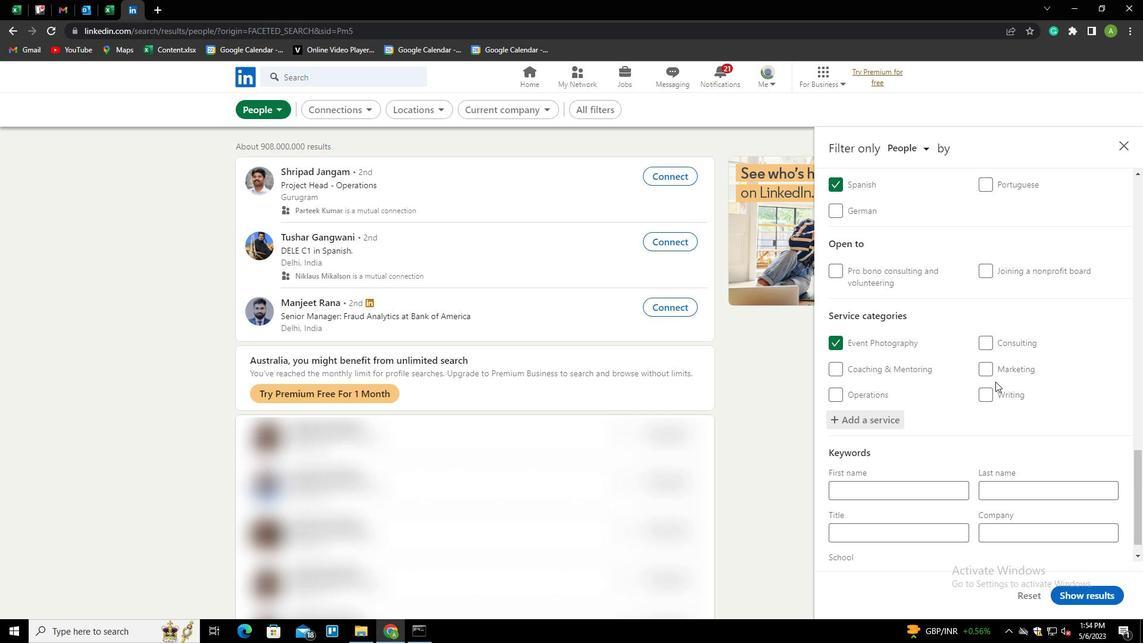 
Action: Mouse scrolled (995, 381) with delta (0, 0)
Screenshot: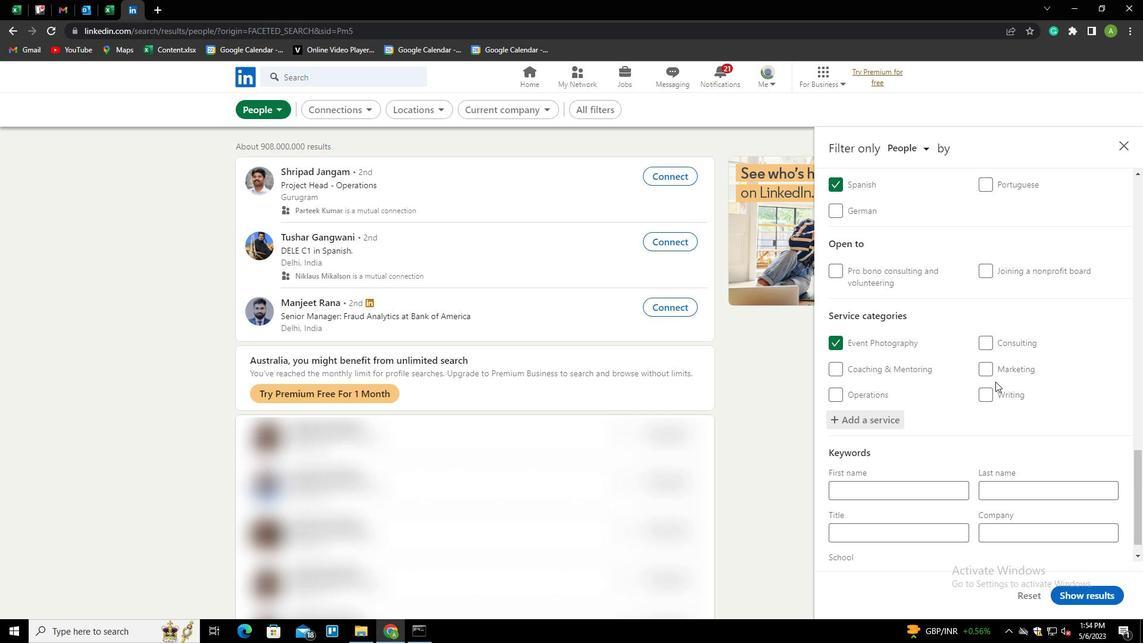 
Action: Mouse scrolled (995, 381) with delta (0, 0)
Screenshot: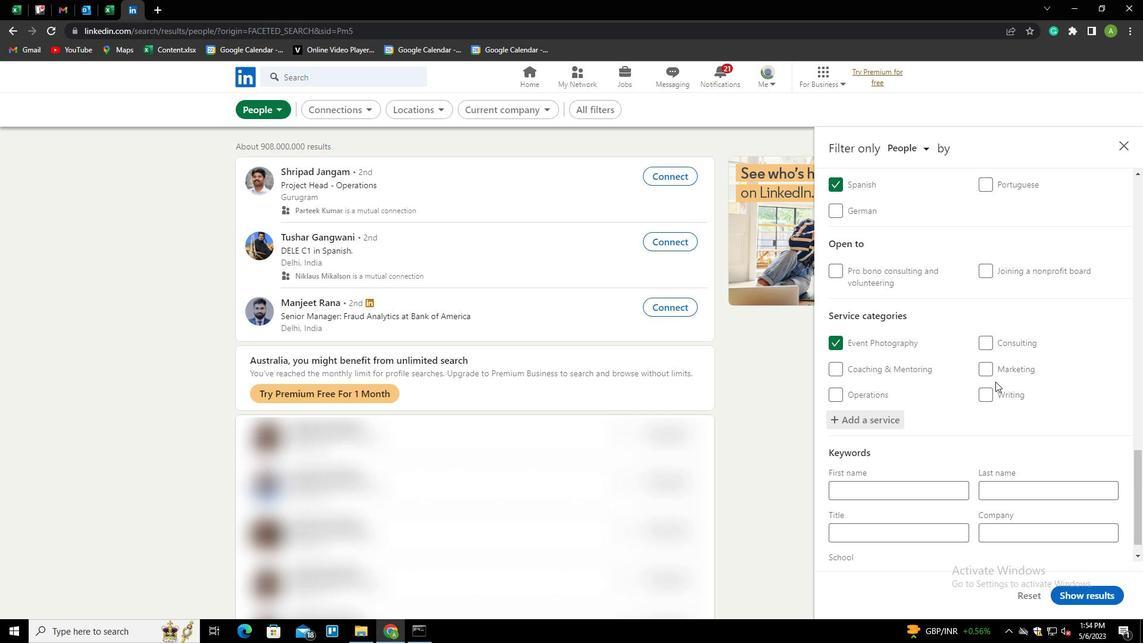 
Action: Mouse moved to (919, 500)
Screenshot: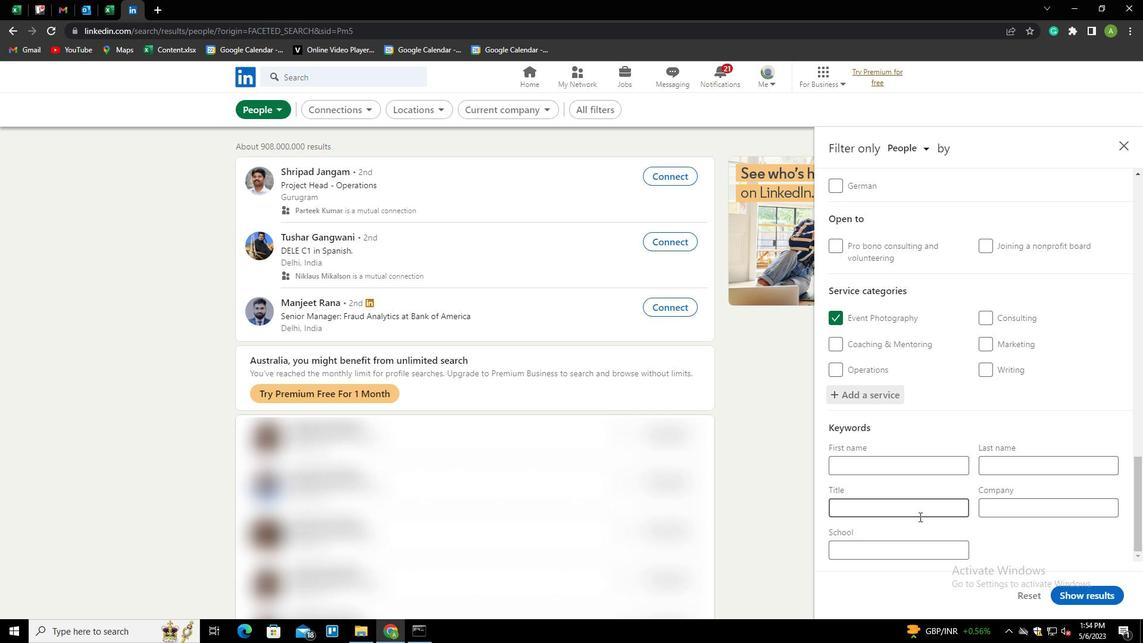 
Action: Mouse pressed left at (919, 500)
Screenshot: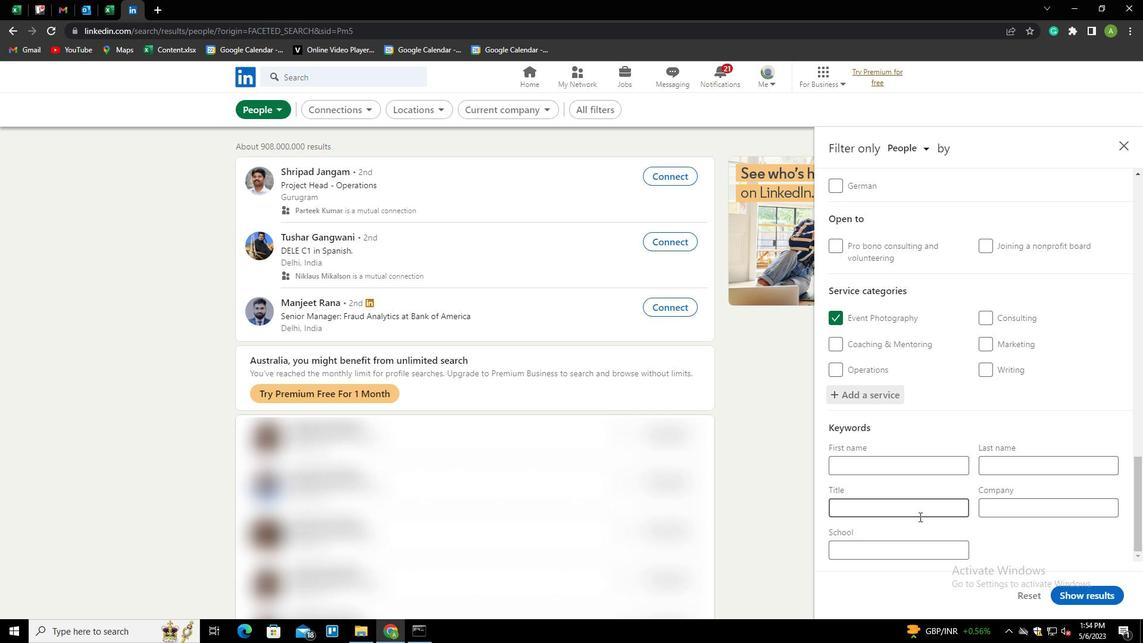 
Action: Key pressed <Key.shift>CRANE<Key.space><Key.shift>OPERAA<Key.backspace>TOR
Screenshot: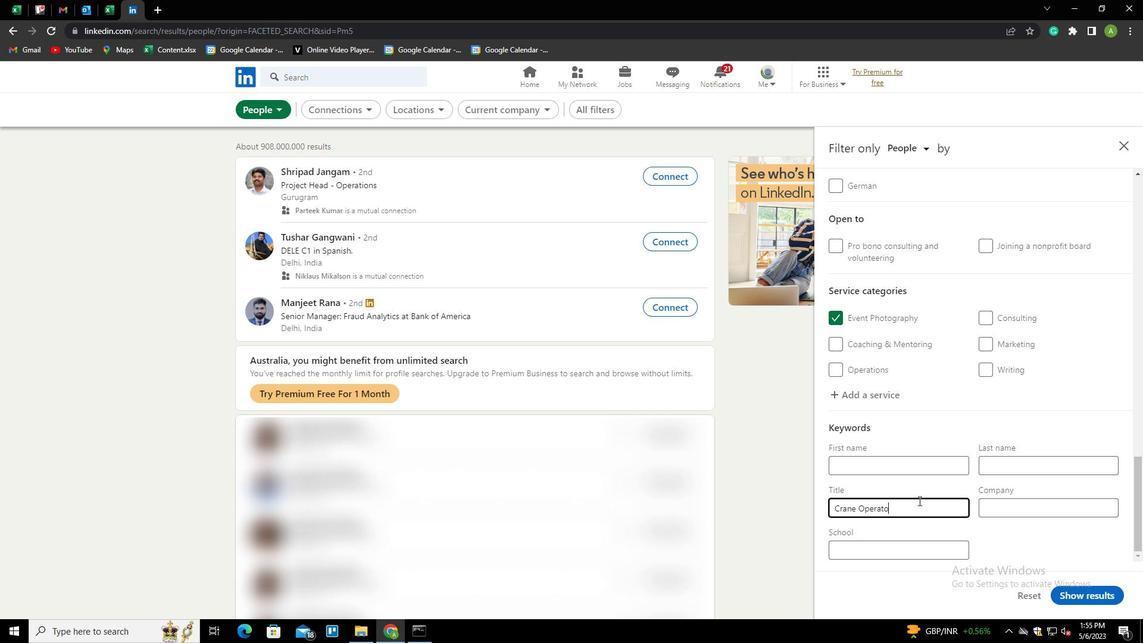 
Action: Mouse moved to (1004, 527)
Screenshot: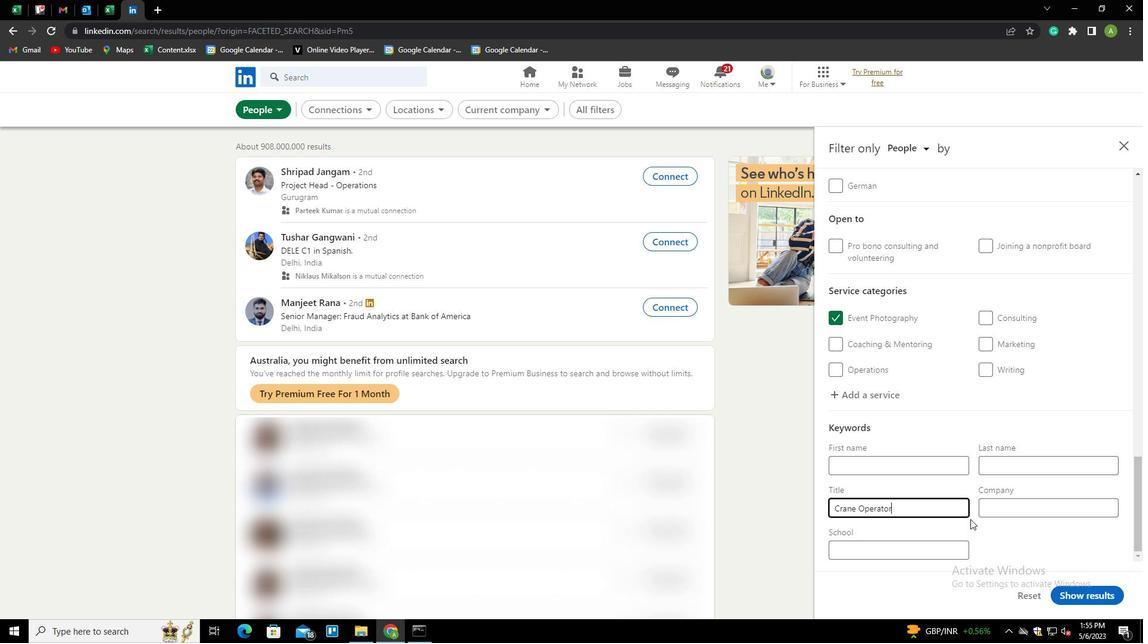 
Action: Mouse pressed left at (1004, 527)
Screenshot: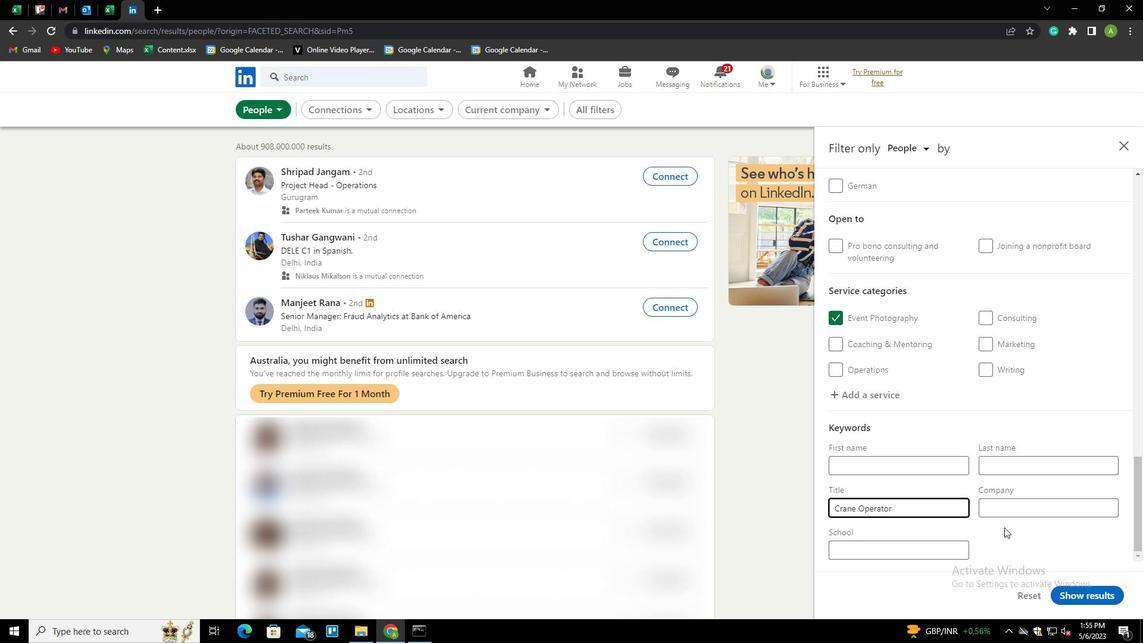 
Action: Mouse moved to (1088, 589)
Screenshot: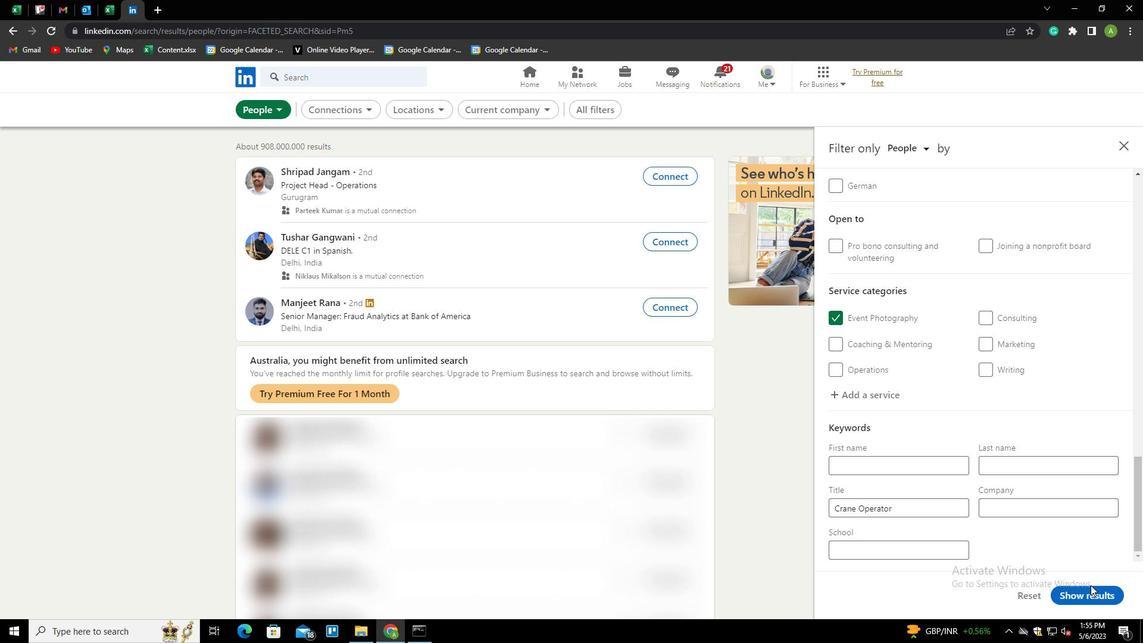 
Action: Mouse pressed left at (1088, 589)
Screenshot: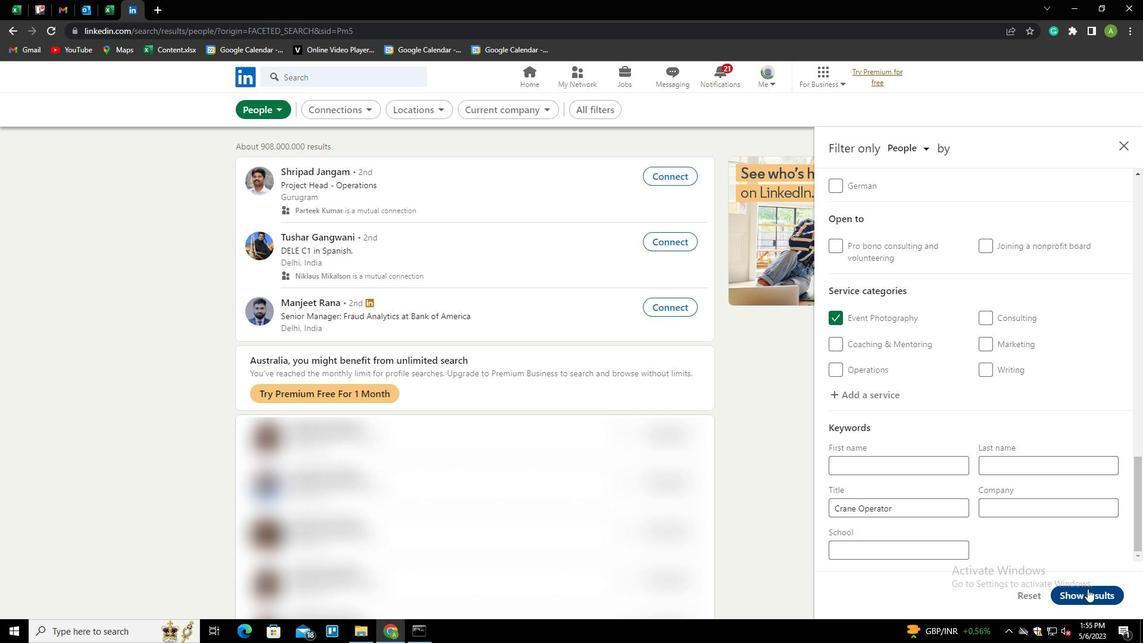
Action: Mouse moved to (1059, 490)
Screenshot: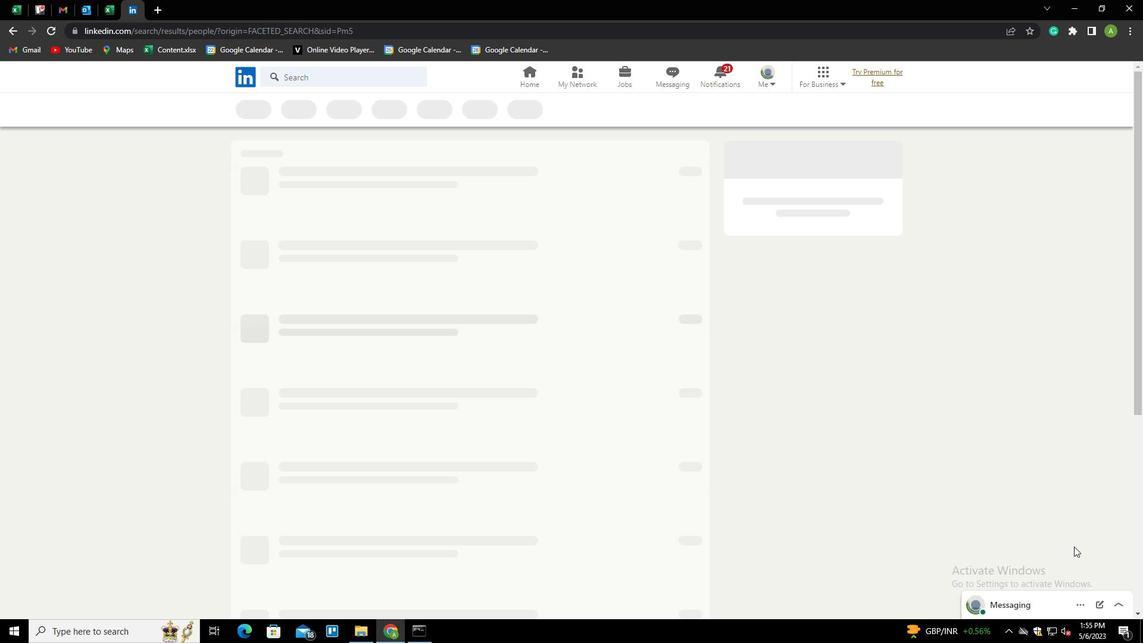 
